 Task: Research Airbnb accommodation in Curuzú Cuatiá, Argentina from 1st December, 2023 to 5th December, 2023 for 3 adults, 1 child.2 bedrooms having 3 beds and 2 bathrooms. Amenities needed are: heating. Booking option can be shelf check-in. Look for 4 properties as per requirement.
Action: Mouse moved to (413, 67)
Screenshot: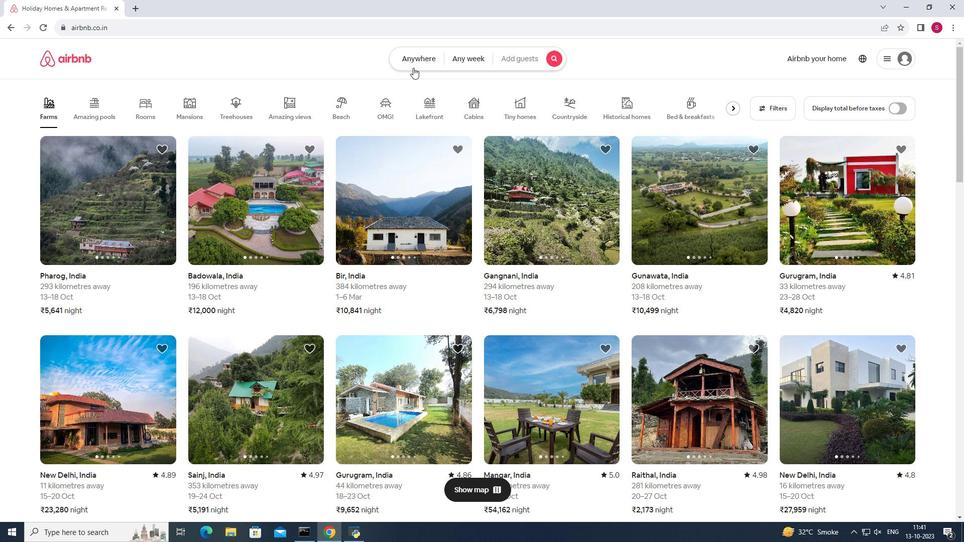 
Action: Mouse pressed left at (413, 67)
Screenshot: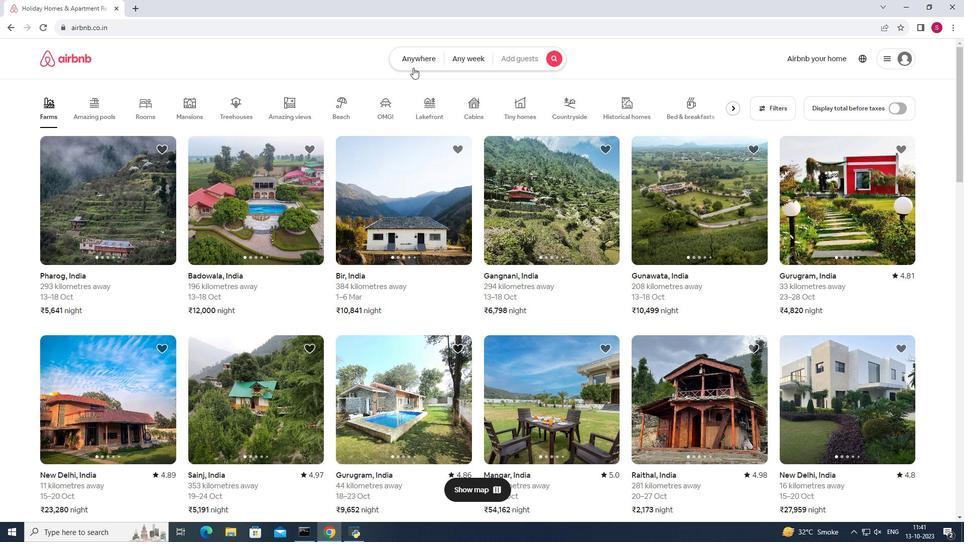 
Action: Mouse moved to (362, 94)
Screenshot: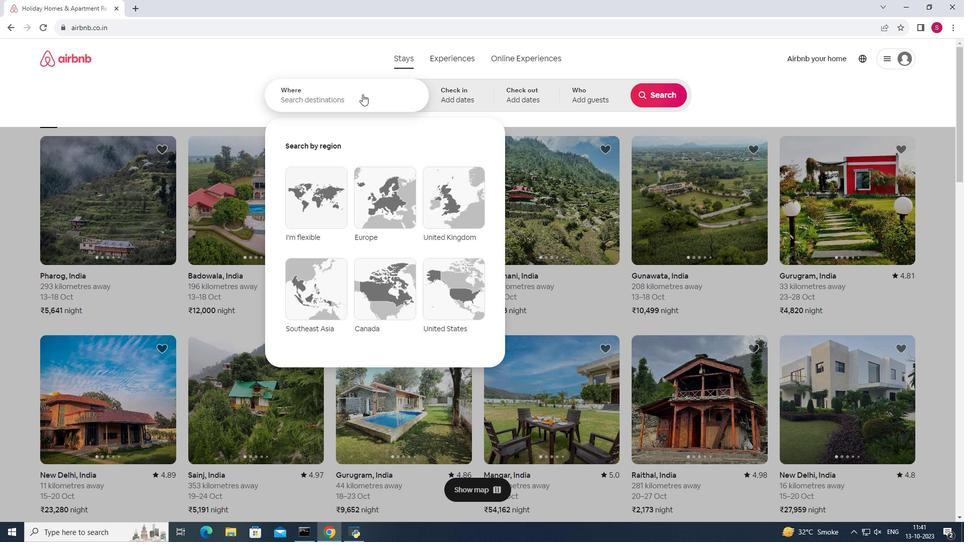 
Action: Mouse pressed left at (362, 94)
Screenshot: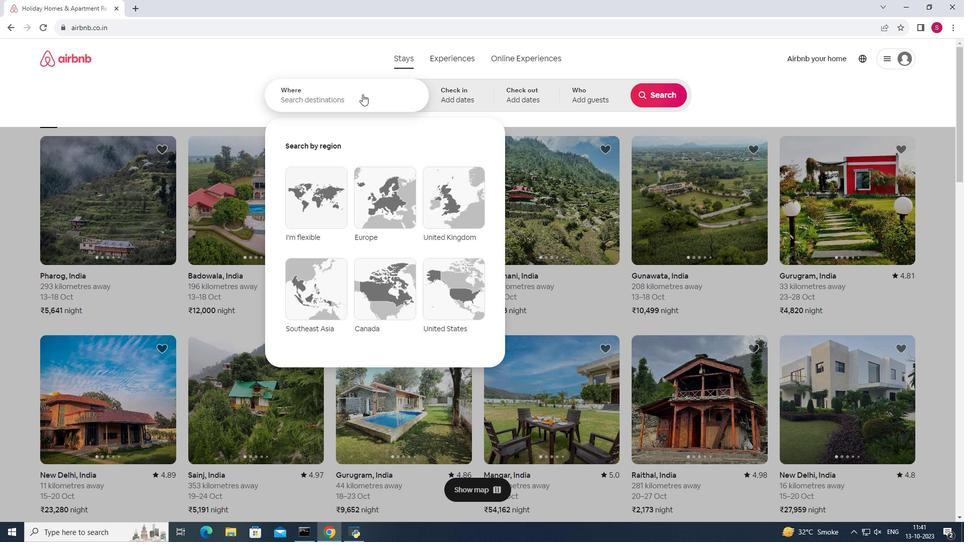 
Action: Mouse moved to (363, 99)
Screenshot: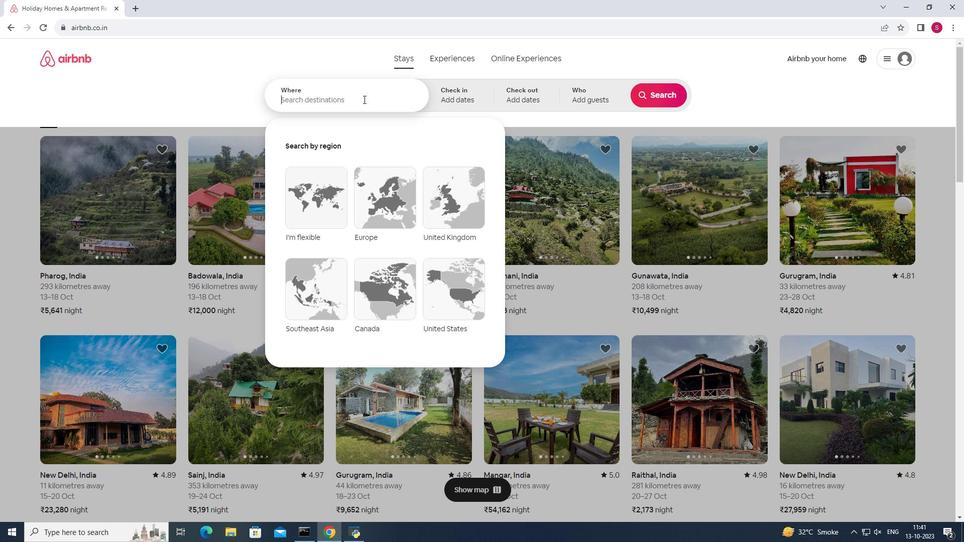 
Action: Key pressed <Key.shift>Curuzu<Key.space><Key.shift>Cuatia<Key.space>,<Key.space><Key.shift>Argentina<Key.enter>
Screenshot: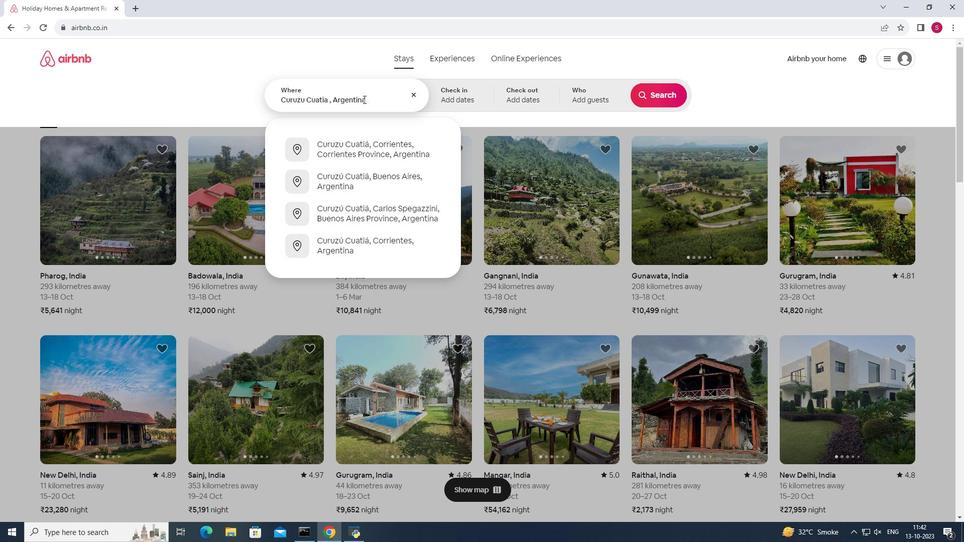 
Action: Mouse moved to (655, 177)
Screenshot: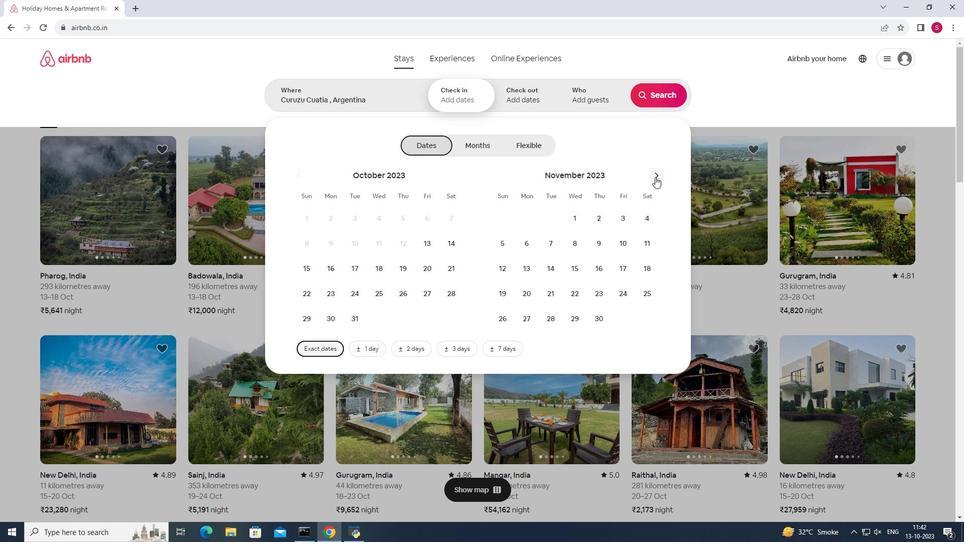 
Action: Mouse pressed left at (655, 177)
Screenshot: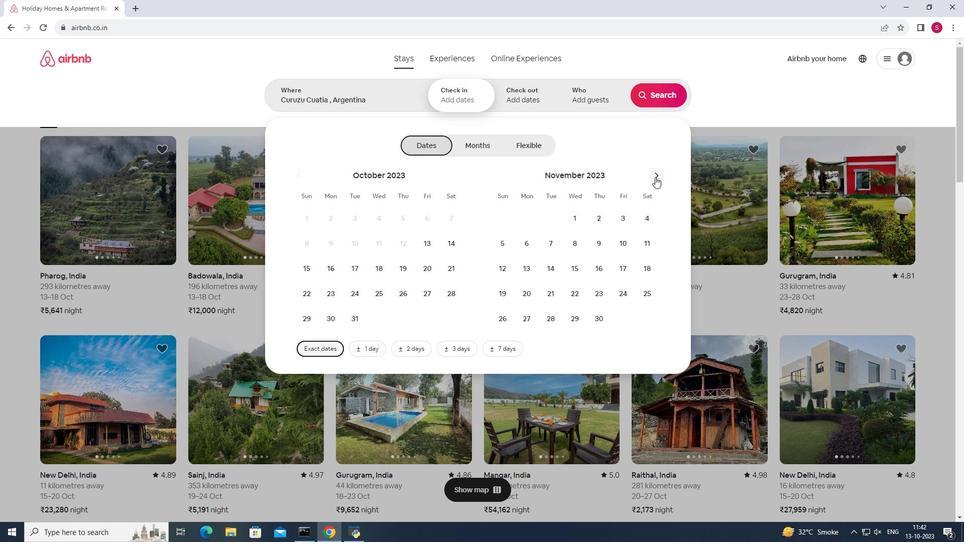 
Action: Mouse moved to (623, 225)
Screenshot: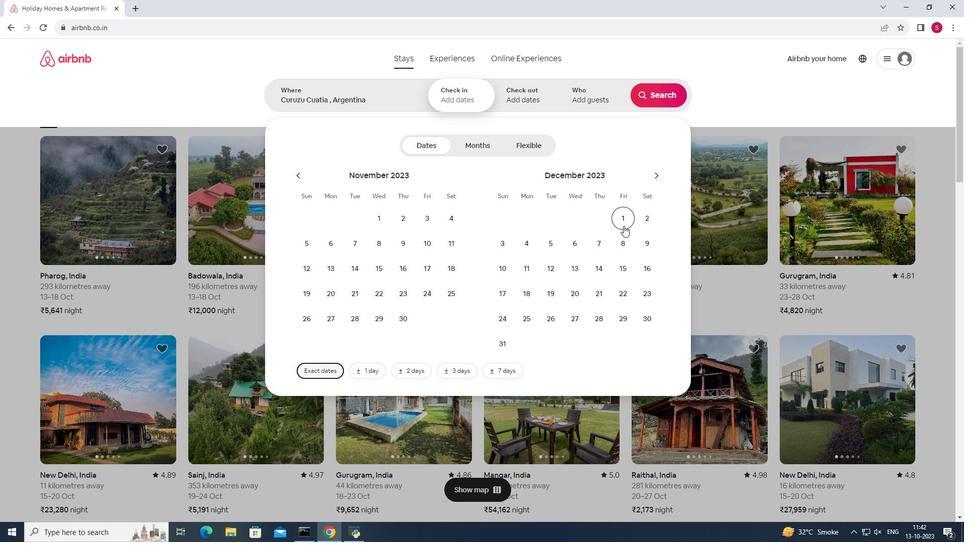 
Action: Mouse pressed left at (623, 225)
Screenshot: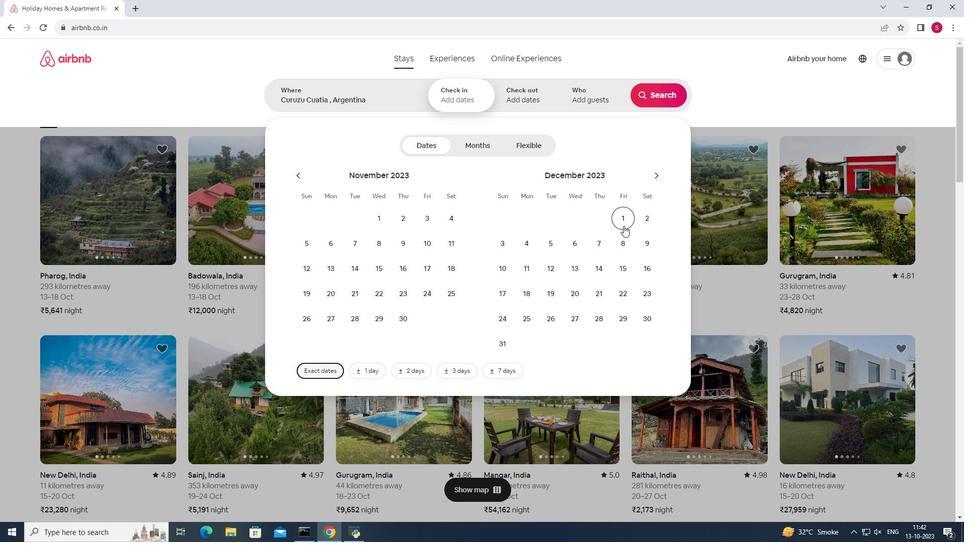 
Action: Mouse moved to (553, 249)
Screenshot: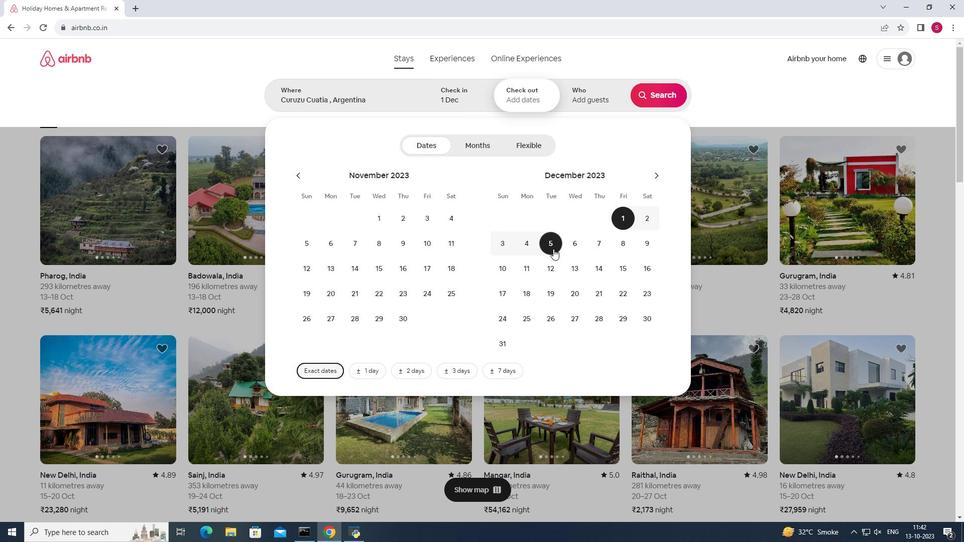 
Action: Mouse pressed left at (553, 249)
Screenshot: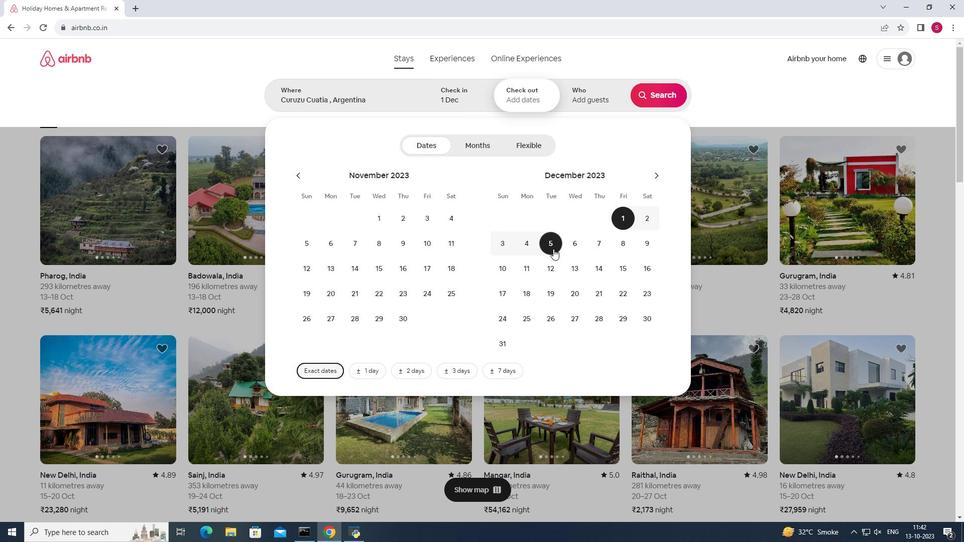 
Action: Mouse moved to (593, 92)
Screenshot: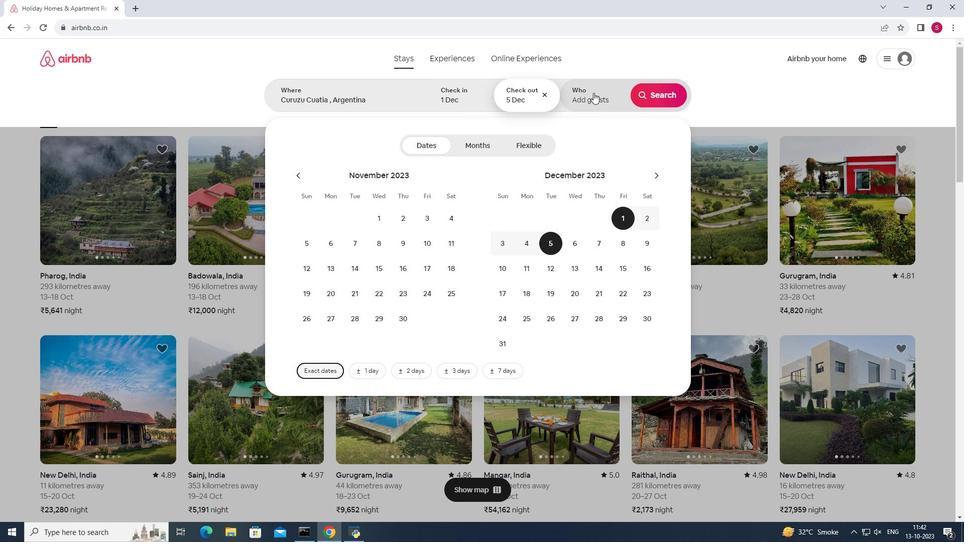 
Action: Mouse pressed left at (593, 92)
Screenshot: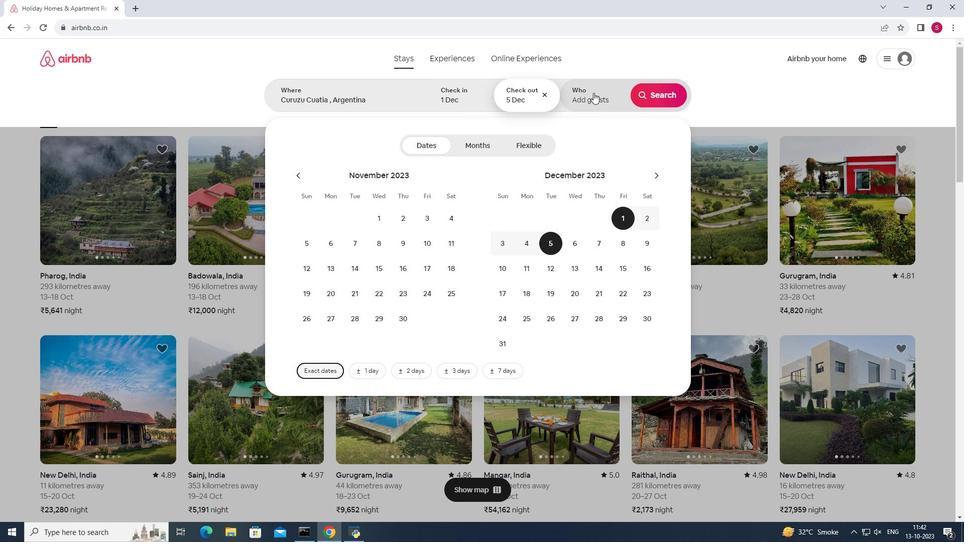 
Action: Mouse moved to (663, 153)
Screenshot: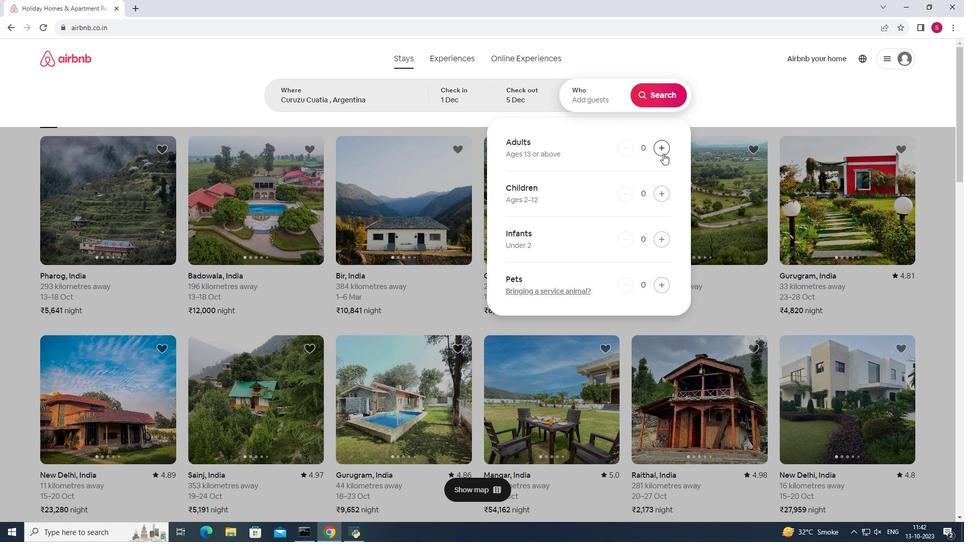 
Action: Mouse pressed left at (663, 153)
Screenshot: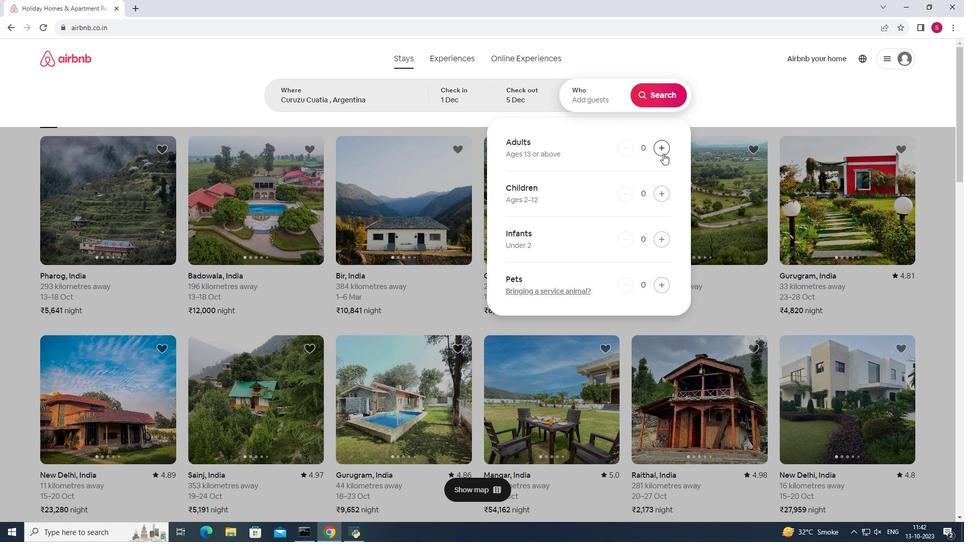 
Action: Mouse pressed left at (663, 153)
Screenshot: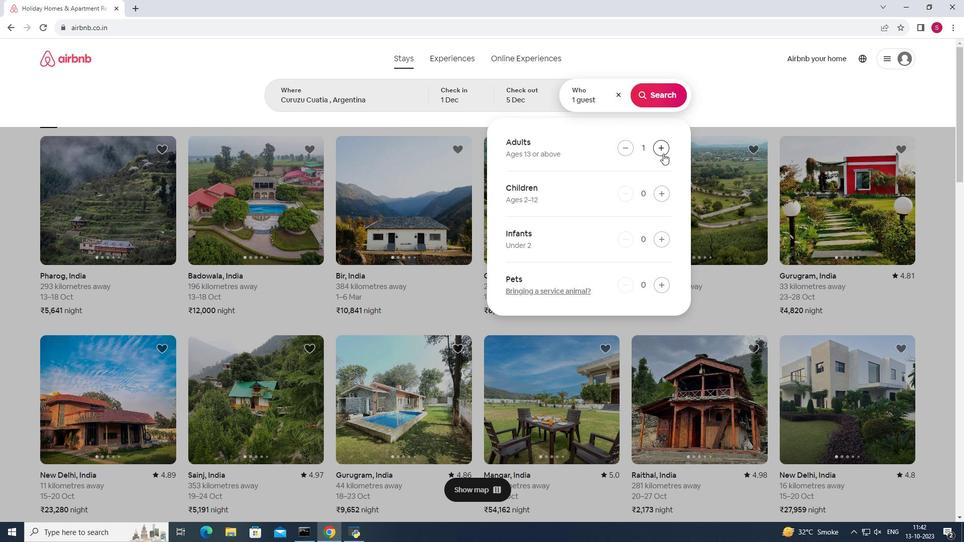 
Action: Mouse pressed left at (663, 153)
Screenshot: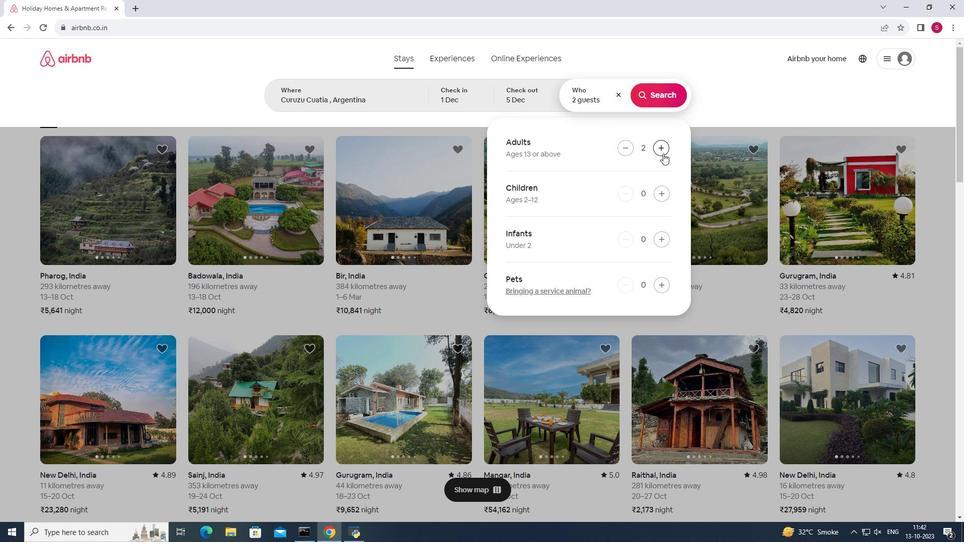 
Action: Mouse moved to (663, 193)
Screenshot: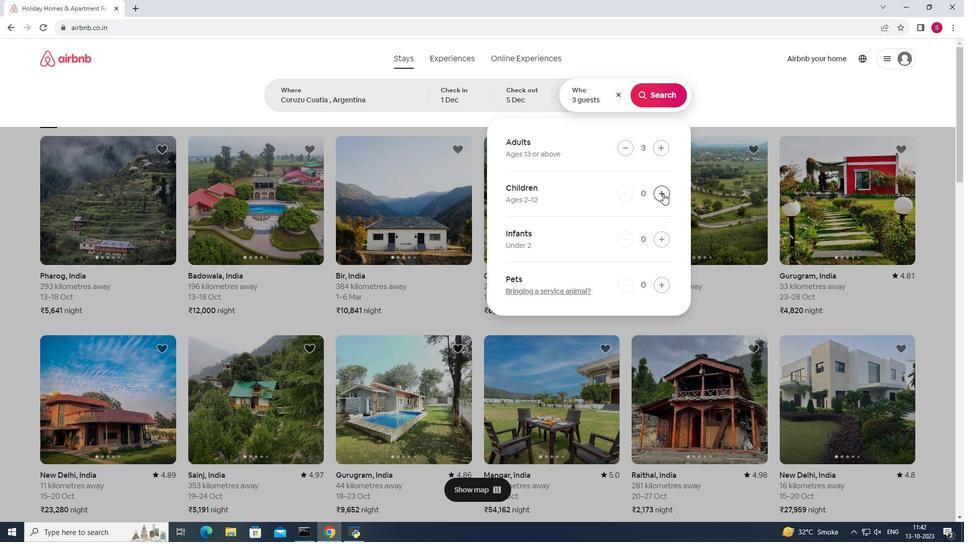
Action: Mouse pressed left at (663, 193)
Screenshot: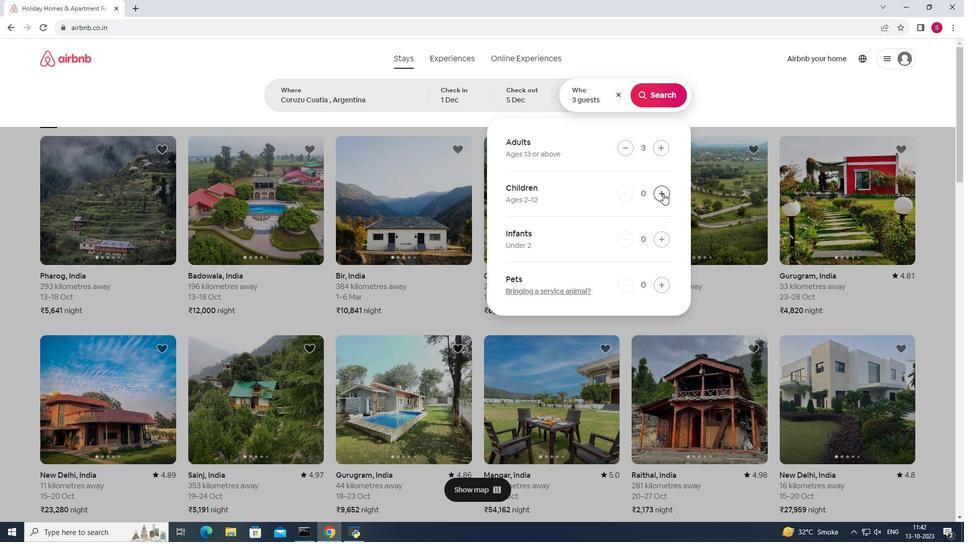 
Action: Mouse moved to (662, 98)
Screenshot: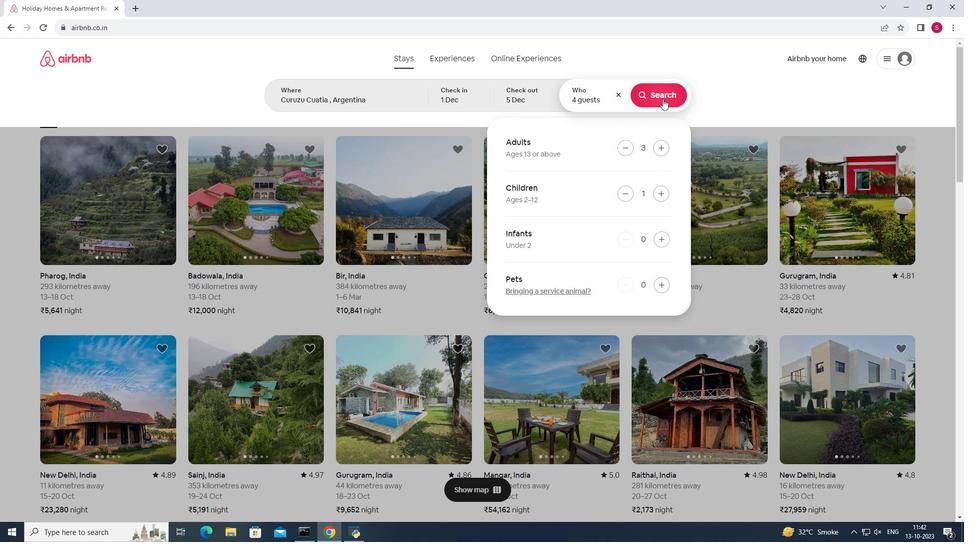 
Action: Mouse pressed left at (662, 98)
Screenshot: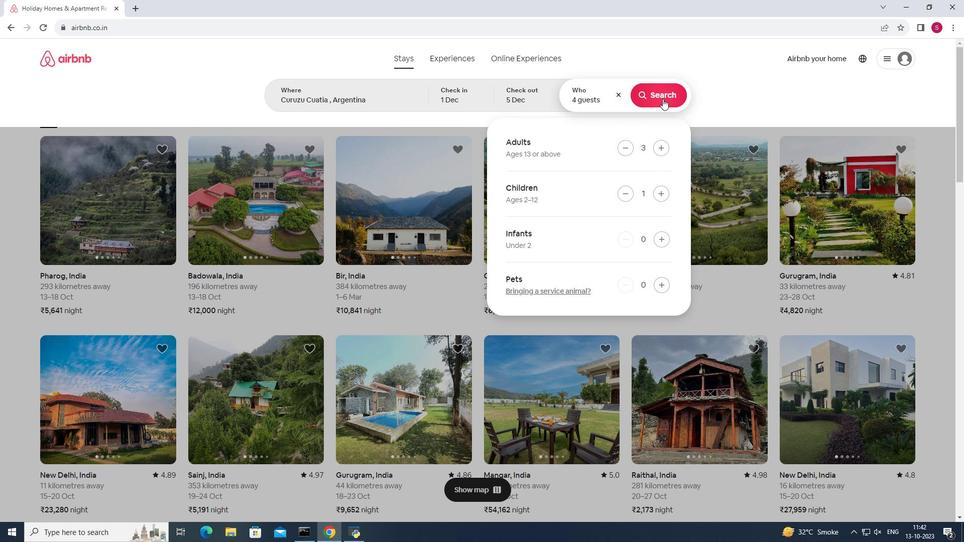 
Action: Mouse moved to (791, 103)
Screenshot: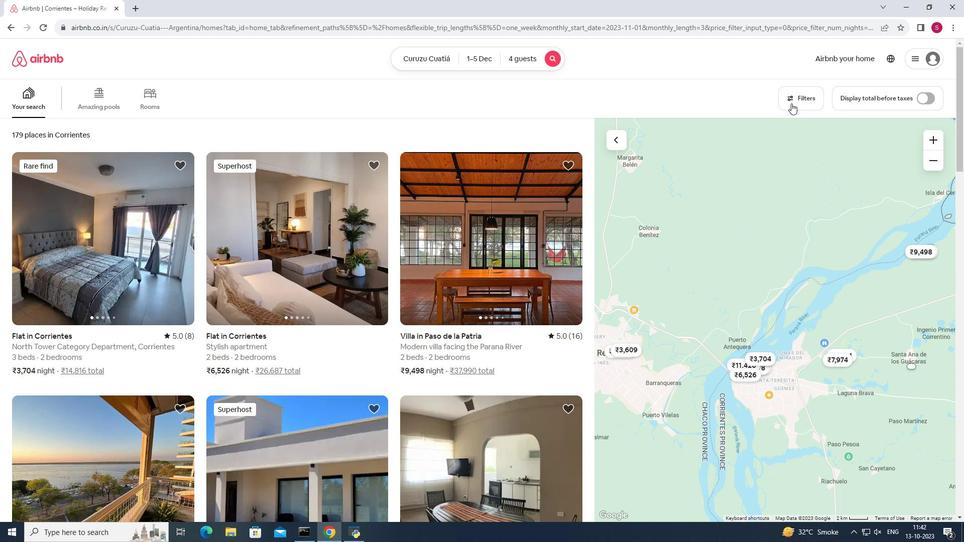 
Action: Mouse pressed left at (791, 103)
Screenshot: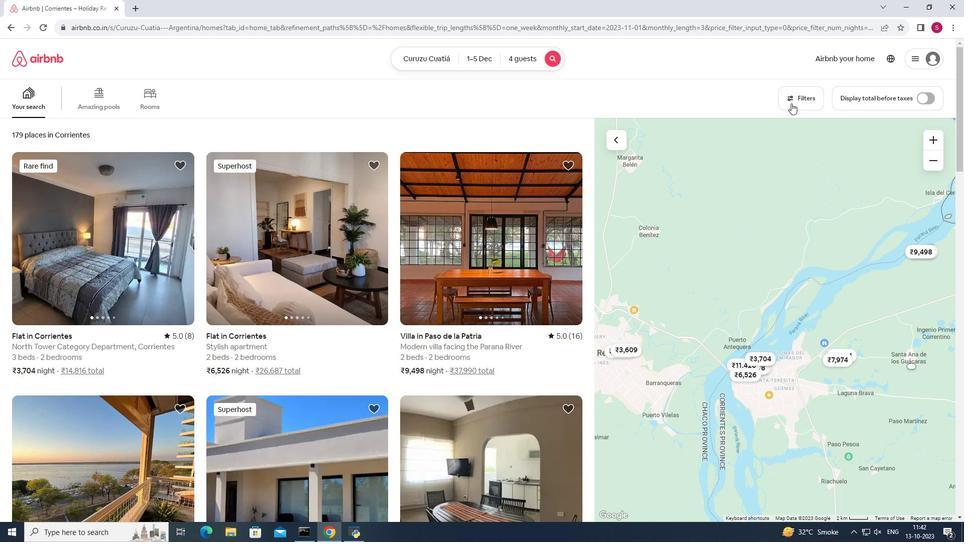 
Action: Mouse moved to (529, 270)
Screenshot: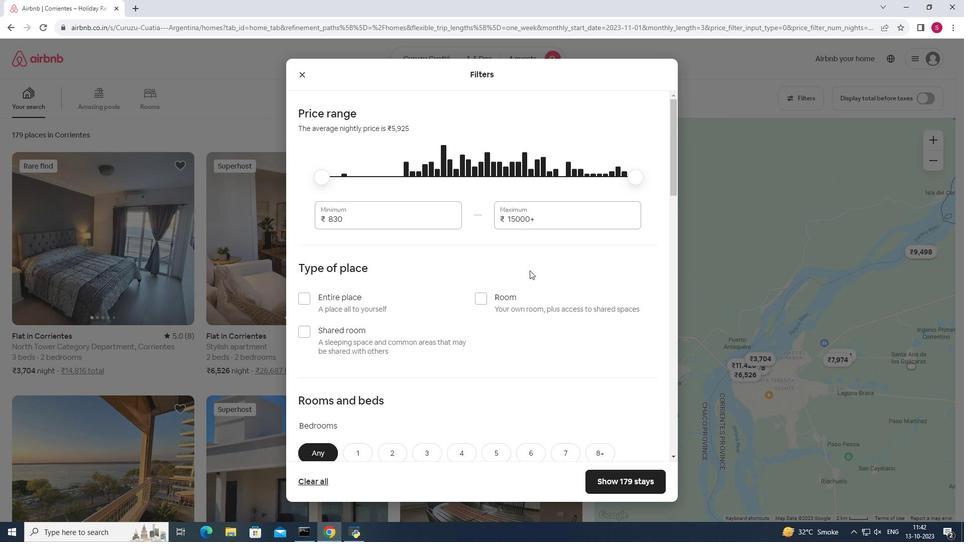 
Action: Mouse scrolled (529, 270) with delta (0, 0)
Screenshot: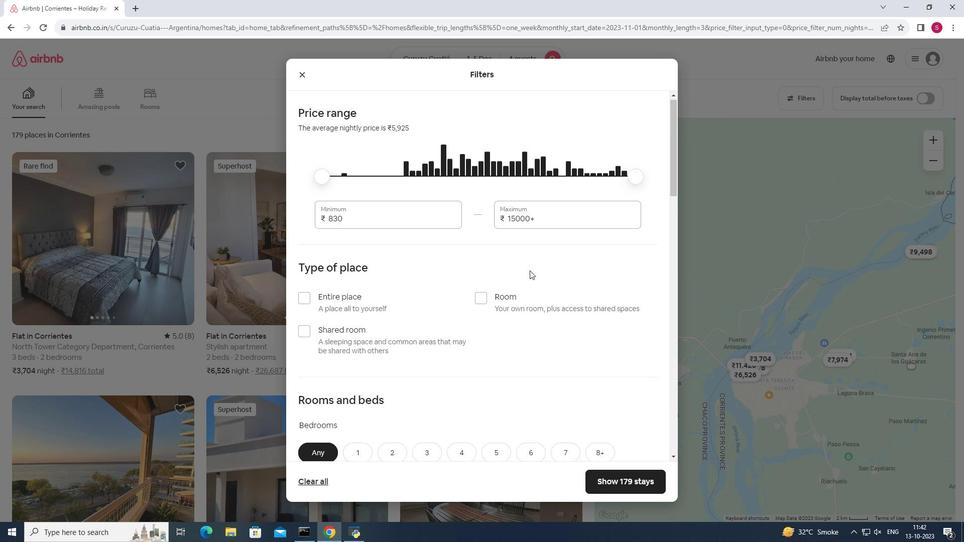 
Action: Mouse scrolled (529, 270) with delta (0, 0)
Screenshot: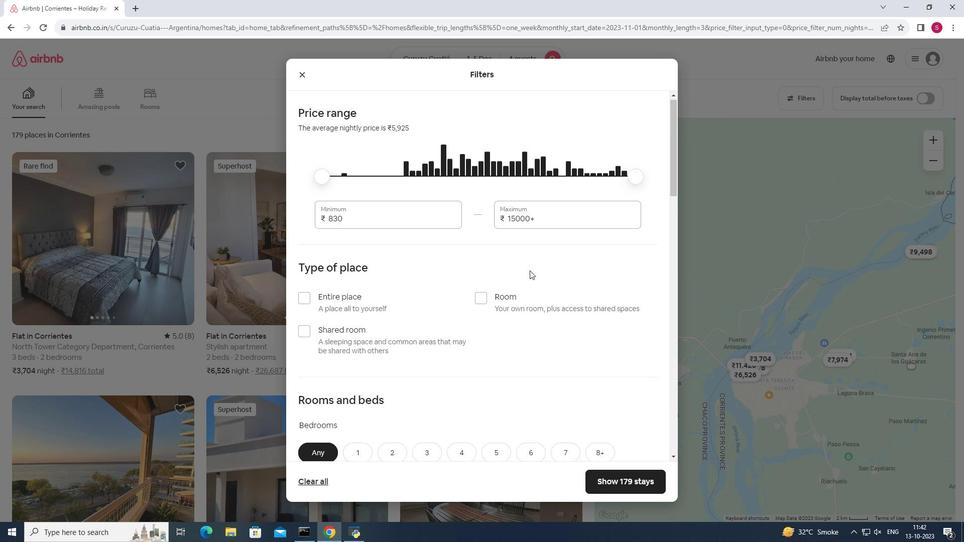 
Action: Mouse scrolled (529, 270) with delta (0, 0)
Screenshot: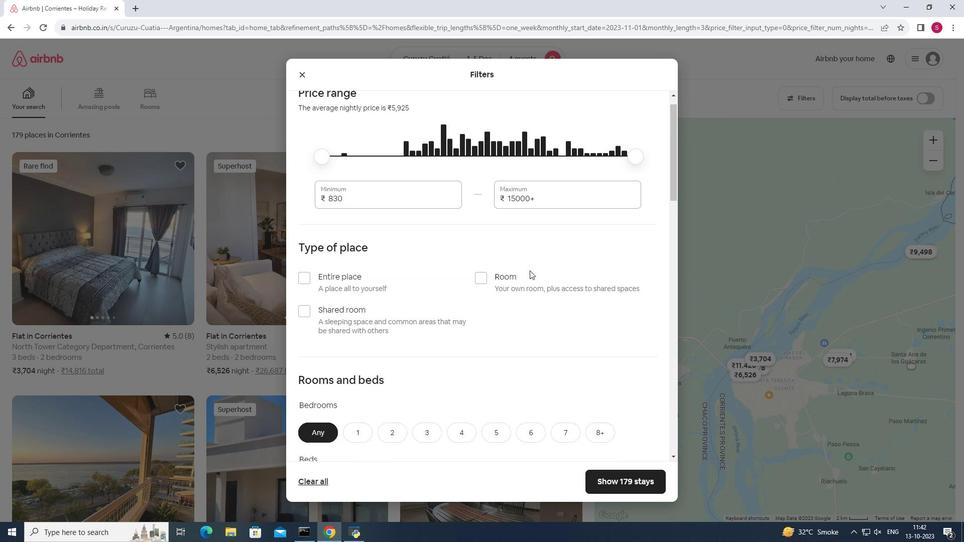
Action: Mouse moved to (393, 306)
Screenshot: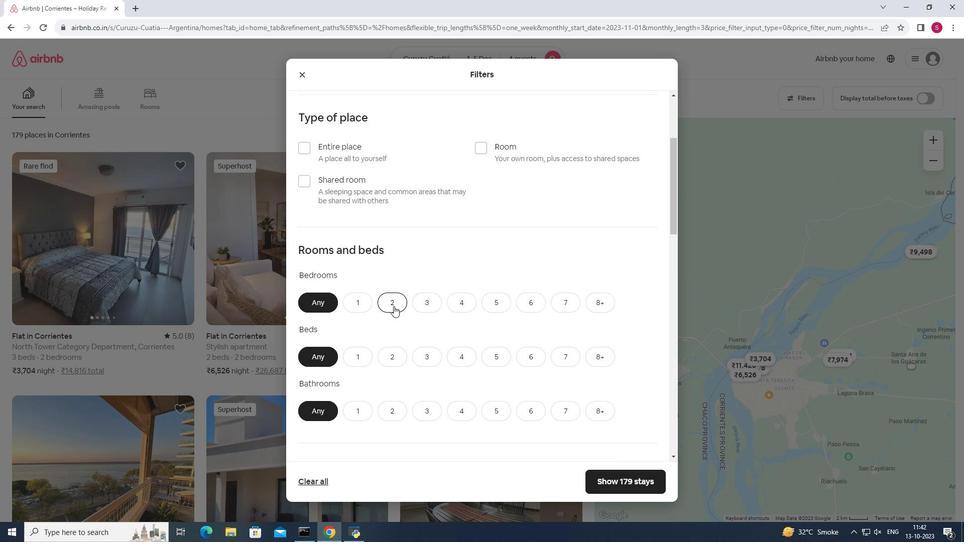 
Action: Mouse pressed left at (393, 306)
Screenshot: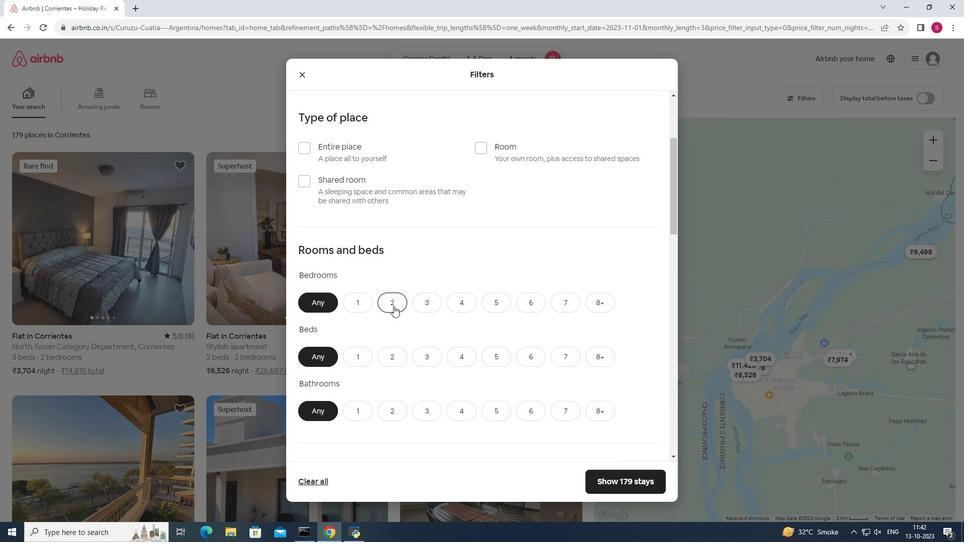 
Action: Mouse moved to (428, 359)
Screenshot: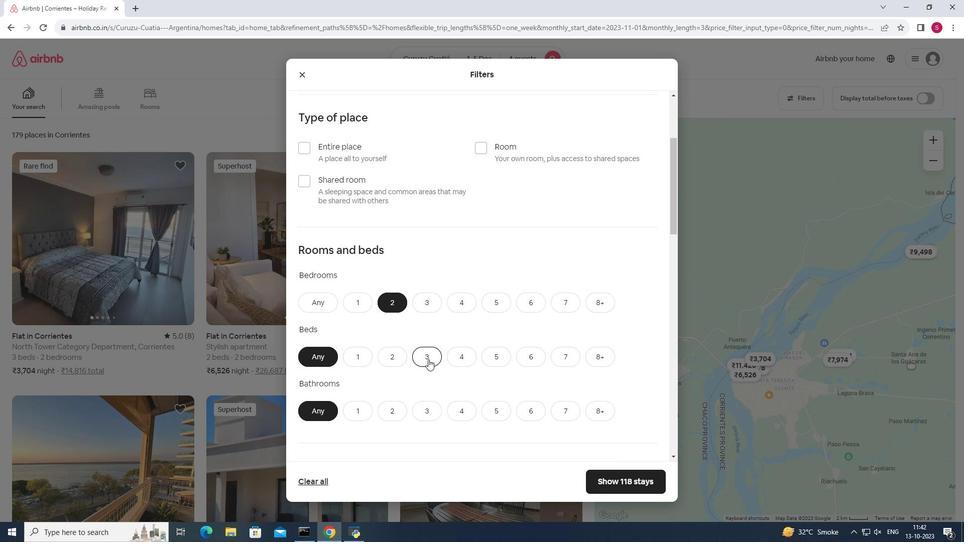 
Action: Mouse pressed left at (428, 359)
Screenshot: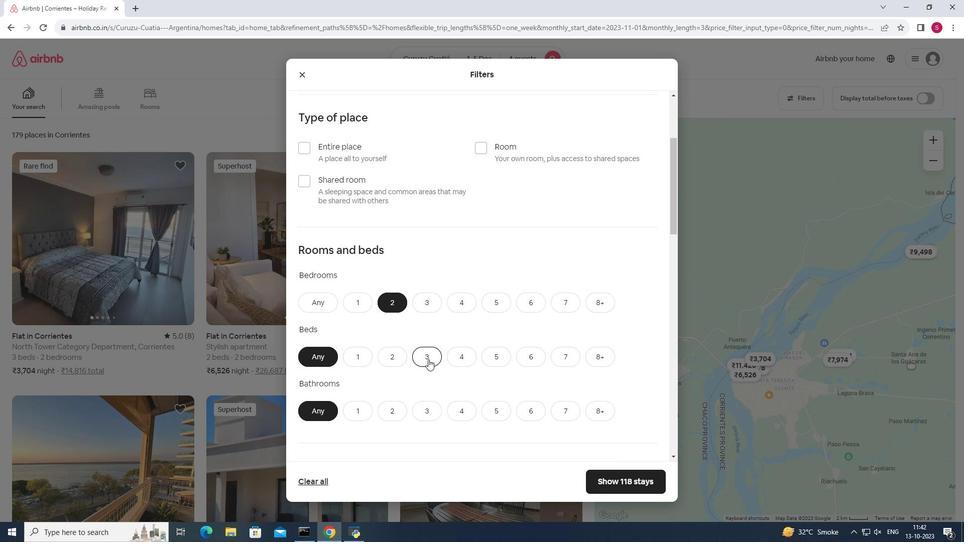 
Action: Mouse moved to (389, 416)
Screenshot: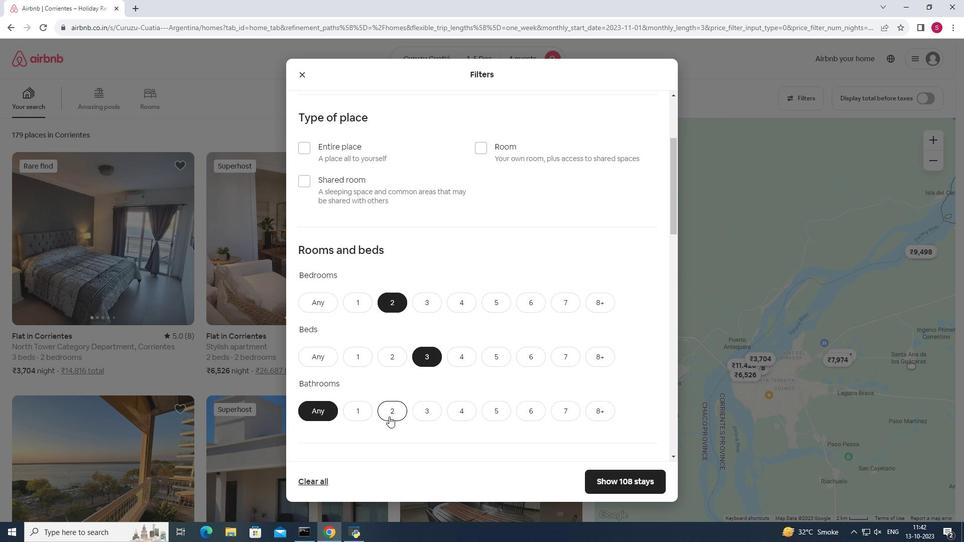 
Action: Mouse pressed left at (389, 416)
Screenshot: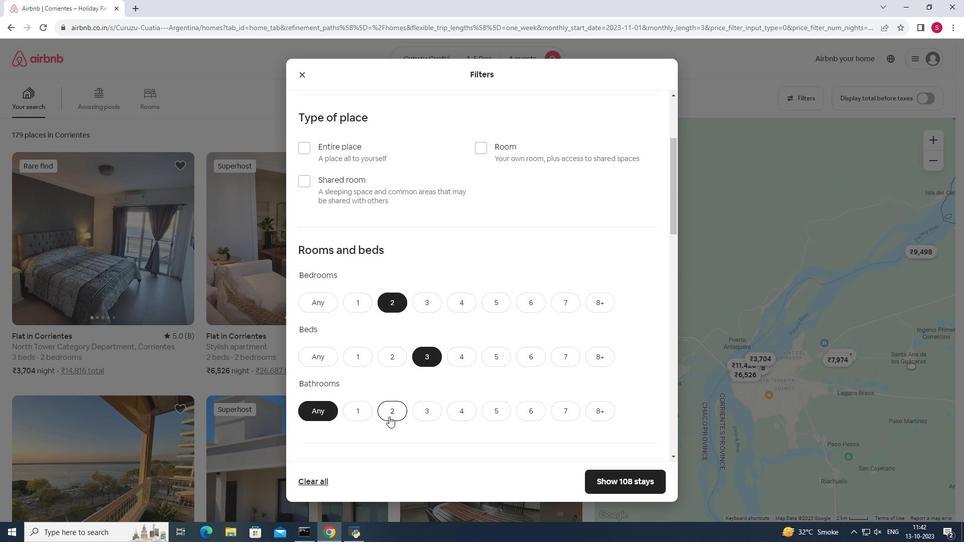 
Action: Mouse pressed left at (389, 416)
Screenshot: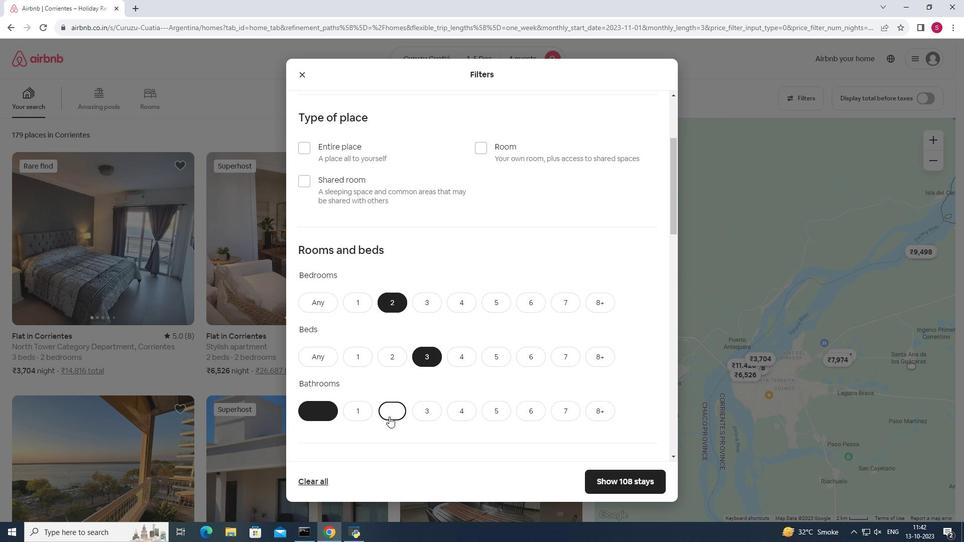 
Action: Mouse moved to (432, 396)
Screenshot: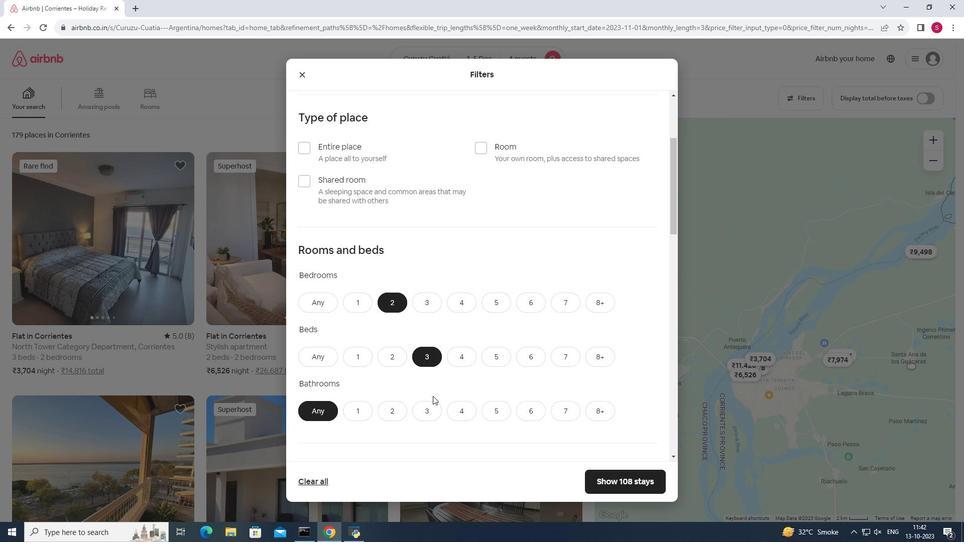 
Action: Mouse scrolled (432, 395) with delta (0, 0)
Screenshot: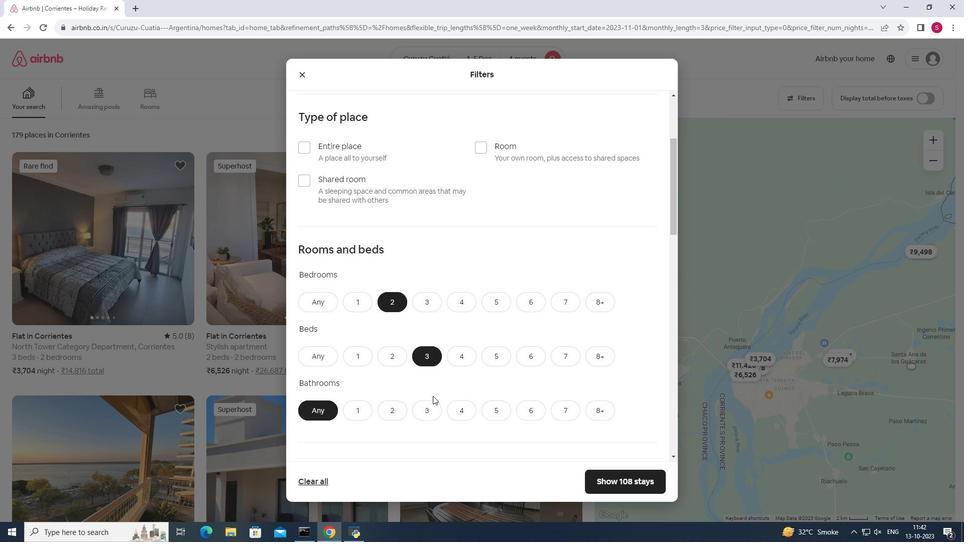
Action: Mouse scrolled (432, 395) with delta (0, 0)
Screenshot: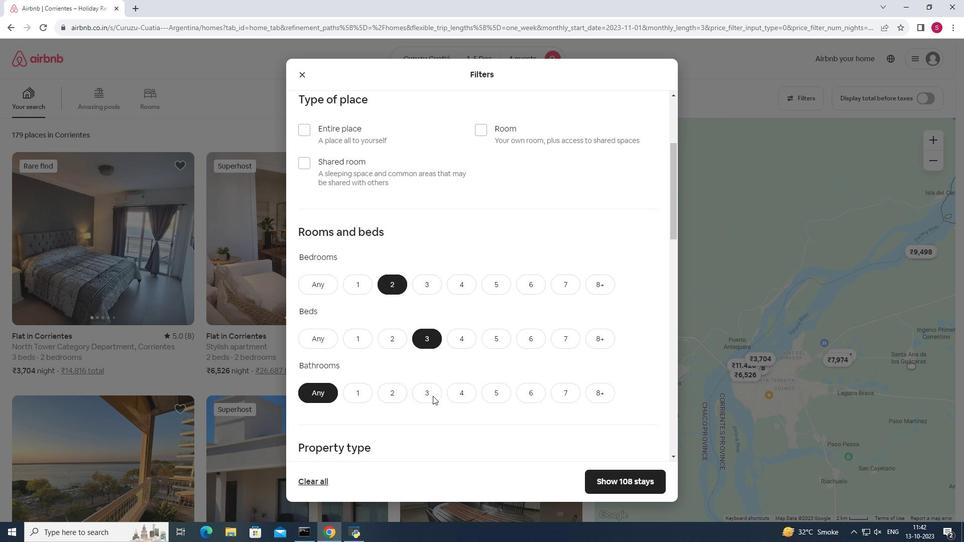 
Action: Mouse scrolled (432, 395) with delta (0, 0)
Screenshot: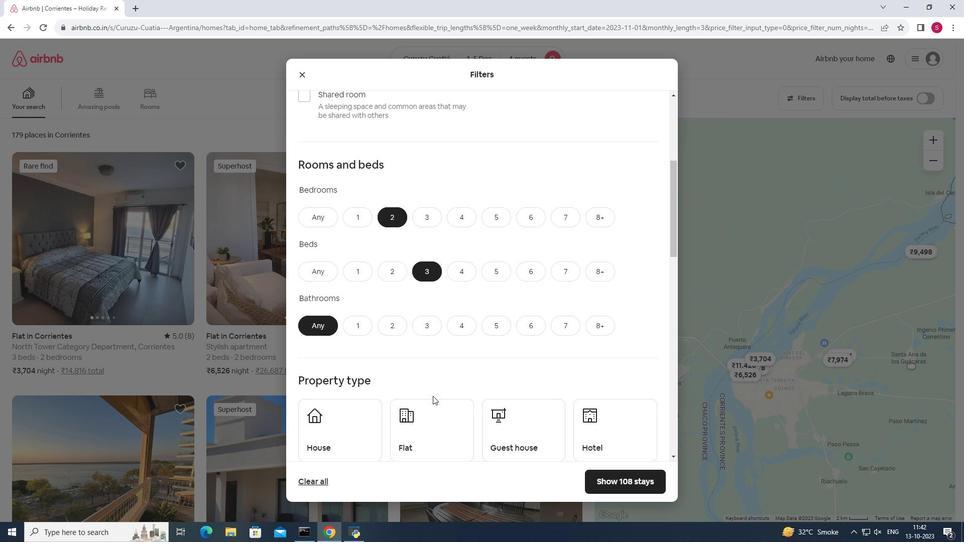 
Action: Mouse moved to (441, 395)
Screenshot: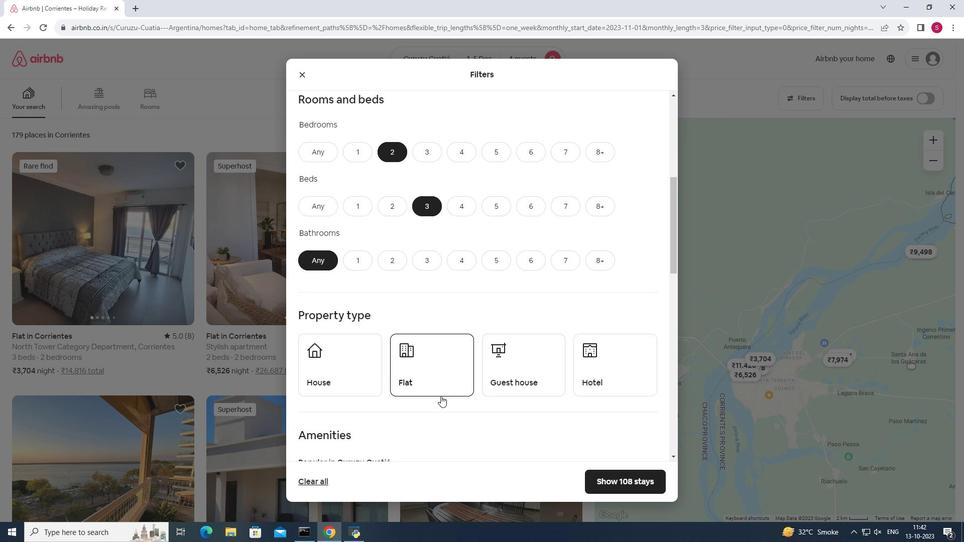 
Action: Mouse scrolled (441, 395) with delta (0, 0)
Screenshot: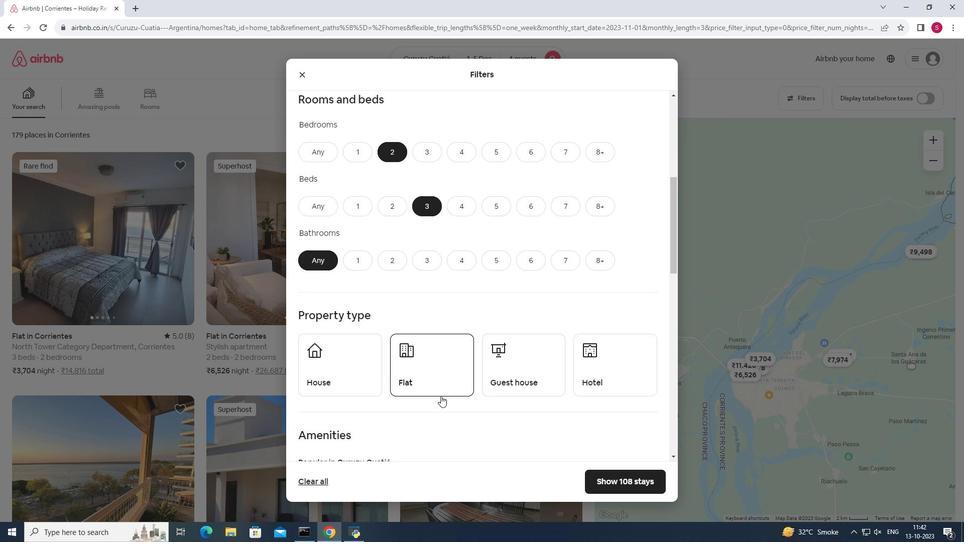
Action: Mouse moved to (439, 396)
Screenshot: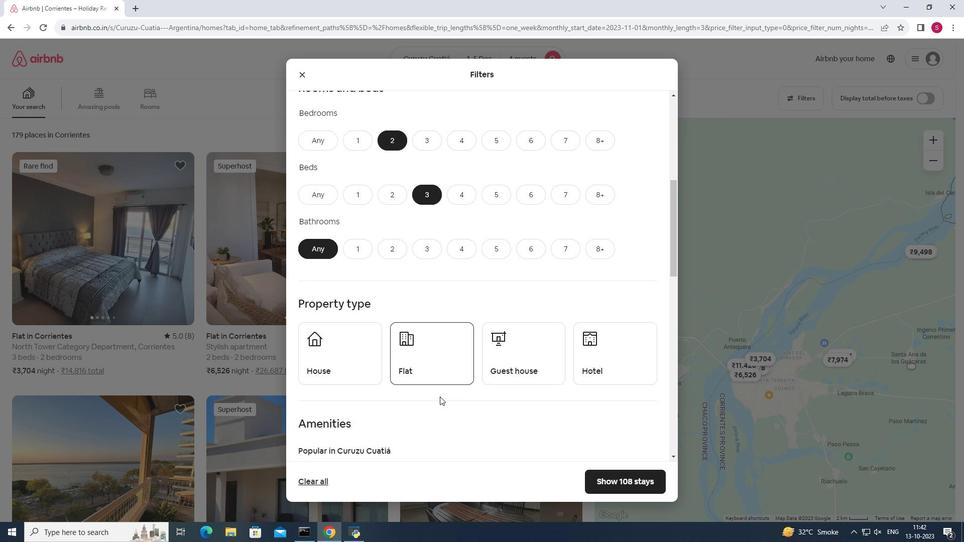 
Action: Mouse scrolled (439, 396) with delta (0, 0)
Screenshot: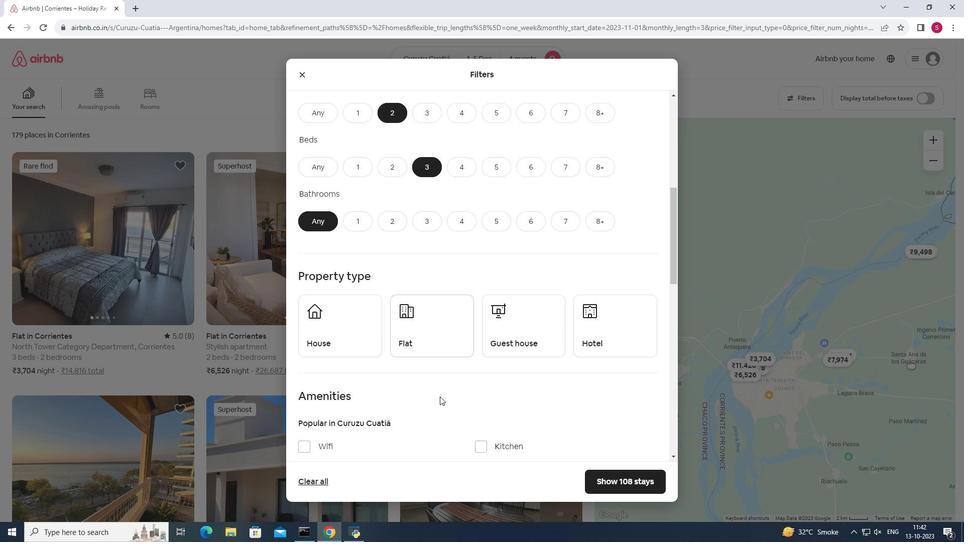 
Action: Mouse scrolled (439, 396) with delta (0, 0)
Screenshot: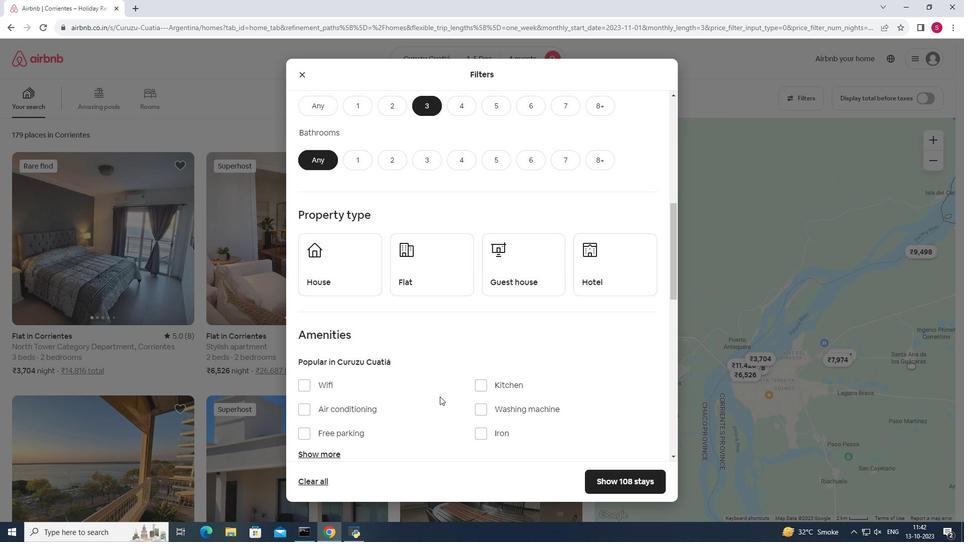 
Action: Mouse moved to (321, 404)
Screenshot: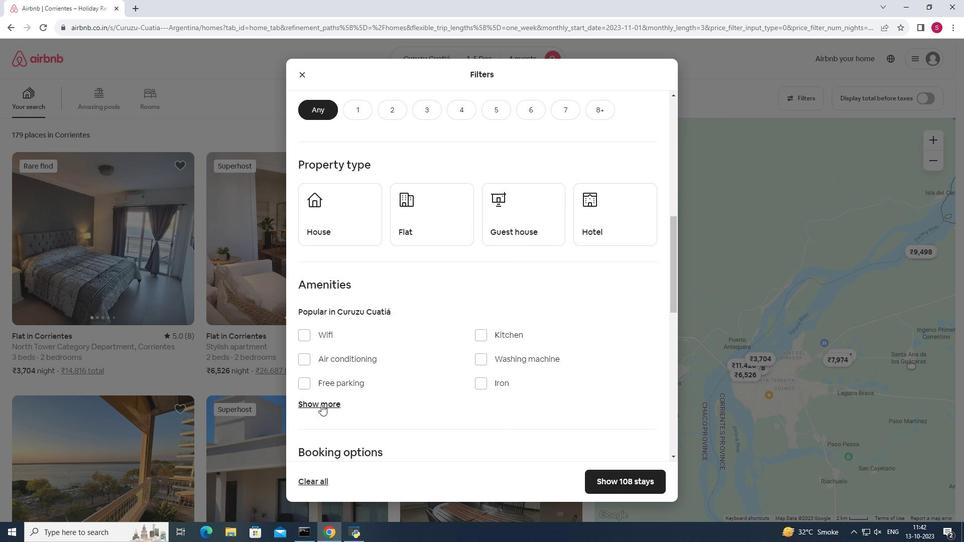 
Action: Mouse pressed left at (321, 404)
Screenshot: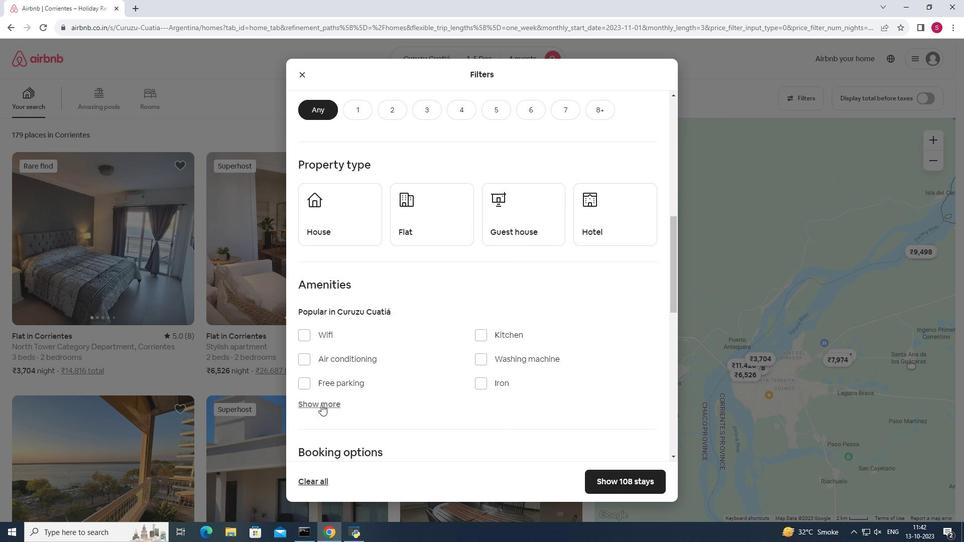 
Action: Mouse moved to (426, 397)
Screenshot: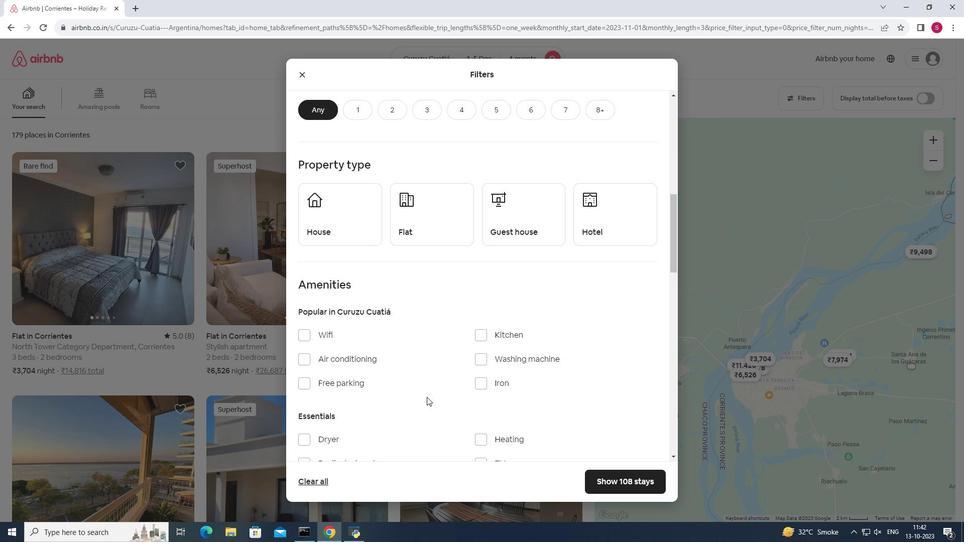 
Action: Mouse scrolled (426, 396) with delta (0, 0)
Screenshot: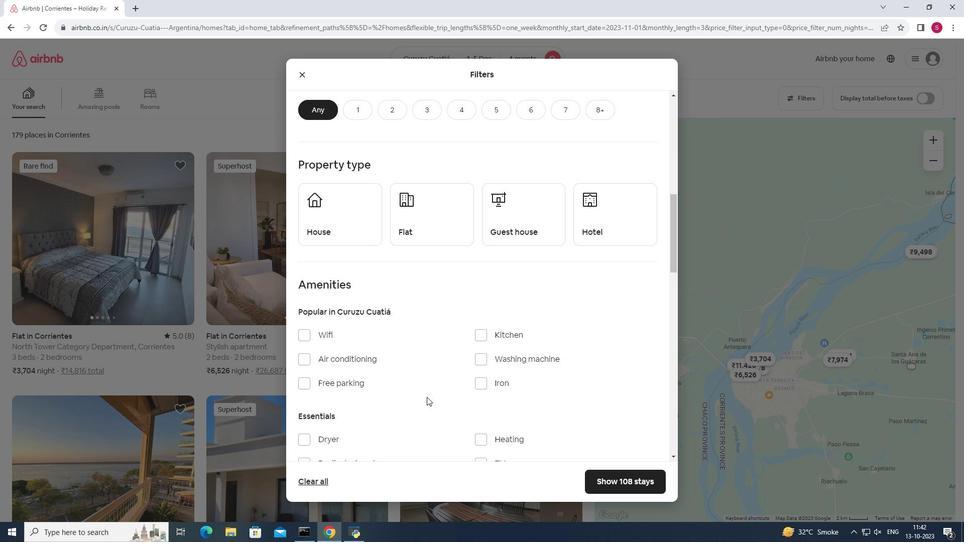 
Action: Mouse scrolled (426, 396) with delta (0, 0)
Screenshot: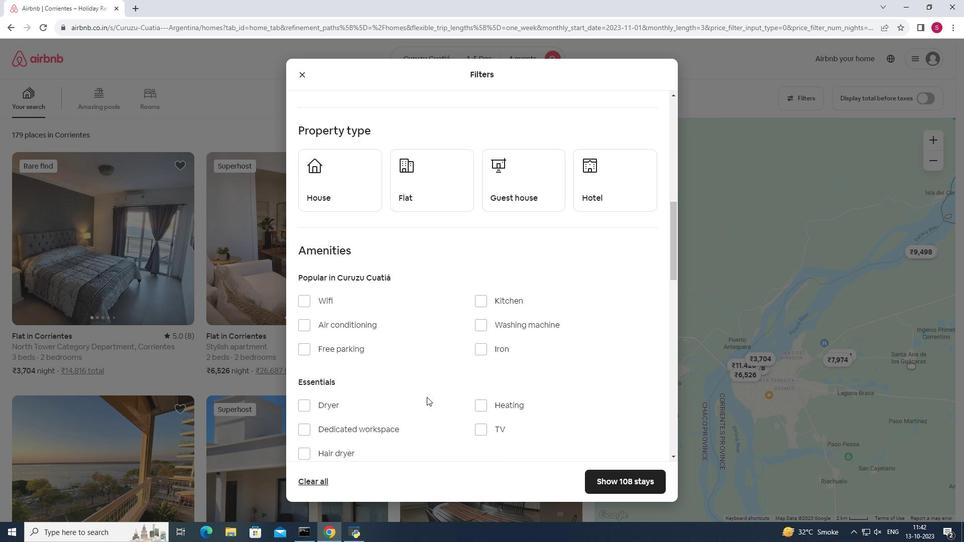 
Action: Mouse moved to (481, 344)
Screenshot: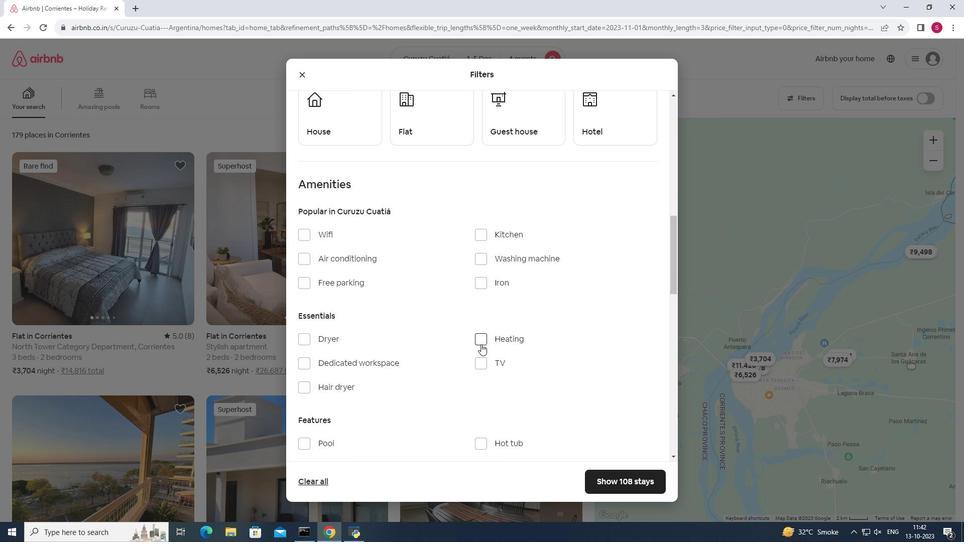 
Action: Mouse pressed left at (481, 344)
Screenshot: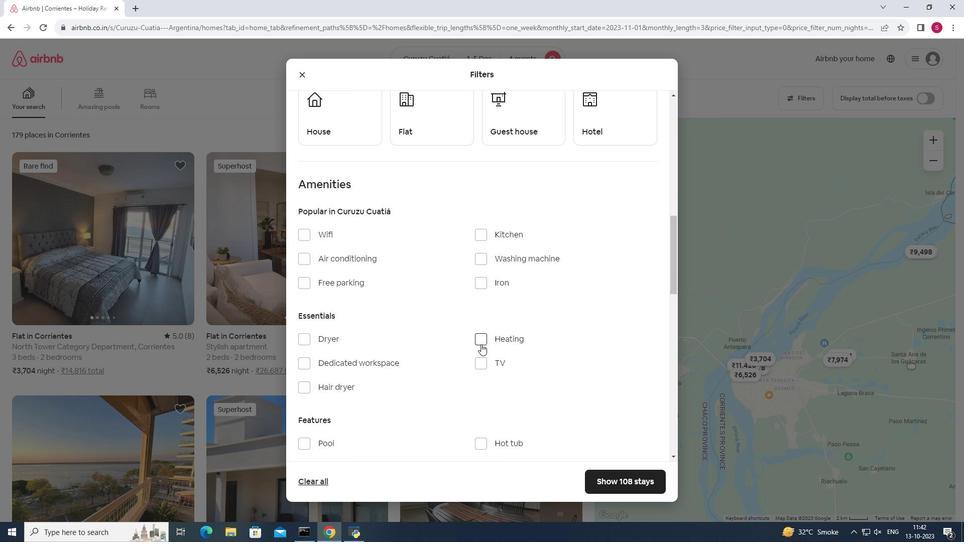 
Action: Mouse moved to (590, 385)
Screenshot: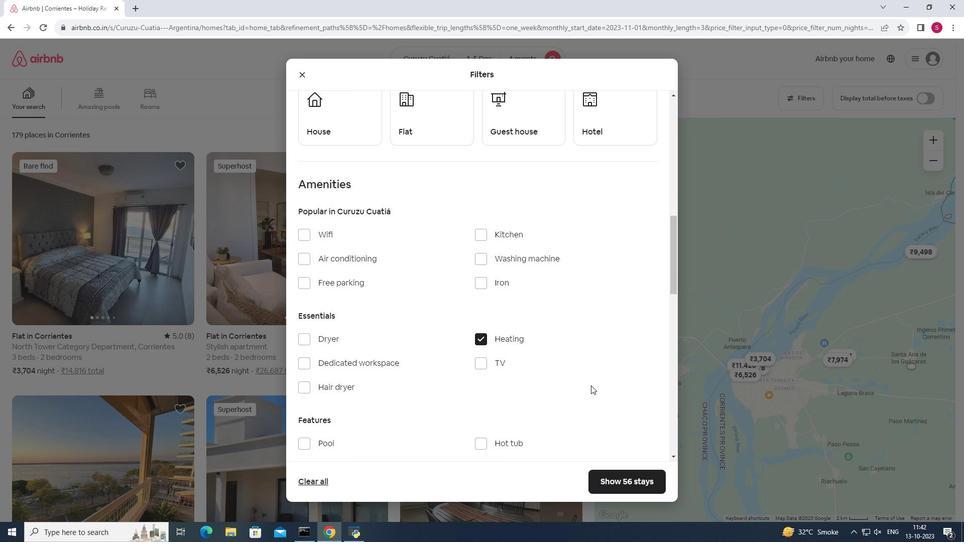 
Action: Mouse scrolled (590, 385) with delta (0, 0)
Screenshot: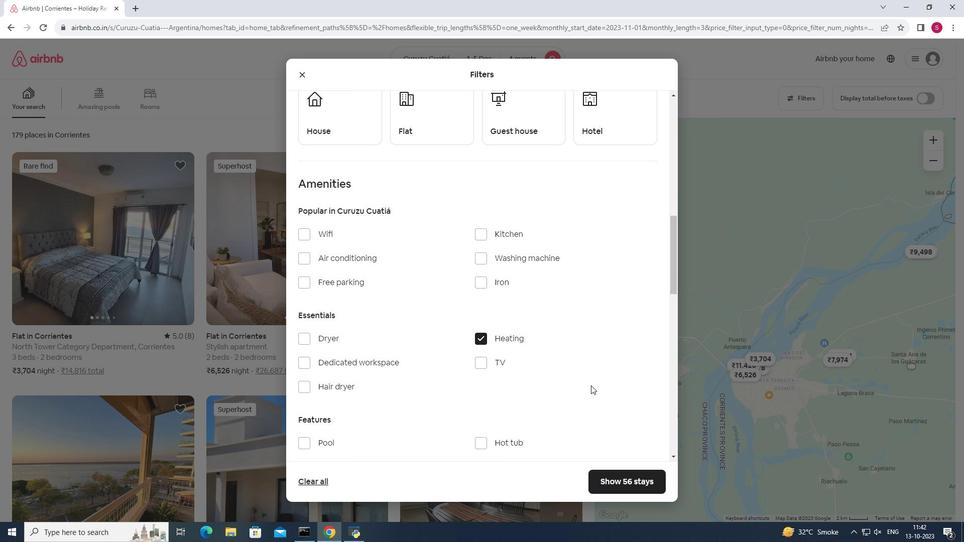 
Action: Mouse scrolled (590, 385) with delta (0, 0)
Screenshot: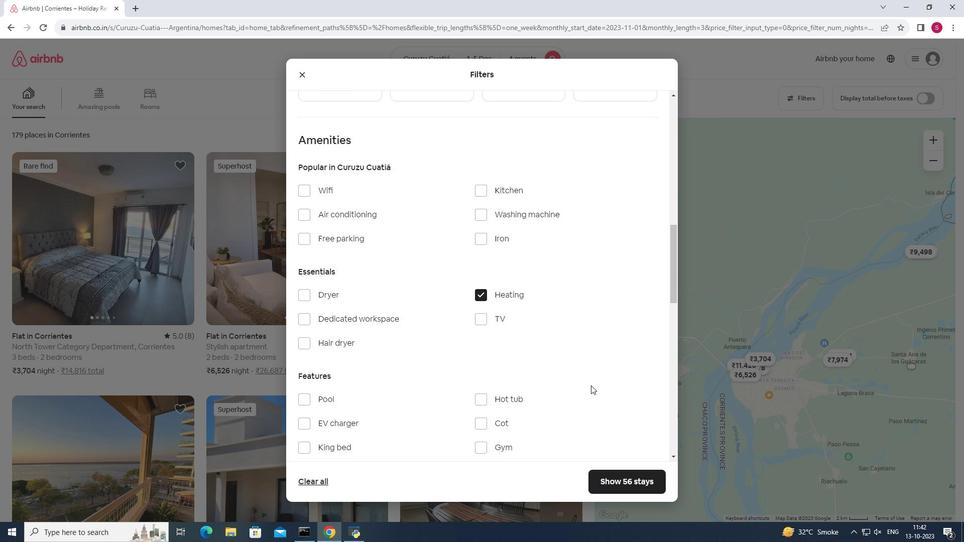 
Action: Mouse scrolled (590, 385) with delta (0, 0)
Screenshot: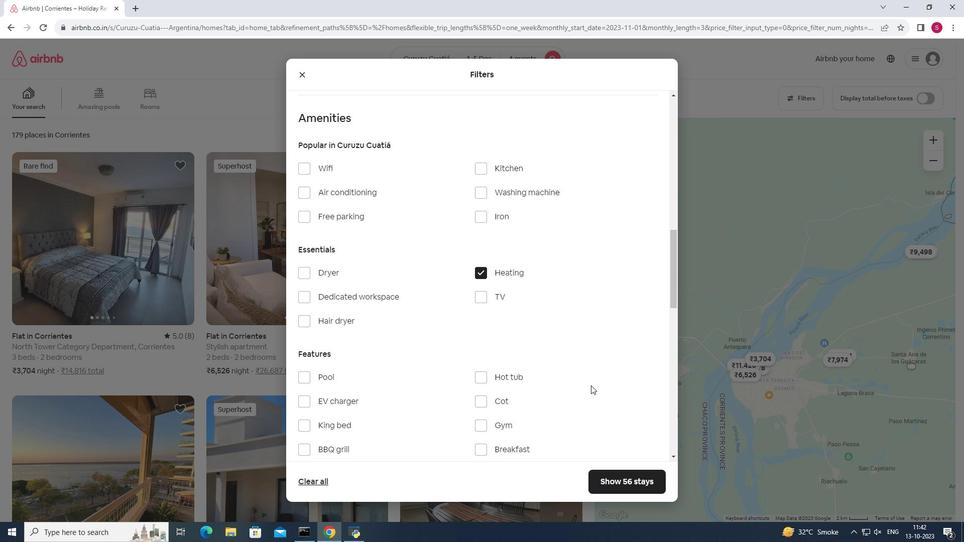 
Action: Mouse scrolled (590, 385) with delta (0, 0)
Screenshot: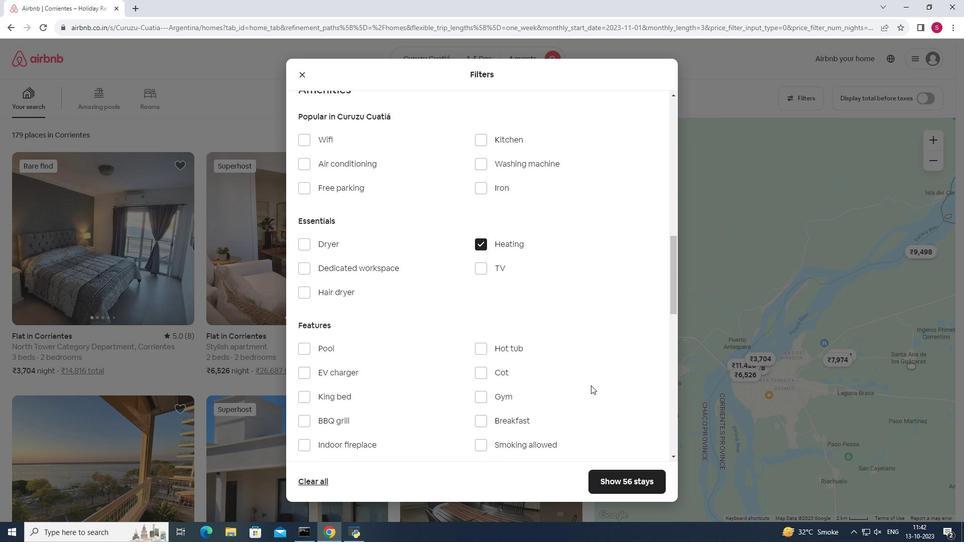 
Action: Mouse scrolled (590, 385) with delta (0, 0)
Screenshot: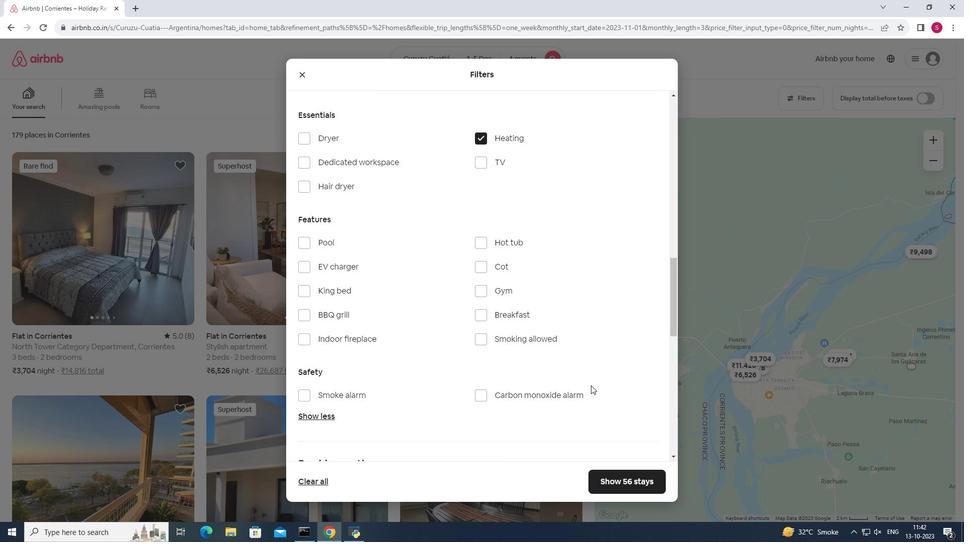 
Action: Mouse scrolled (590, 385) with delta (0, 0)
Screenshot: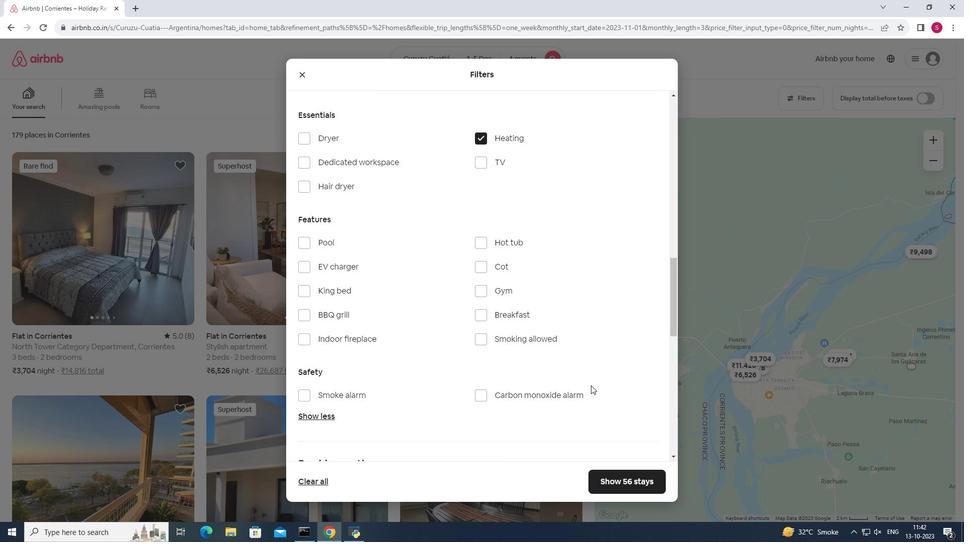 
Action: Mouse scrolled (590, 385) with delta (0, 0)
Screenshot: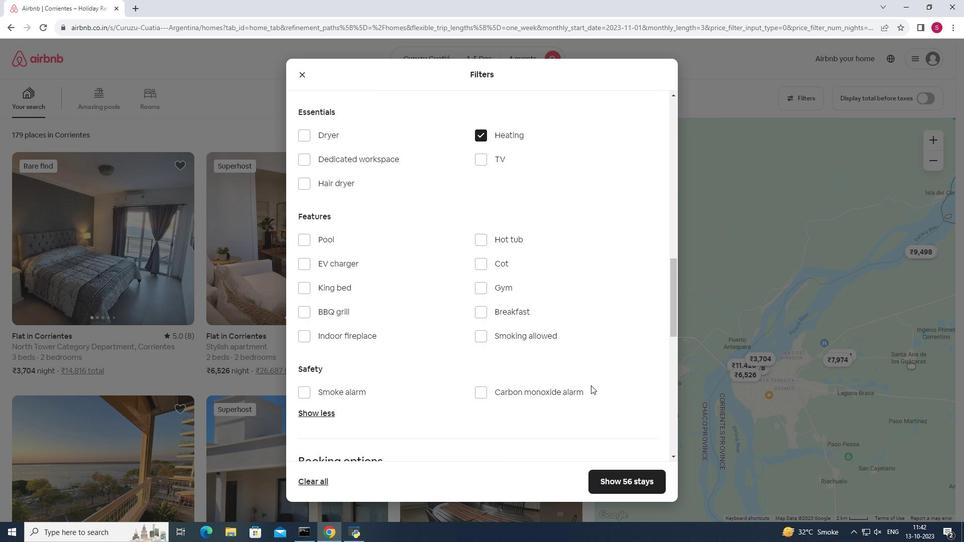 
Action: Mouse scrolled (590, 385) with delta (0, 0)
Screenshot: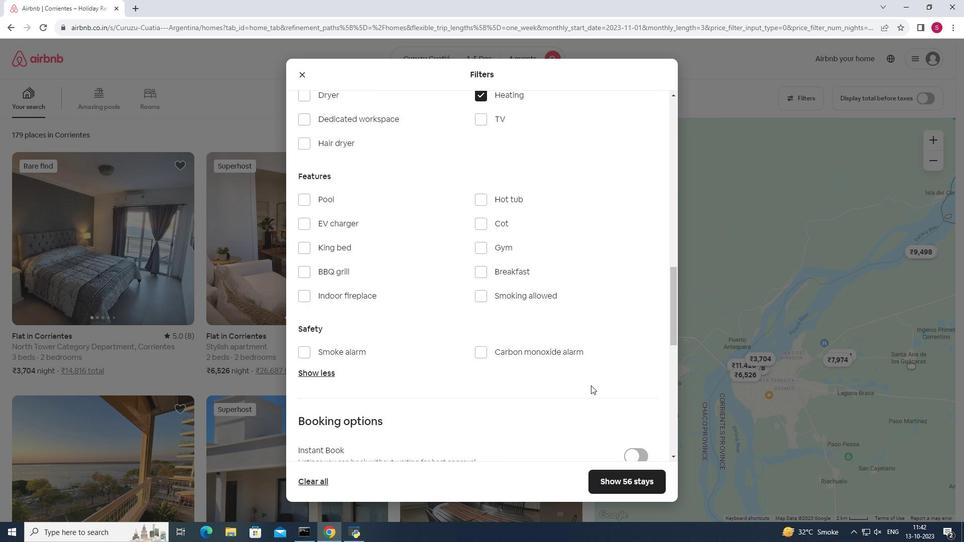 
Action: Mouse moved to (634, 331)
Screenshot: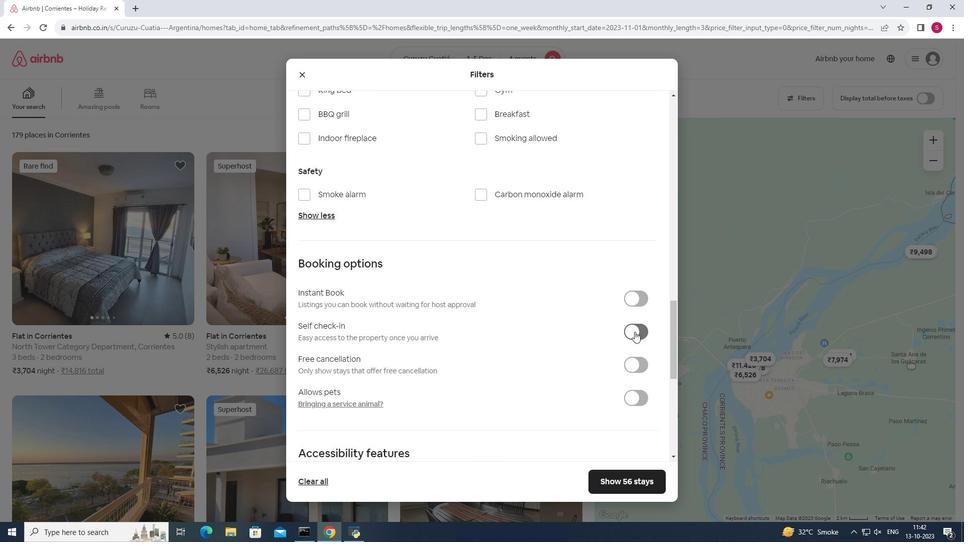 
Action: Mouse pressed left at (634, 331)
Screenshot: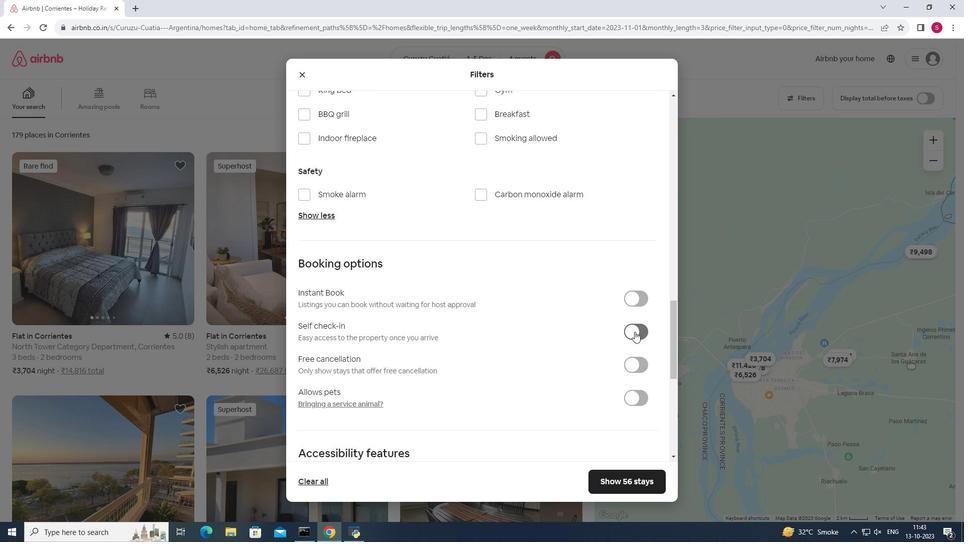 
Action: Mouse moved to (627, 479)
Screenshot: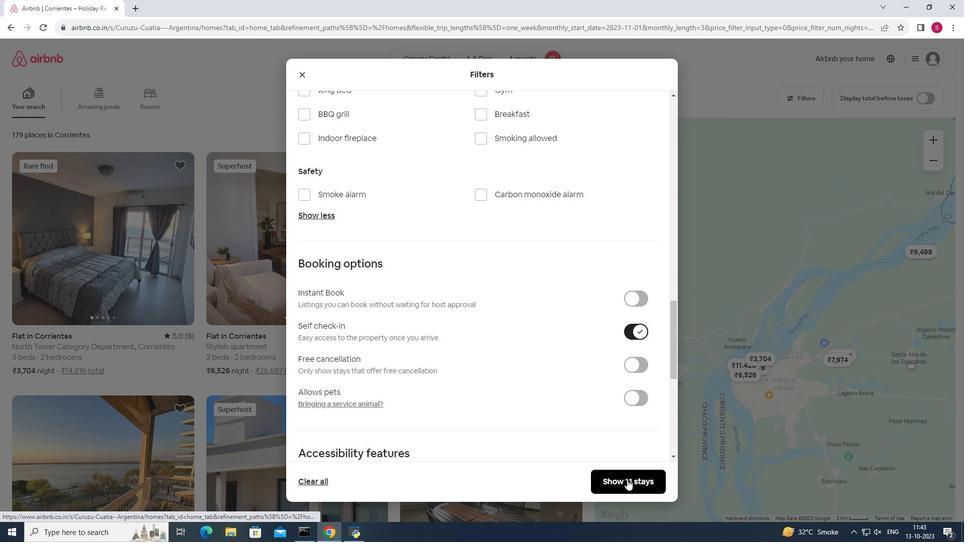 
Action: Mouse pressed left at (627, 479)
Screenshot: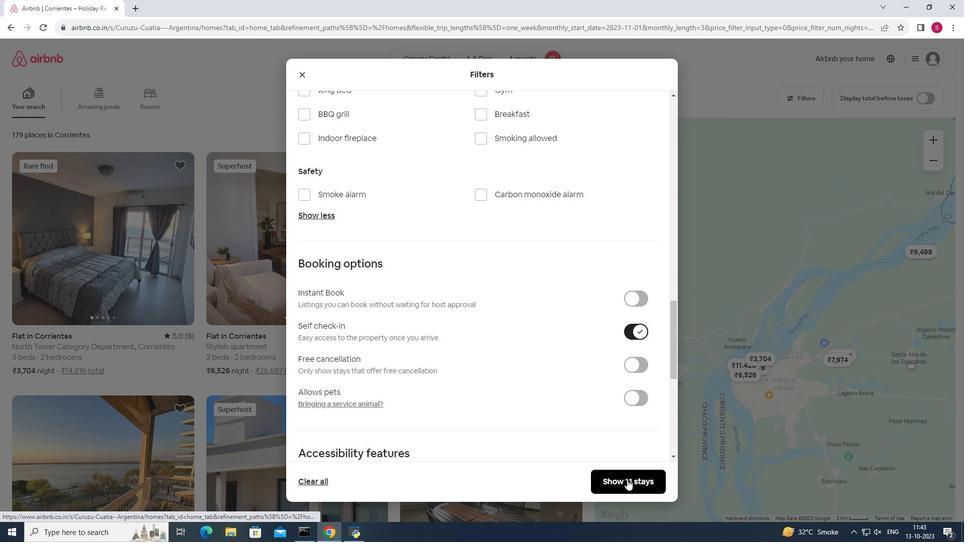 
Action: Mouse moved to (125, 253)
Screenshot: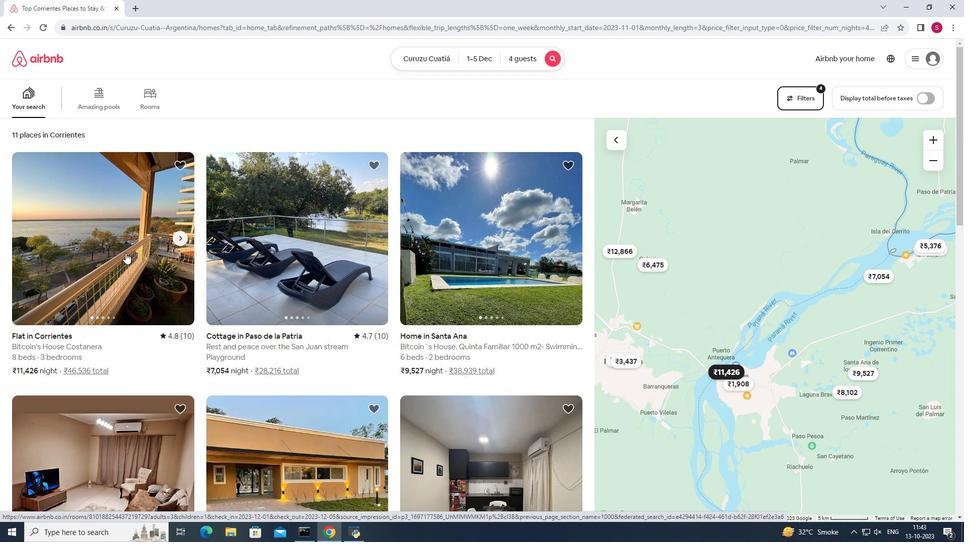 
Action: Mouse pressed left at (125, 253)
Screenshot: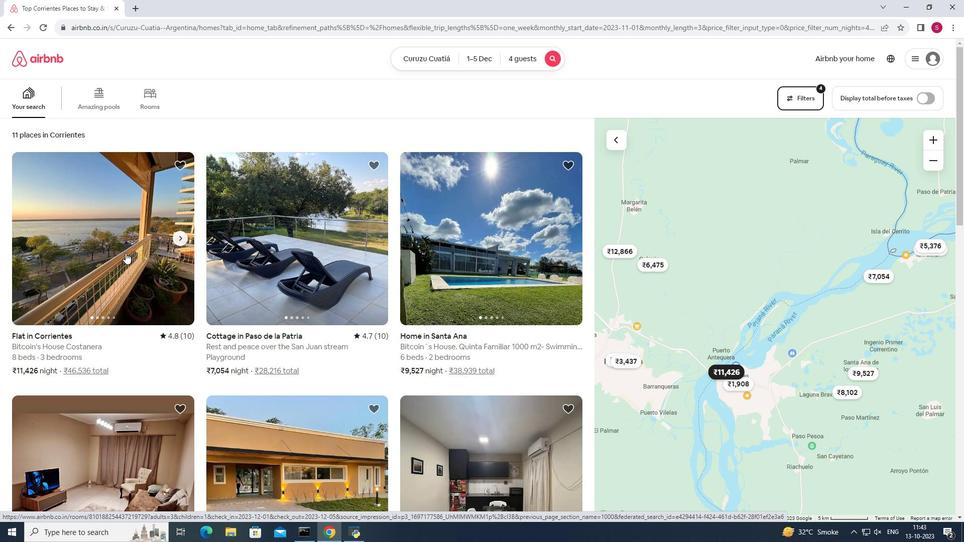 
Action: Mouse moved to (707, 368)
Screenshot: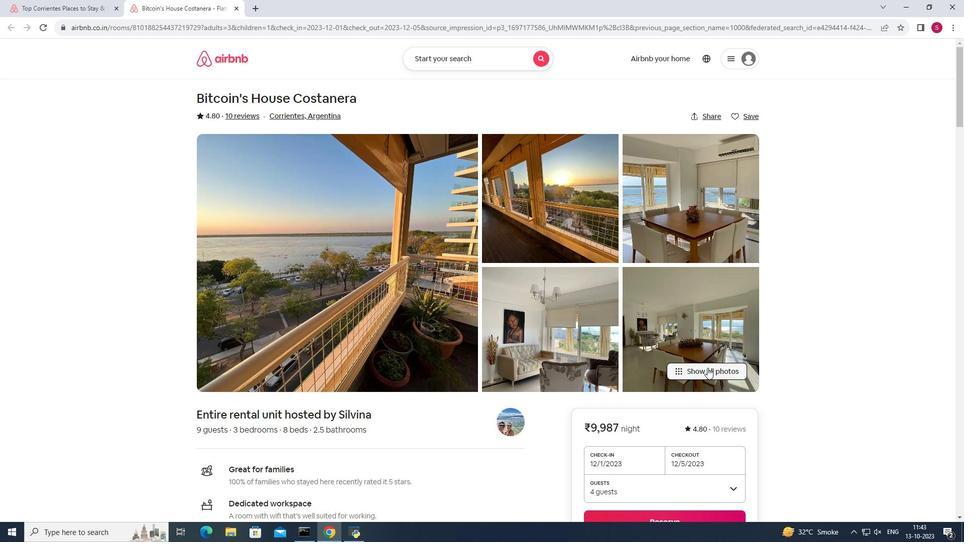 
Action: Mouse pressed left at (707, 368)
Screenshot: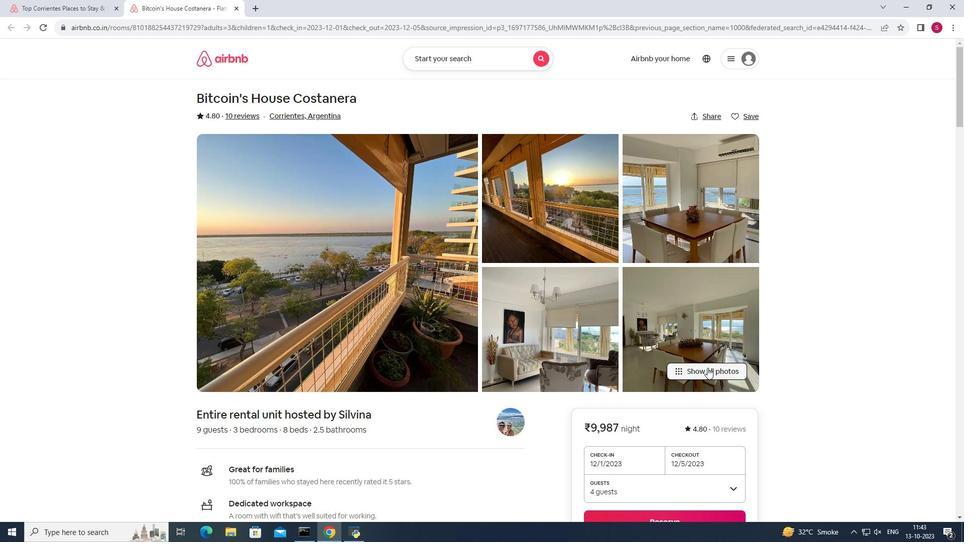 
Action: Mouse pressed left at (707, 368)
Screenshot: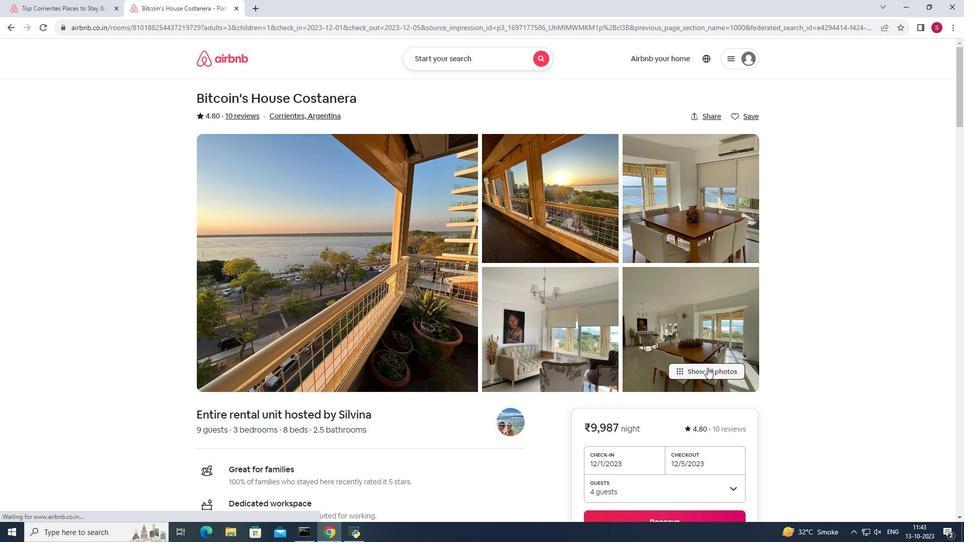 
Action: Mouse moved to (703, 369)
Screenshot: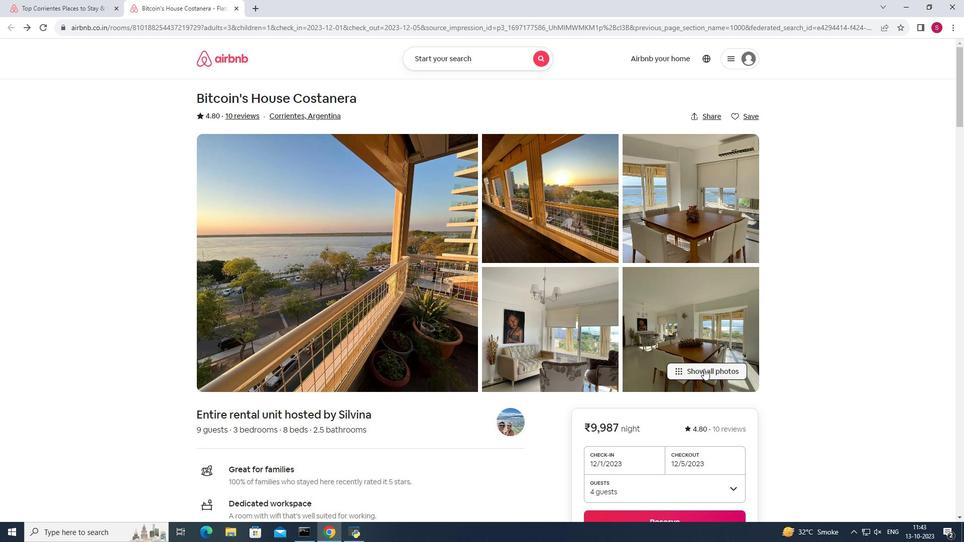 
Action: Mouse pressed left at (703, 369)
Screenshot: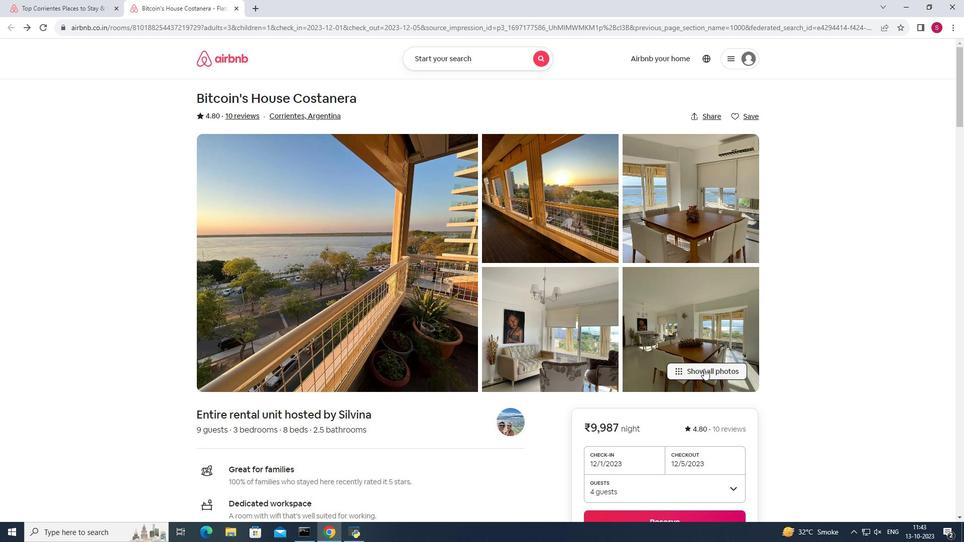 
Action: Mouse moved to (712, 371)
Screenshot: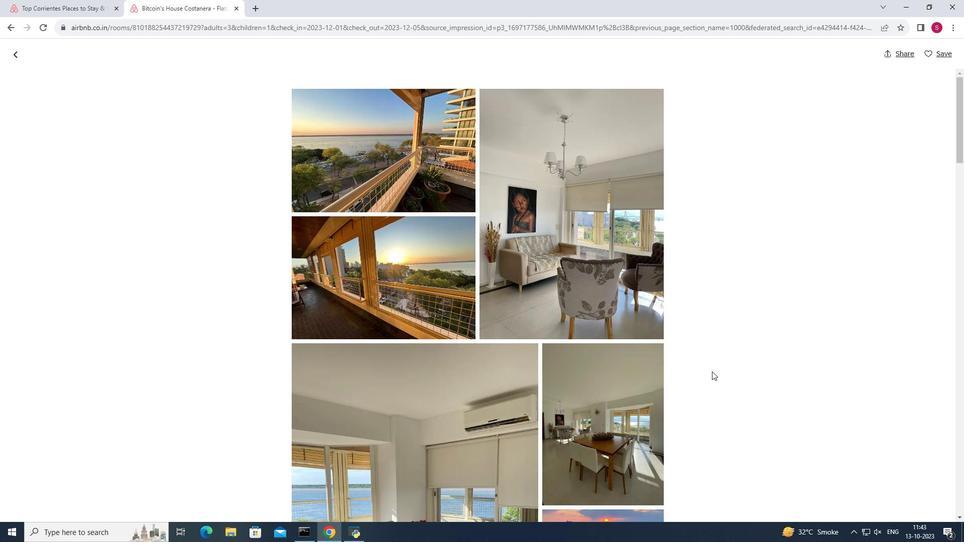 
Action: Mouse scrolled (712, 371) with delta (0, 0)
Screenshot: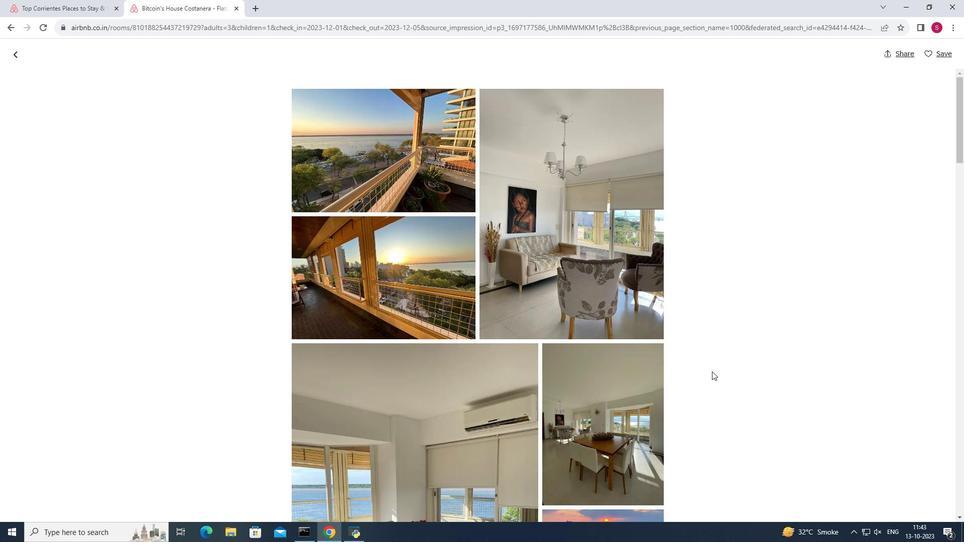 
Action: Mouse scrolled (712, 371) with delta (0, 0)
Screenshot: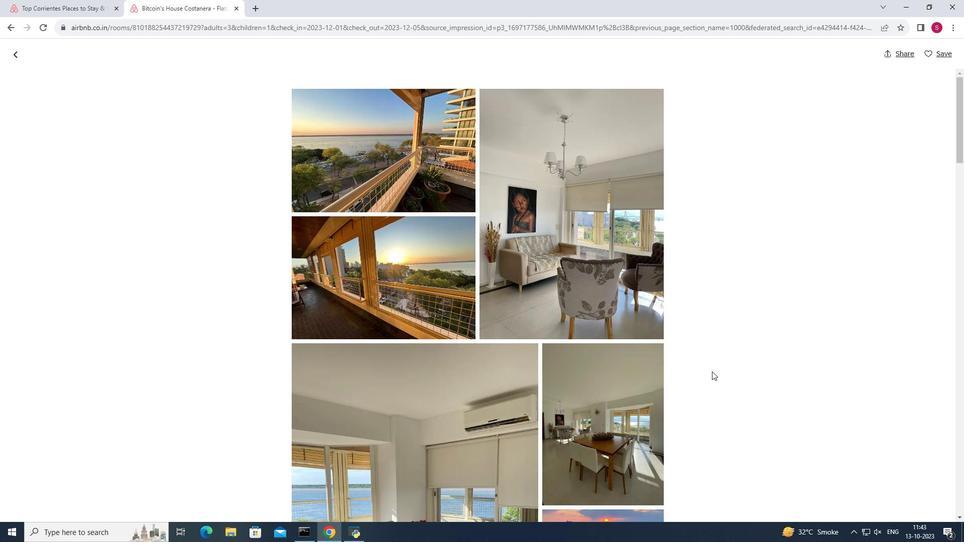 
Action: Mouse scrolled (712, 371) with delta (0, 0)
Screenshot: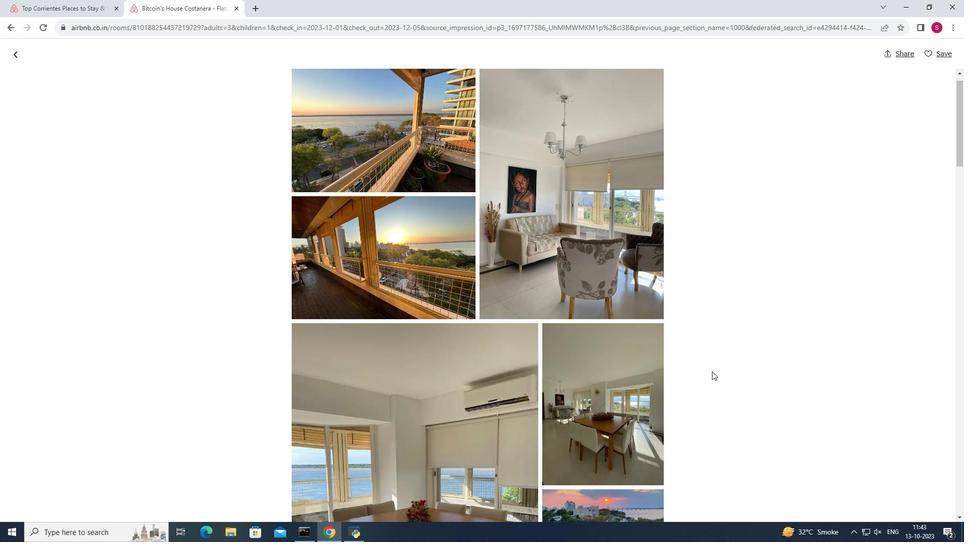 
Action: Mouse scrolled (712, 371) with delta (0, 0)
Screenshot: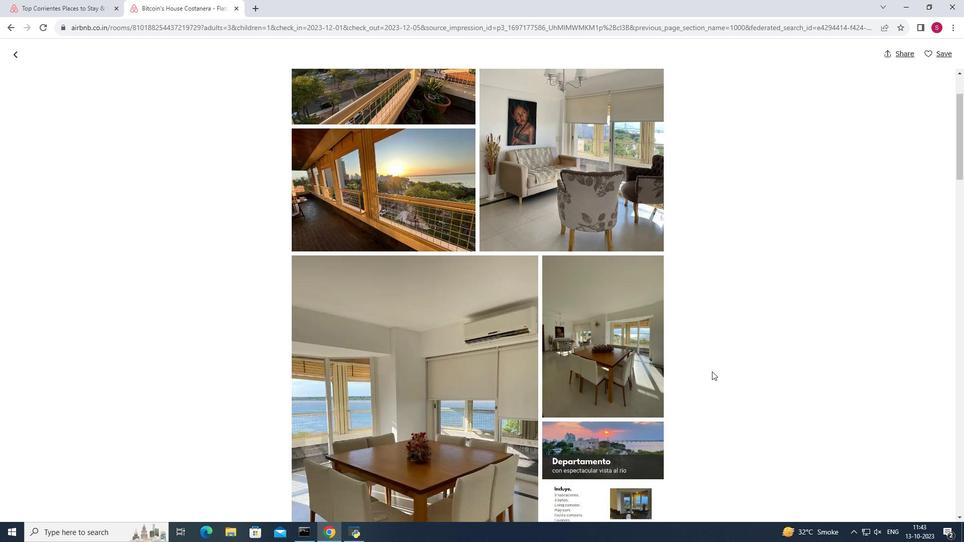 
Action: Mouse scrolled (712, 371) with delta (0, 0)
Screenshot: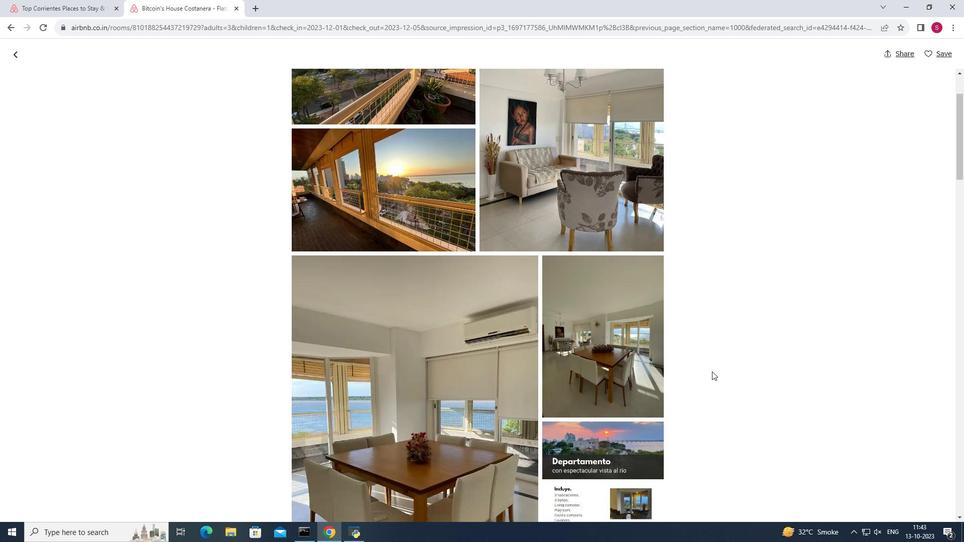 
Action: Mouse scrolled (712, 371) with delta (0, 0)
Screenshot: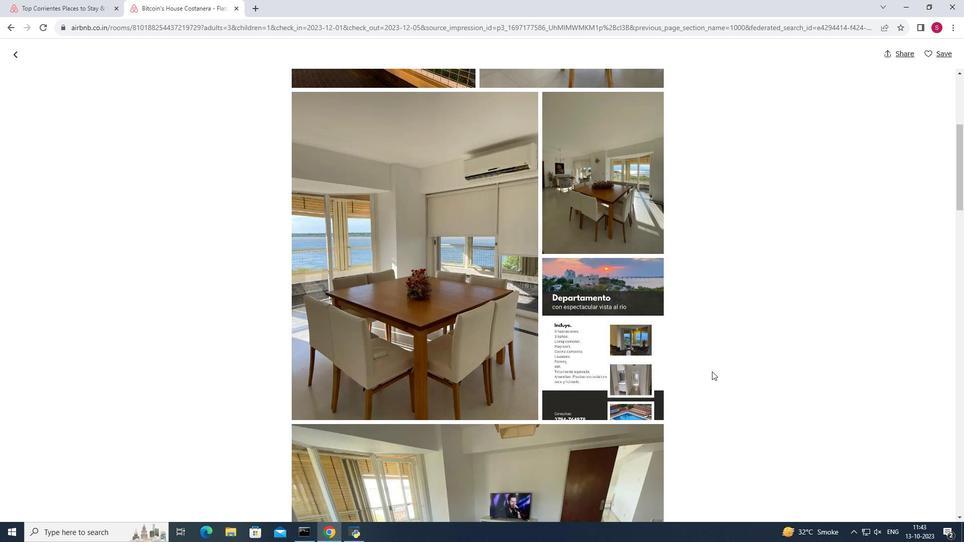 
Action: Mouse scrolled (712, 371) with delta (0, 0)
Screenshot: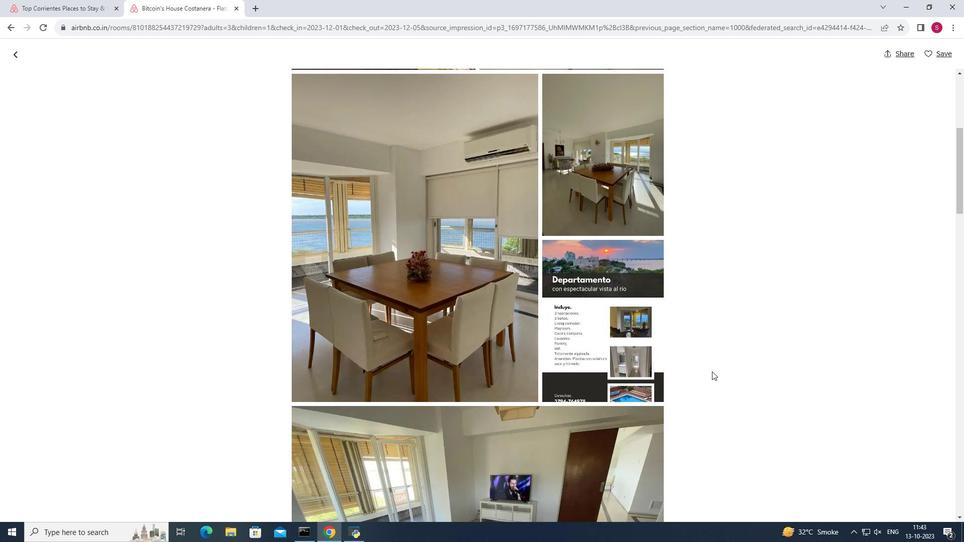 
Action: Mouse scrolled (712, 371) with delta (0, 0)
Screenshot: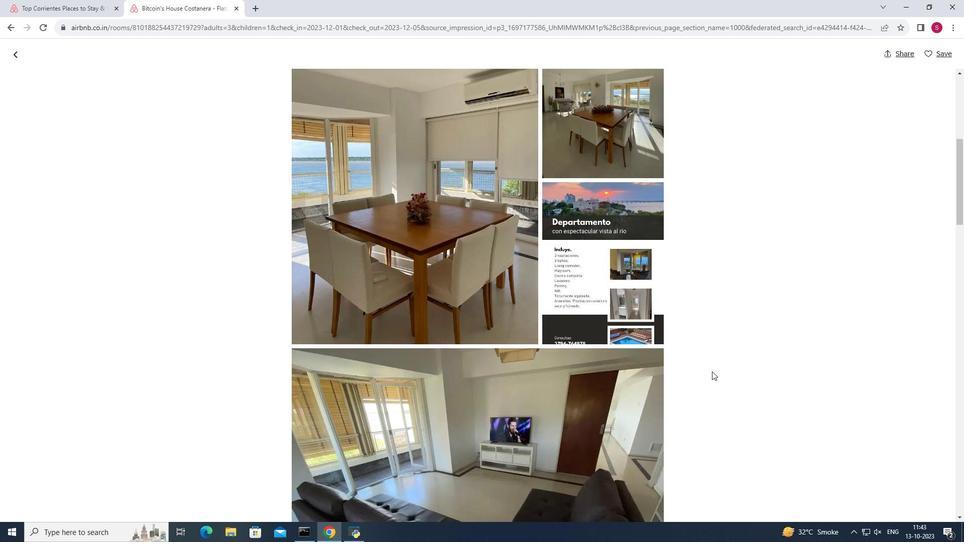 
Action: Mouse scrolled (712, 371) with delta (0, 0)
Screenshot: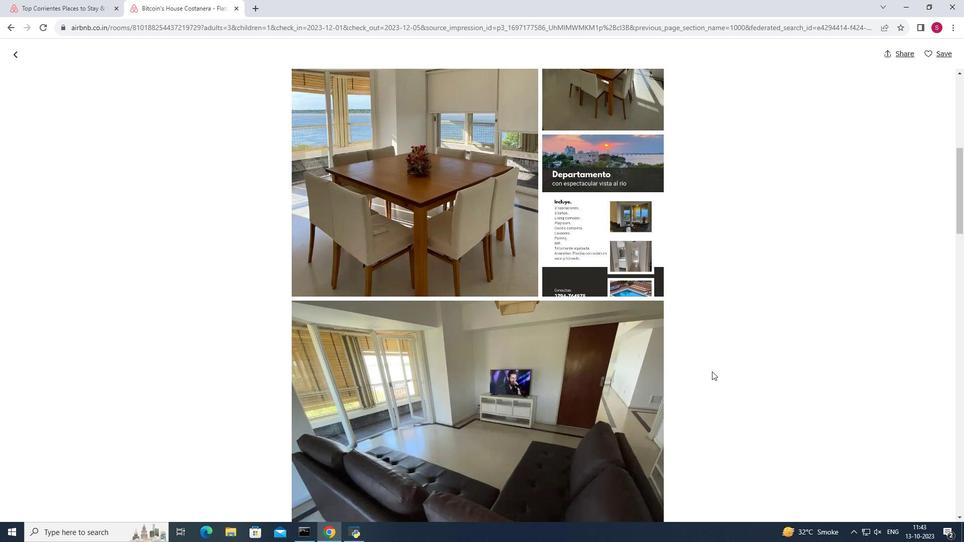 
Action: Mouse scrolled (712, 371) with delta (0, 0)
Screenshot: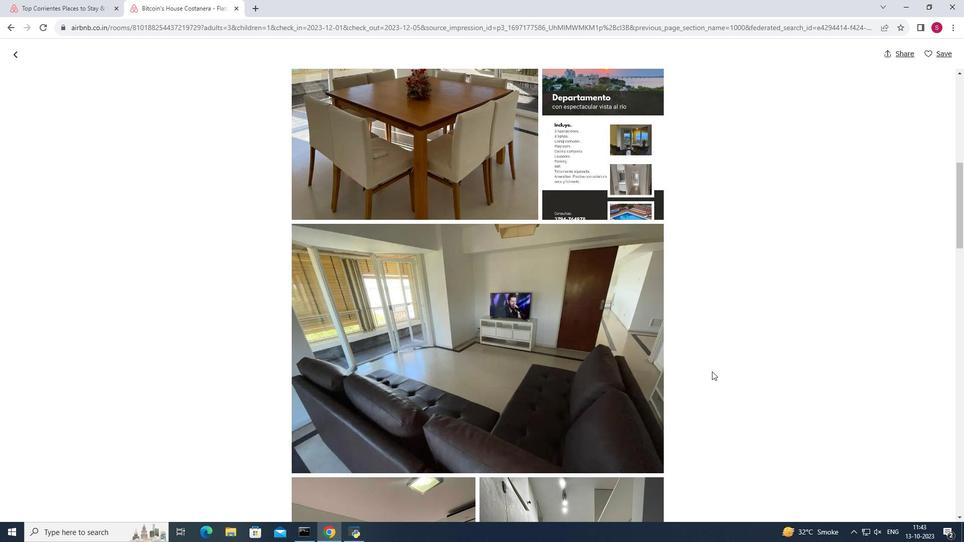 
Action: Mouse scrolled (712, 371) with delta (0, 0)
Screenshot: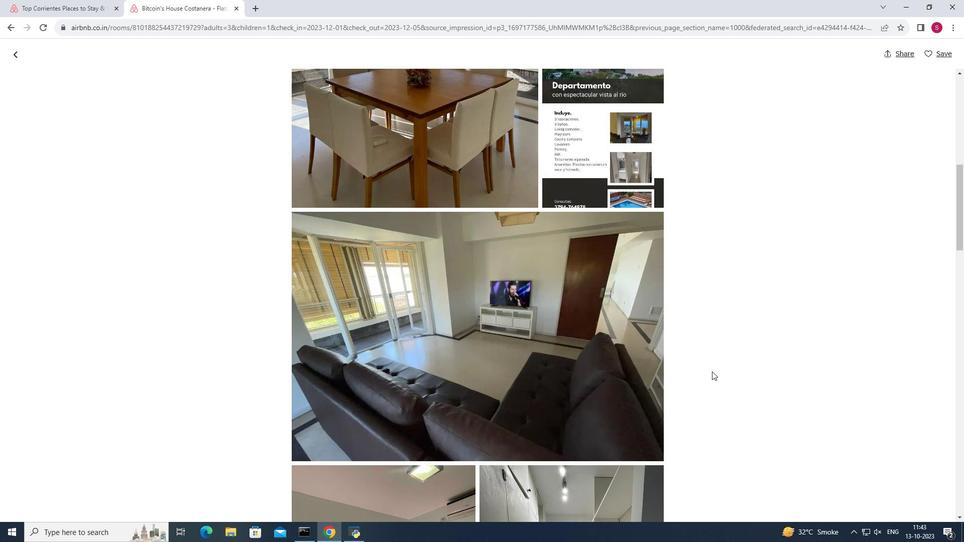 
Action: Mouse scrolled (712, 371) with delta (0, 0)
Screenshot: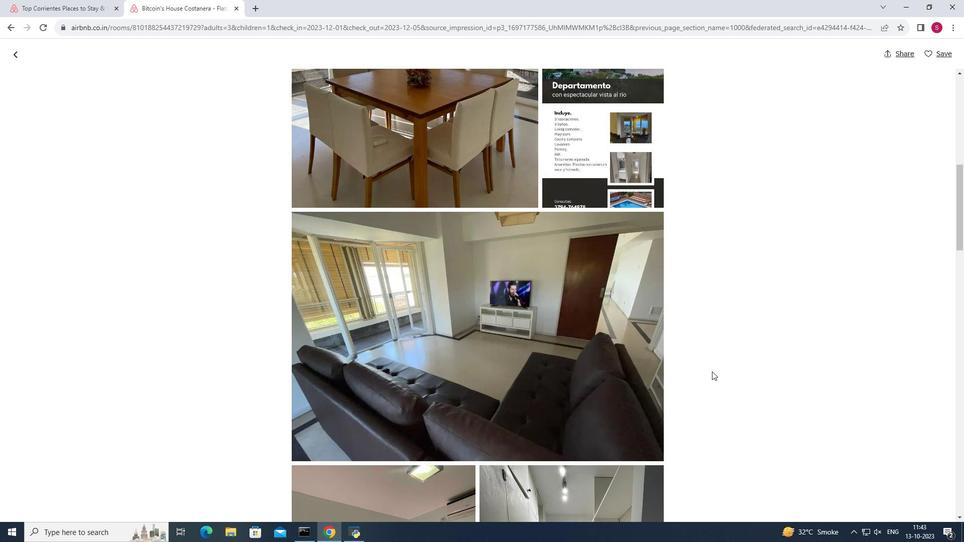 
Action: Mouse scrolled (712, 371) with delta (0, 0)
Screenshot: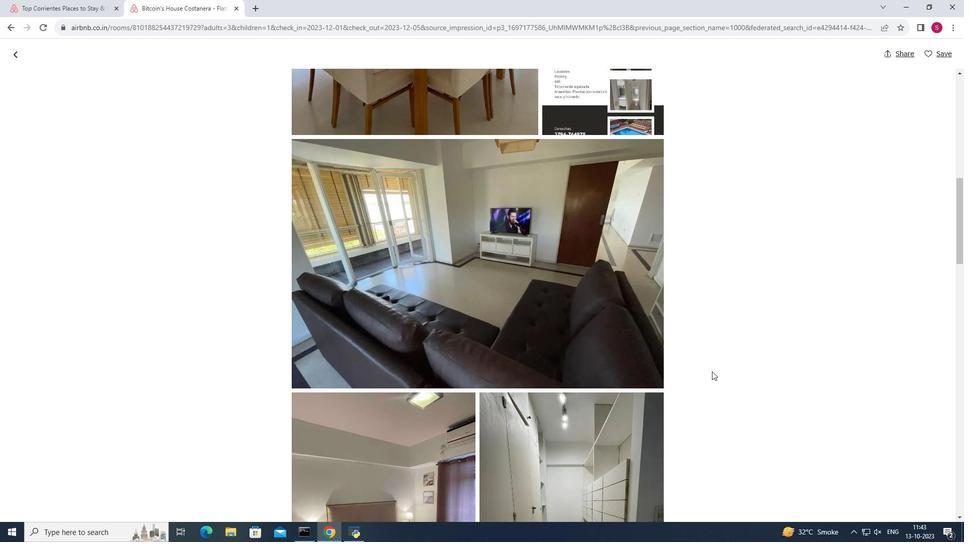 
Action: Mouse scrolled (712, 371) with delta (0, 0)
Screenshot: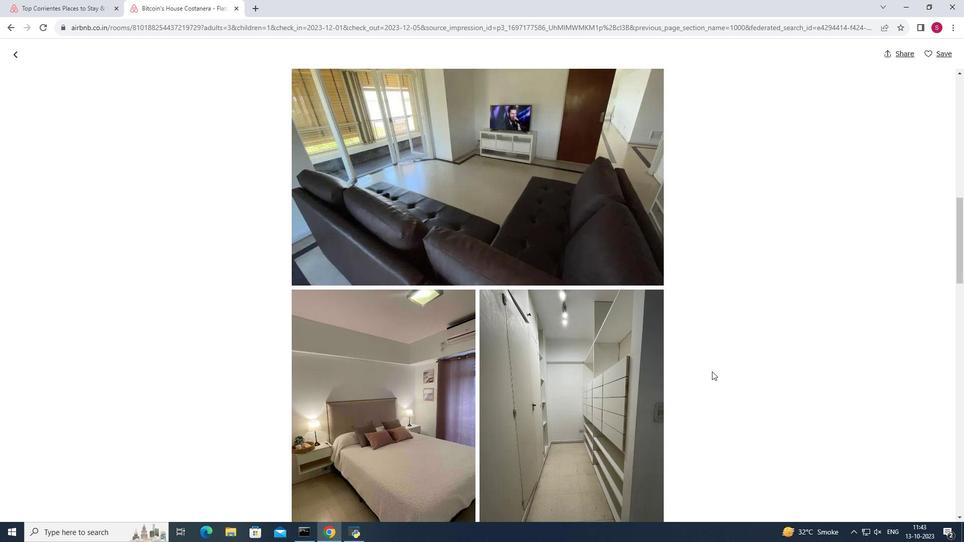 
Action: Mouse scrolled (712, 371) with delta (0, 0)
Screenshot: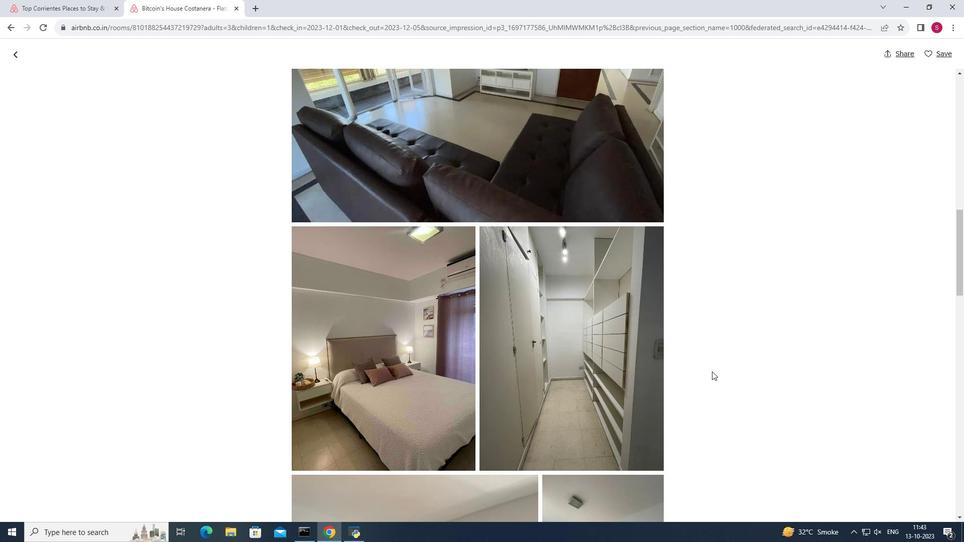 
Action: Mouse scrolled (712, 371) with delta (0, 0)
Screenshot: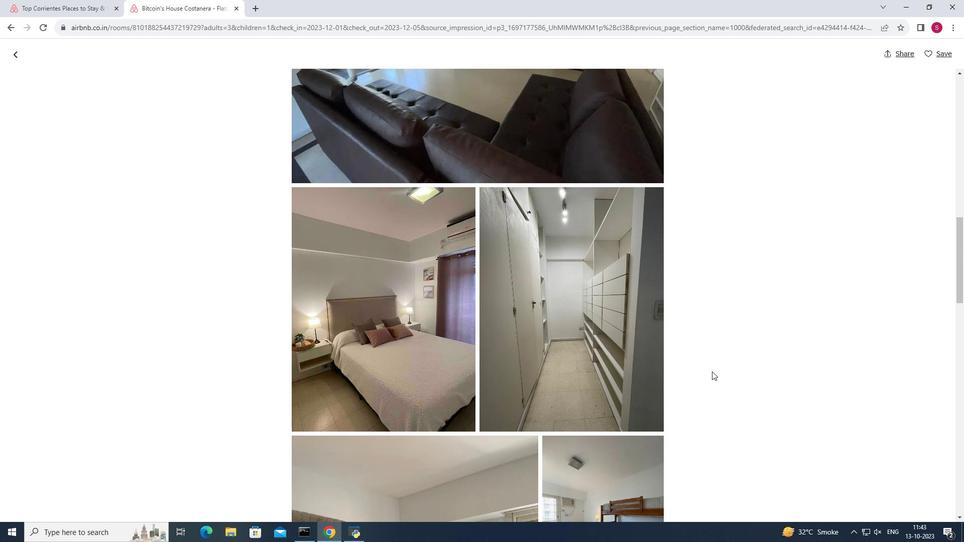 
Action: Mouse scrolled (712, 371) with delta (0, 0)
Screenshot: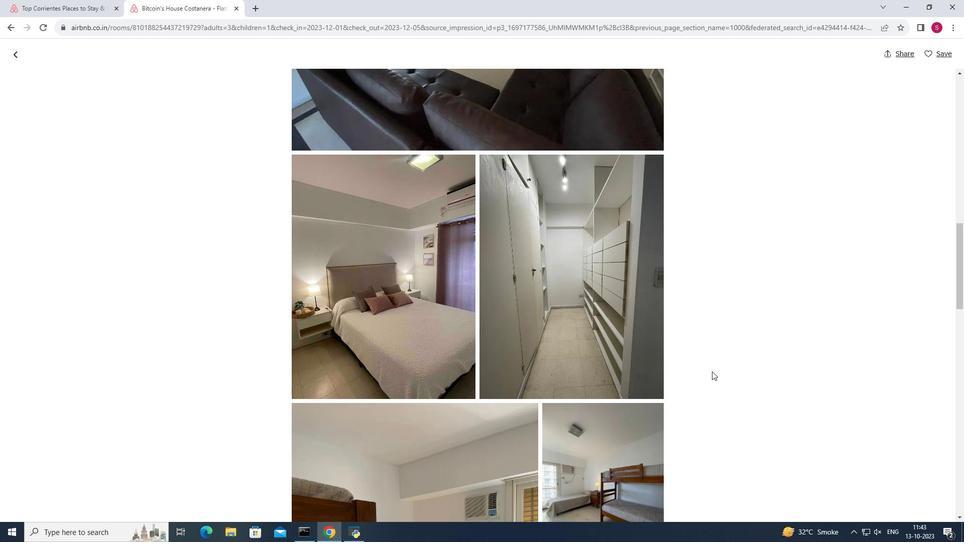 
Action: Mouse scrolled (712, 371) with delta (0, 0)
Screenshot: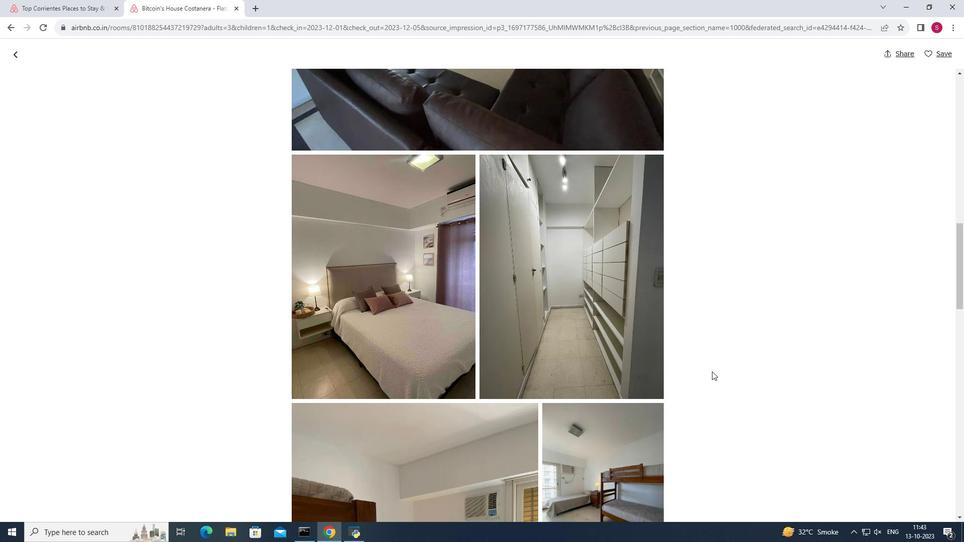 
Action: Mouse scrolled (712, 371) with delta (0, 0)
Screenshot: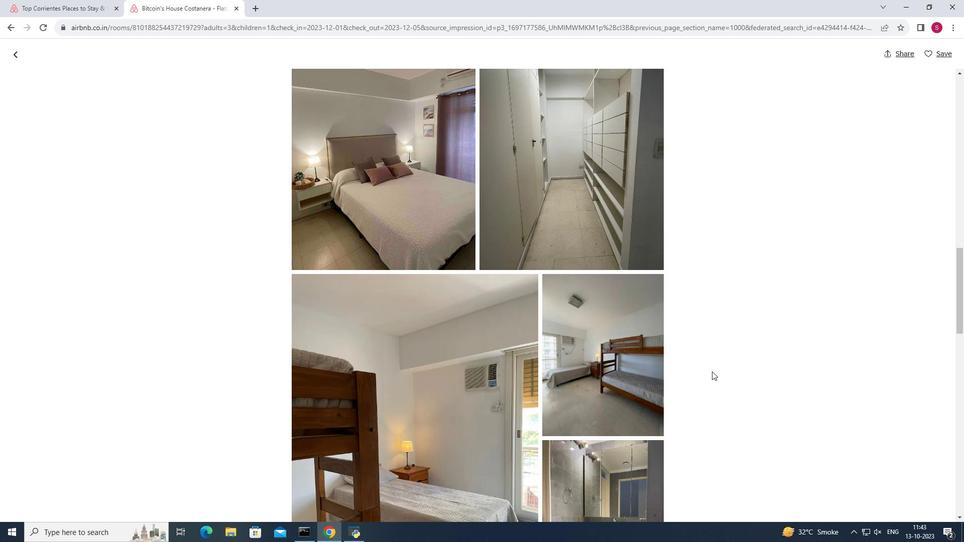 
Action: Mouse scrolled (712, 371) with delta (0, 0)
Screenshot: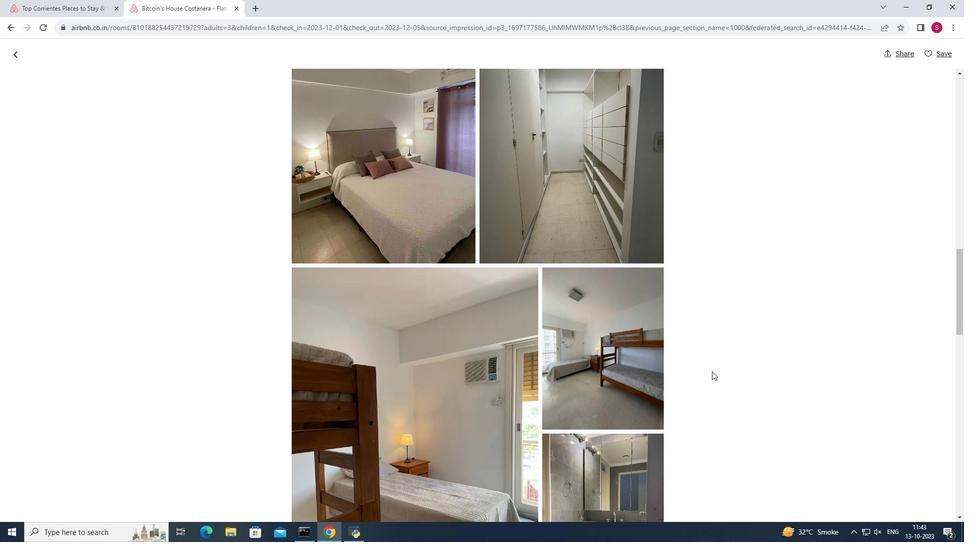
Action: Mouse scrolled (712, 371) with delta (0, 0)
Screenshot: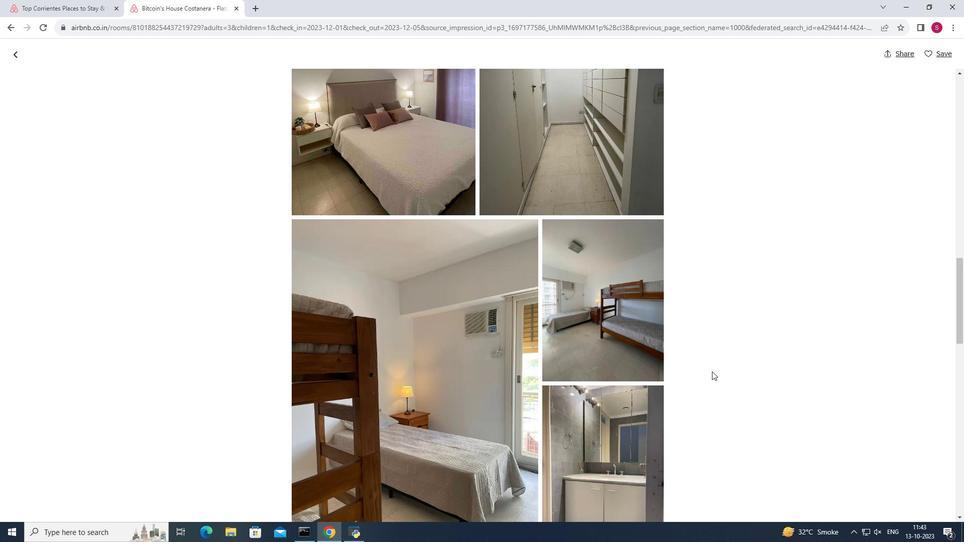 
Action: Mouse scrolled (712, 371) with delta (0, 0)
Screenshot: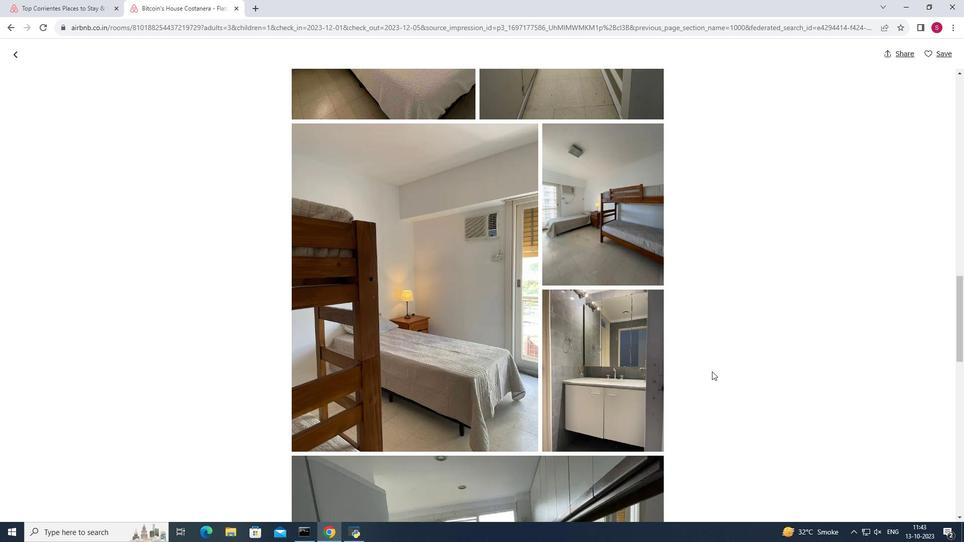 
Action: Mouse scrolled (712, 371) with delta (0, 0)
Screenshot: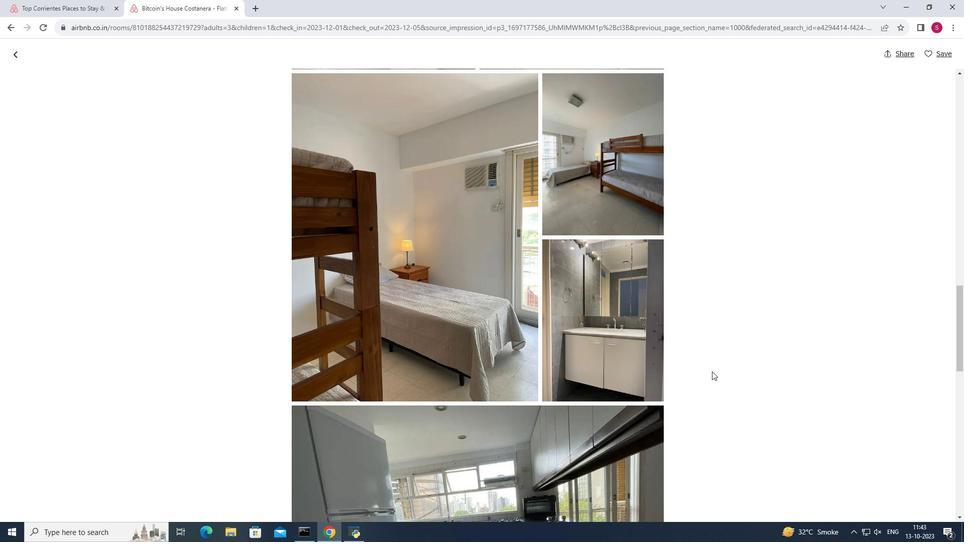 
Action: Mouse scrolled (712, 371) with delta (0, 0)
Screenshot: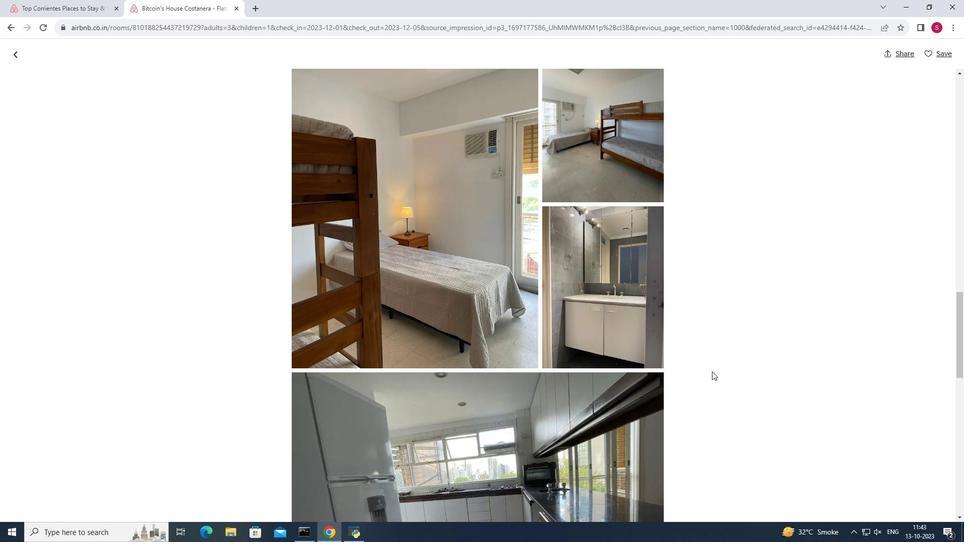 
Action: Mouse scrolled (712, 371) with delta (0, 0)
Screenshot: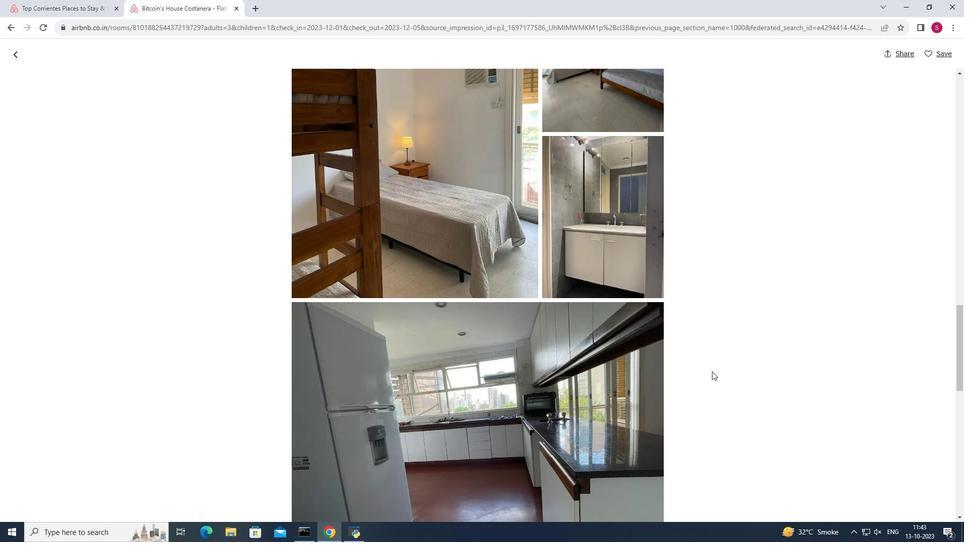 
Action: Mouse scrolled (712, 371) with delta (0, 0)
Screenshot: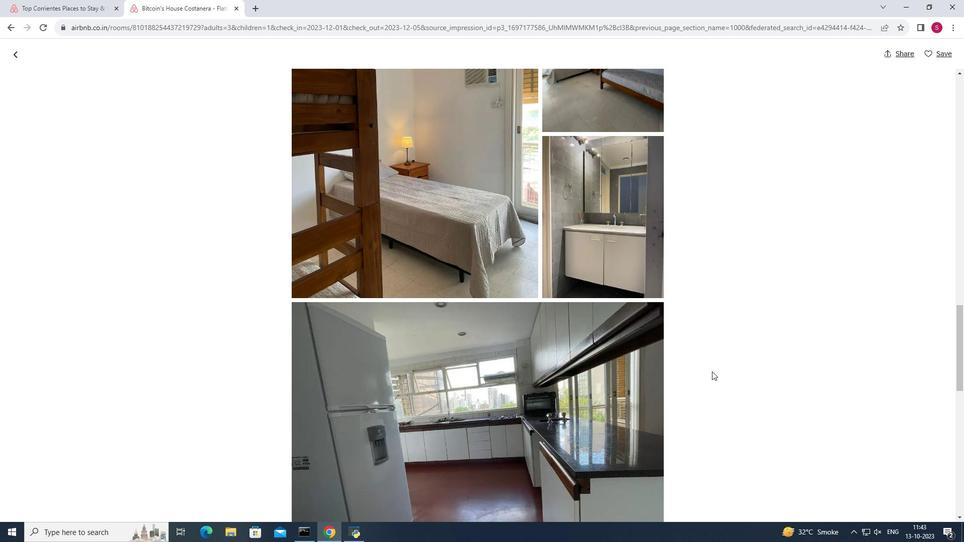 
Action: Mouse scrolled (712, 371) with delta (0, 0)
Screenshot: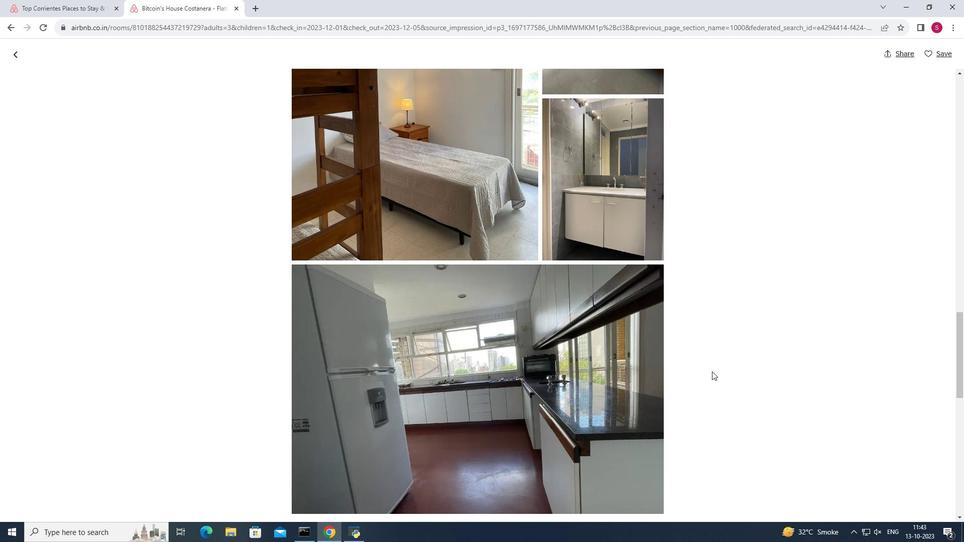 
Action: Mouse scrolled (712, 371) with delta (0, 0)
Screenshot: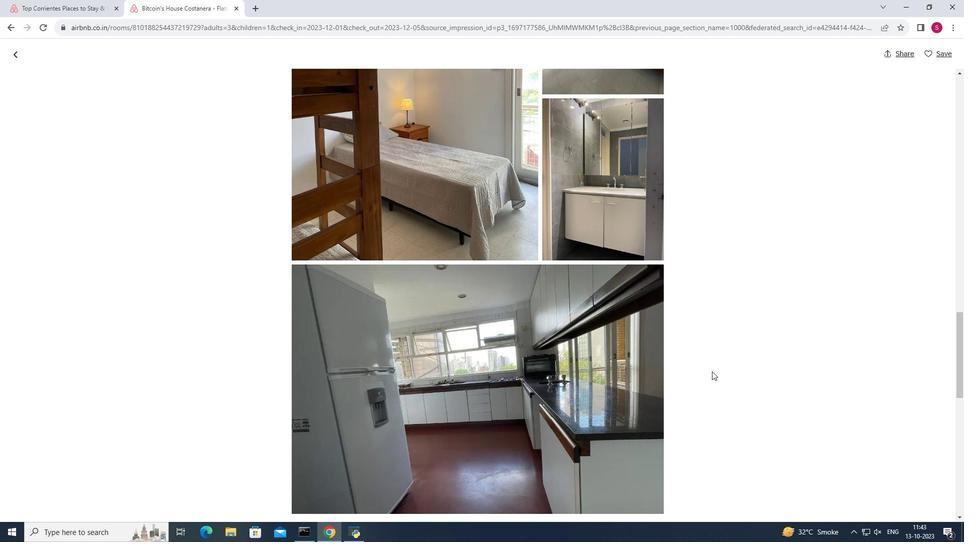 
Action: Mouse scrolled (712, 371) with delta (0, 0)
Screenshot: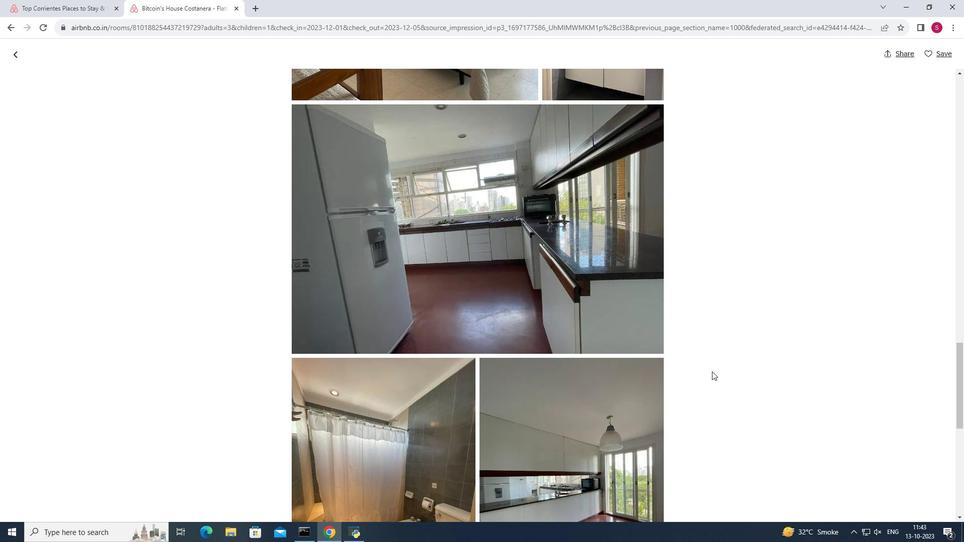 
Action: Mouse scrolled (712, 371) with delta (0, 0)
Screenshot: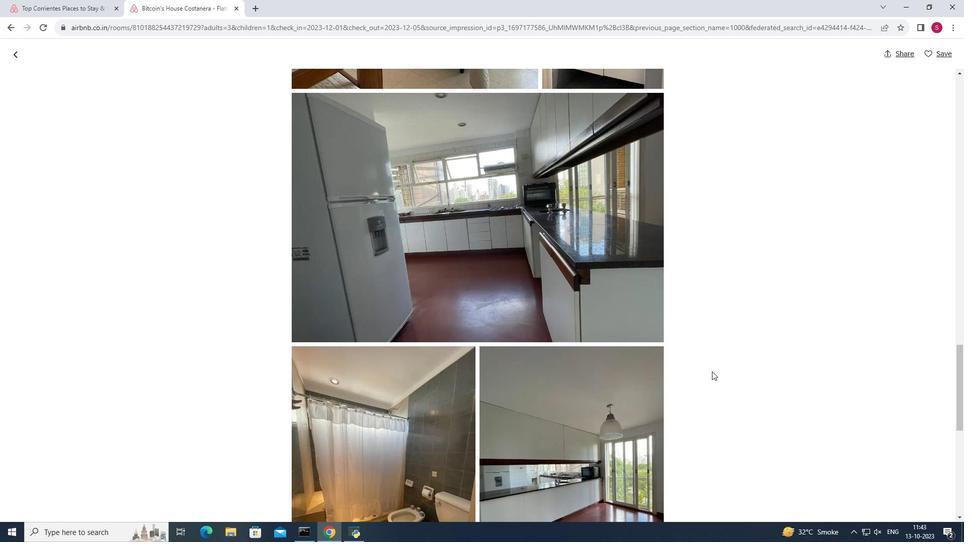 
Action: Mouse scrolled (712, 371) with delta (0, 0)
Screenshot: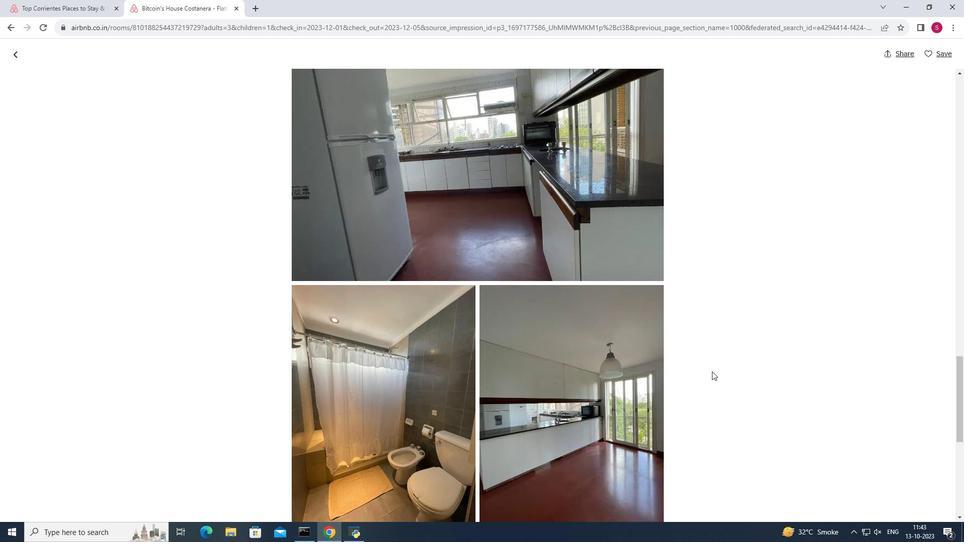 
Action: Mouse scrolled (712, 371) with delta (0, 0)
Screenshot: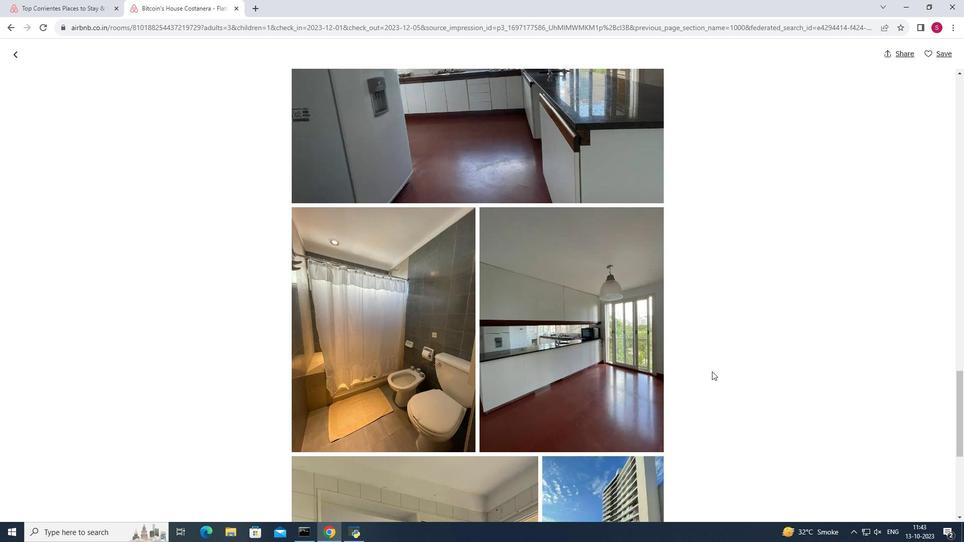 
Action: Mouse scrolled (712, 371) with delta (0, 0)
Screenshot: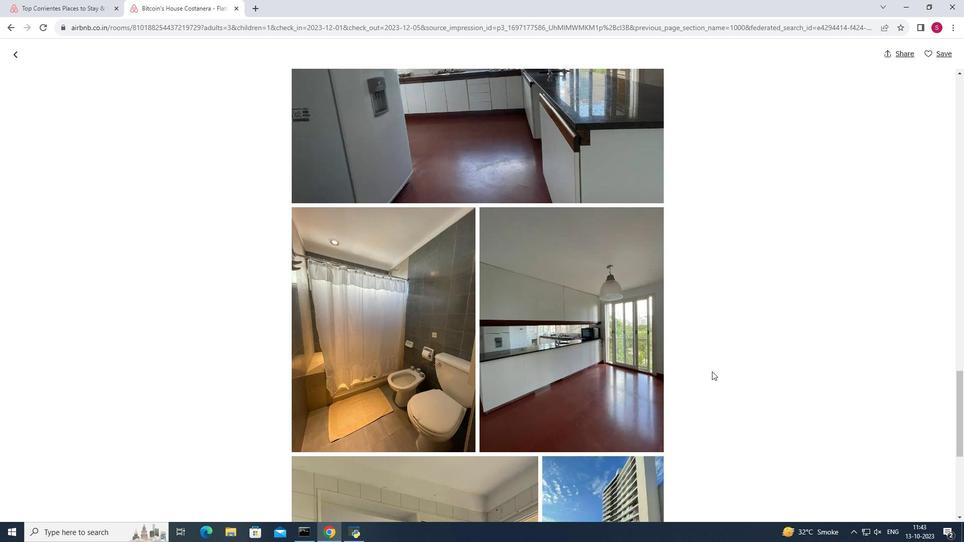 
Action: Mouse scrolled (712, 371) with delta (0, 0)
Screenshot: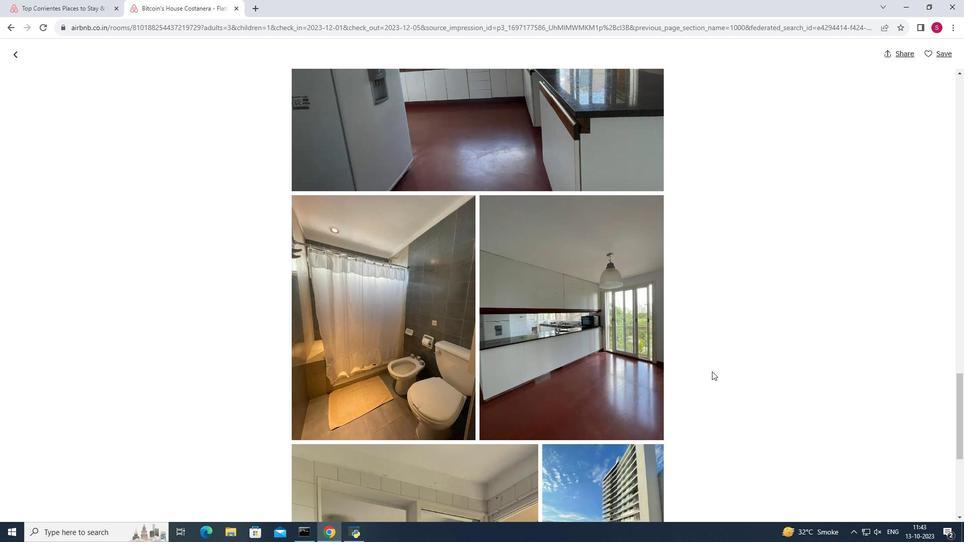 
Action: Mouse scrolled (712, 371) with delta (0, 0)
Screenshot: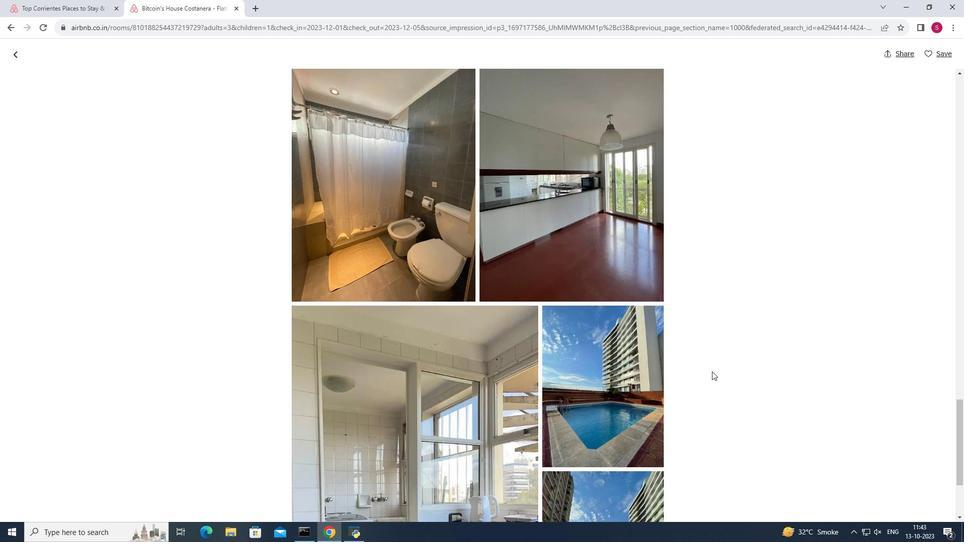 
Action: Mouse scrolled (712, 371) with delta (0, 0)
Screenshot: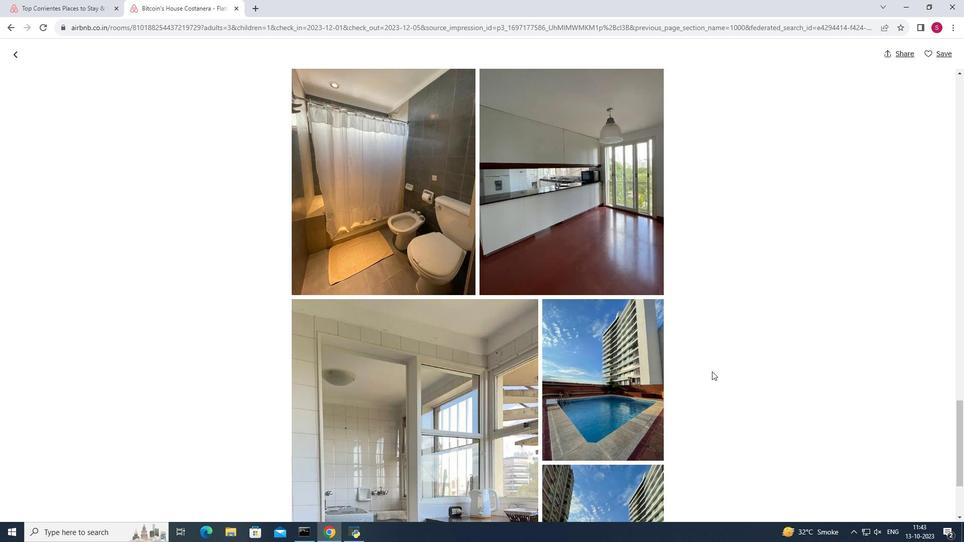 
Action: Mouse scrolled (712, 371) with delta (0, 0)
Screenshot: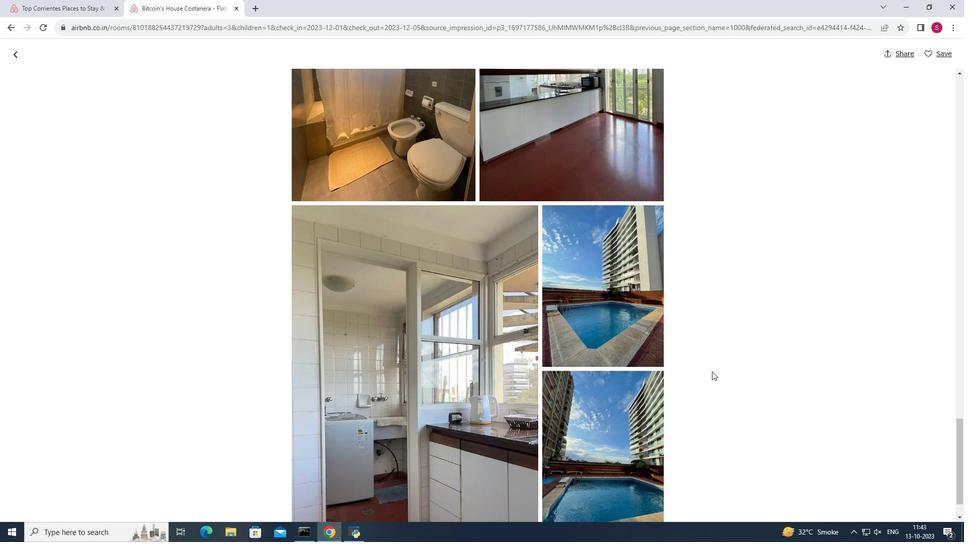 
Action: Mouse scrolled (712, 371) with delta (0, 0)
Screenshot: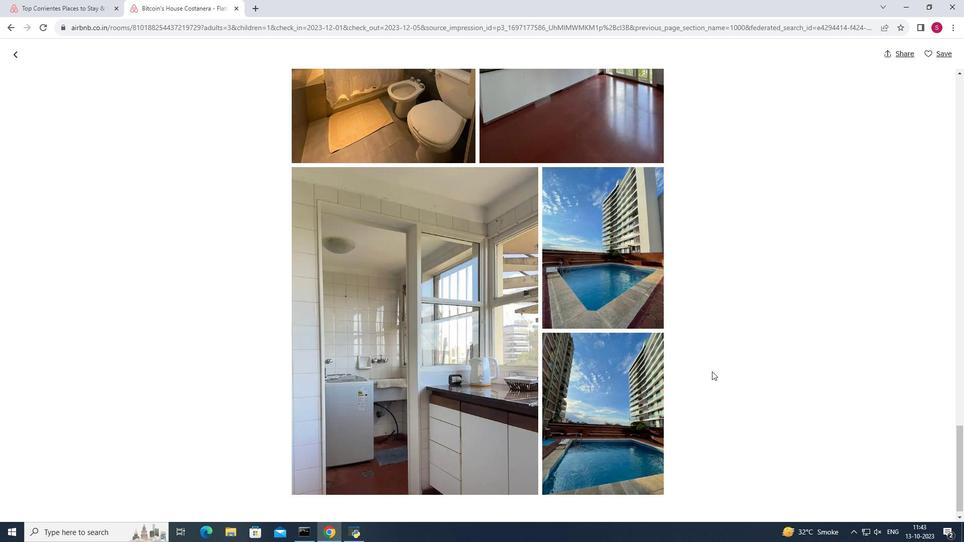 
Action: Mouse scrolled (712, 372) with delta (0, 0)
Screenshot: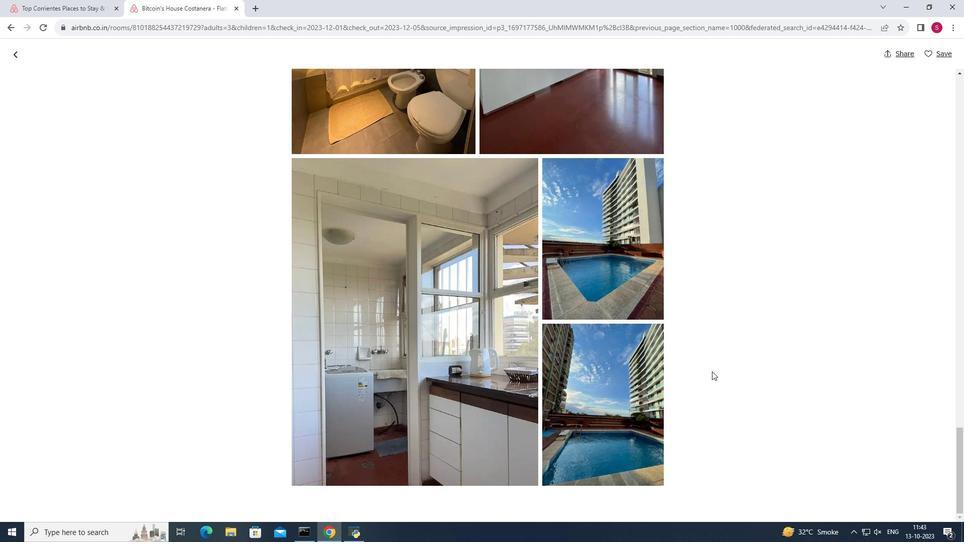 
Action: Mouse scrolled (712, 372) with delta (0, 0)
Screenshot: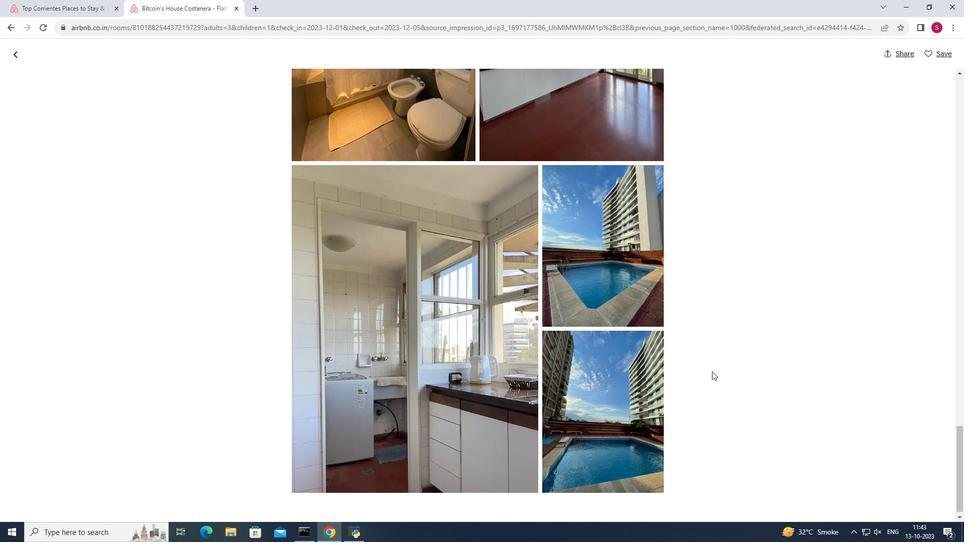 
Action: Mouse scrolled (712, 372) with delta (0, 0)
Screenshot: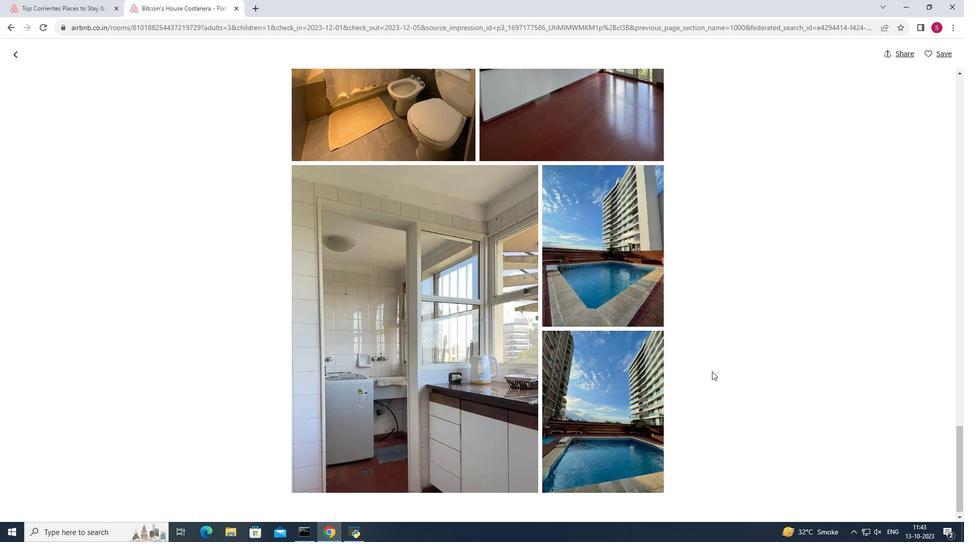 
Action: Mouse moved to (17, 55)
Screenshot: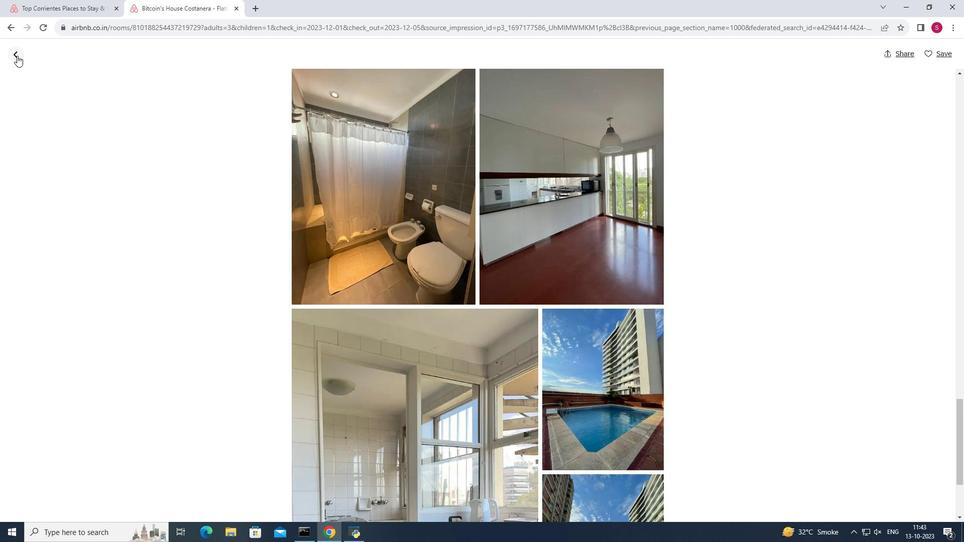 
Action: Mouse pressed left at (17, 55)
Screenshot: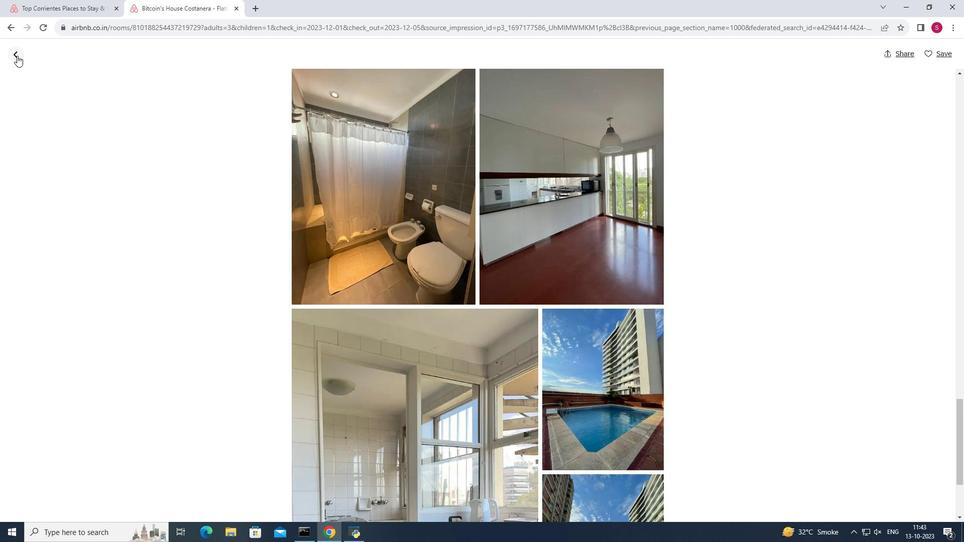 
Action: Mouse moved to (887, 350)
Screenshot: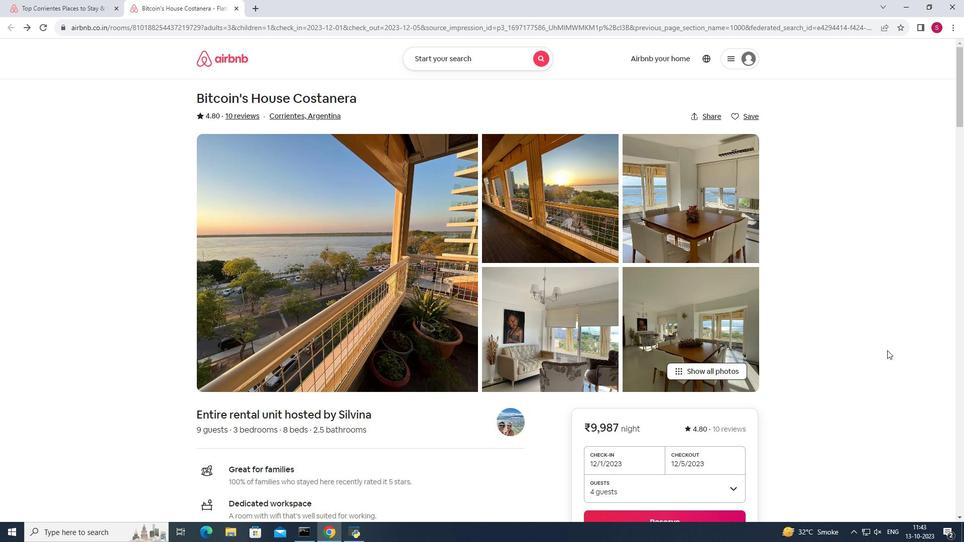 
Action: Mouse scrolled (887, 349) with delta (0, 0)
Screenshot: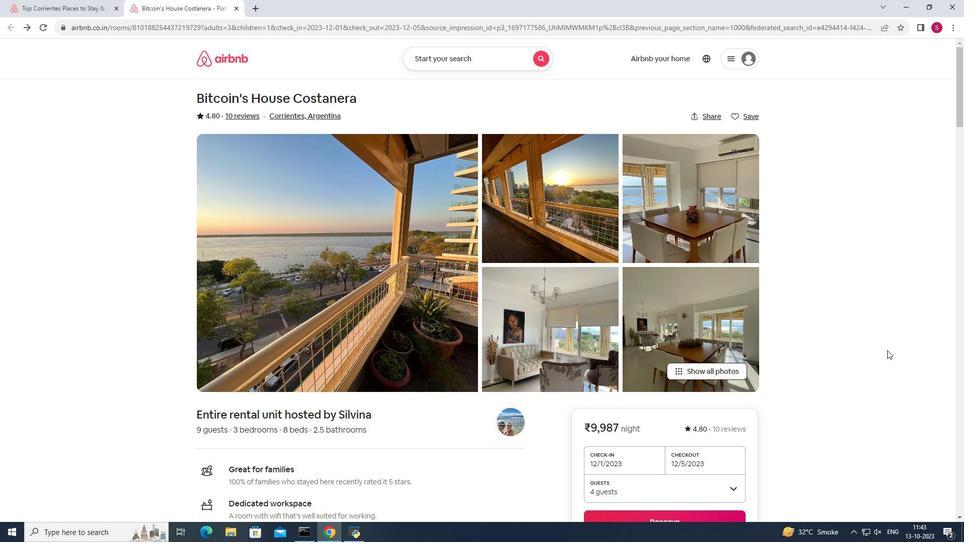 
Action: Mouse scrolled (887, 349) with delta (0, 0)
Screenshot: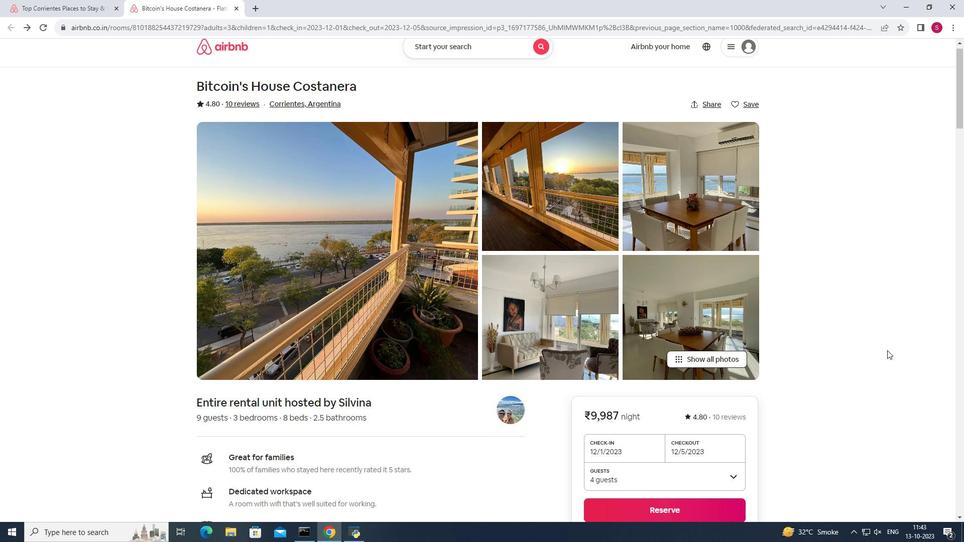 
Action: Mouse scrolled (887, 349) with delta (0, 0)
Screenshot: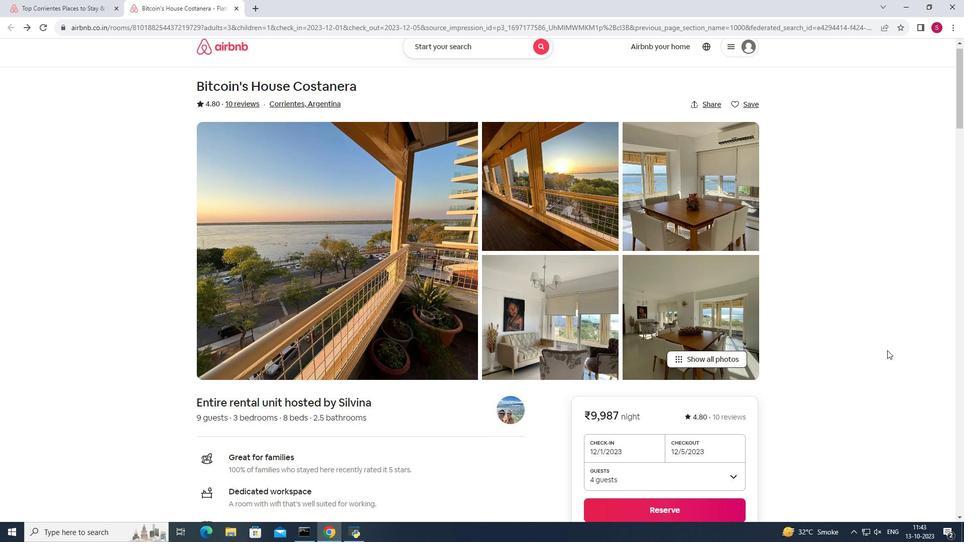 
Action: Mouse scrolled (887, 349) with delta (0, 0)
Screenshot: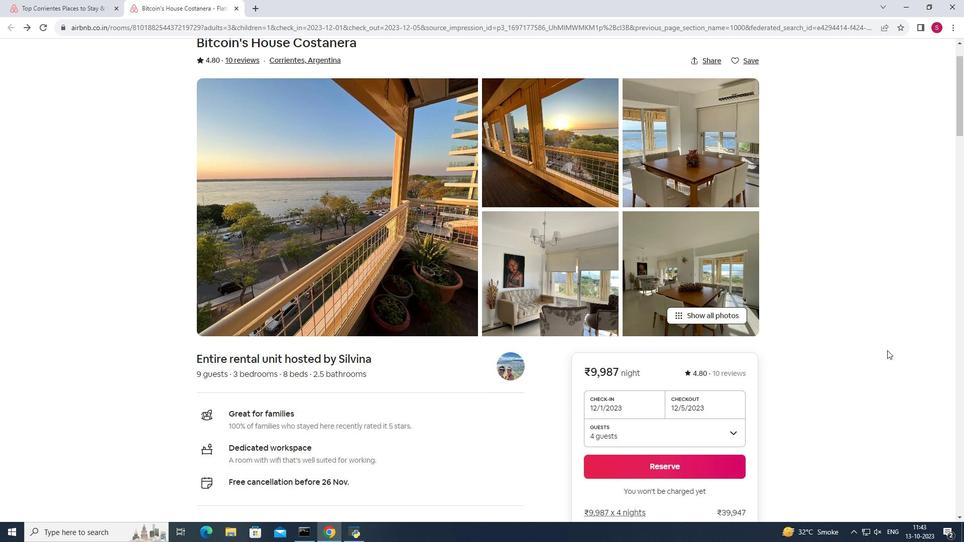 
Action: Mouse scrolled (887, 349) with delta (0, 0)
Screenshot: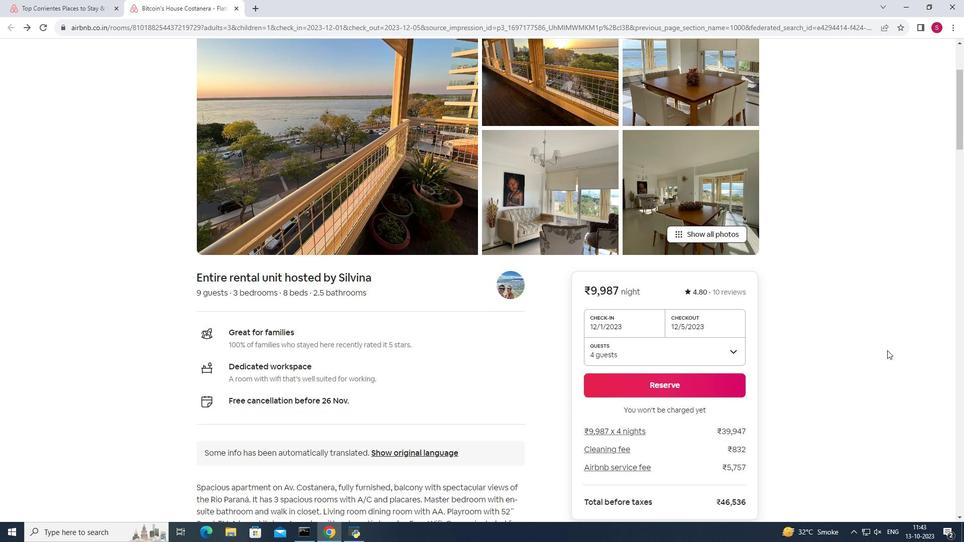 
Action: Mouse scrolled (887, 349) with delta (0, 0)
Screenshot: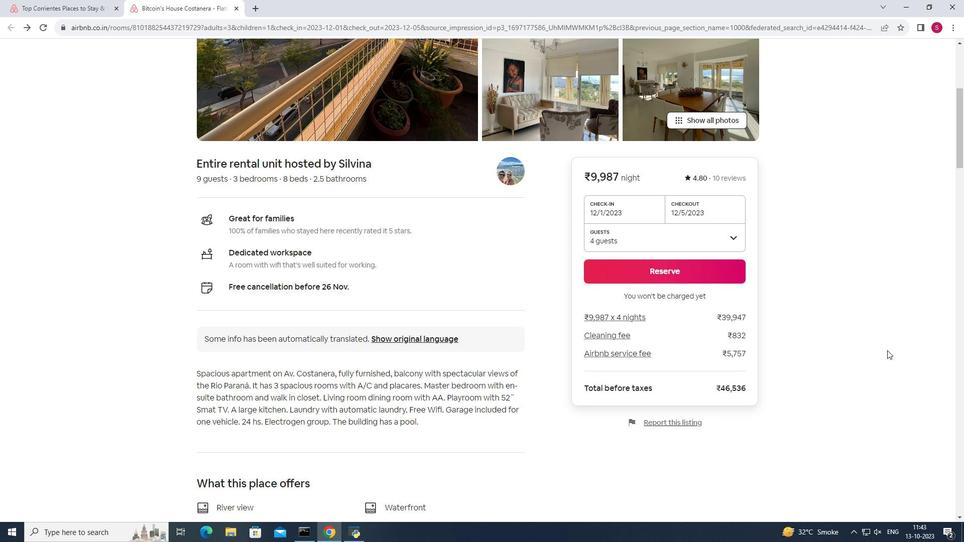 
Action: Mouse scrolled (887, 349) with delta (0, 0)
Screenshot: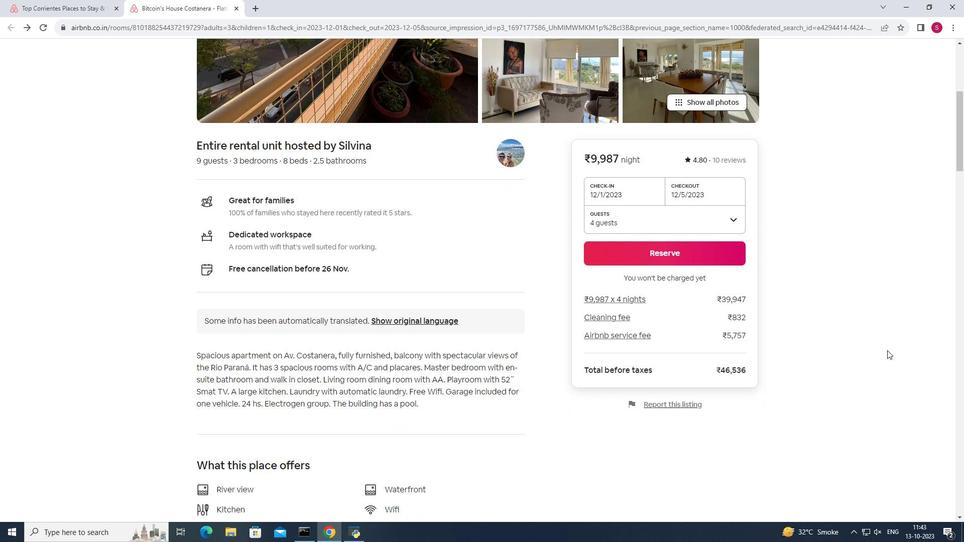 
Action: Mouse scrolled (887, 349) with delta (0, 0)
Screenshot: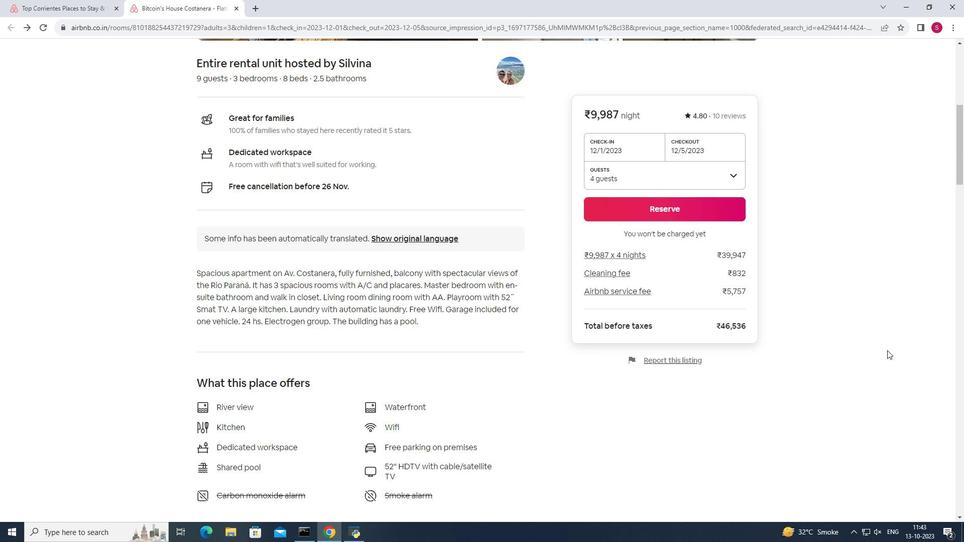 
Action: Mouse scrolled (887, 349) with delta (0, 0)
Screenshot: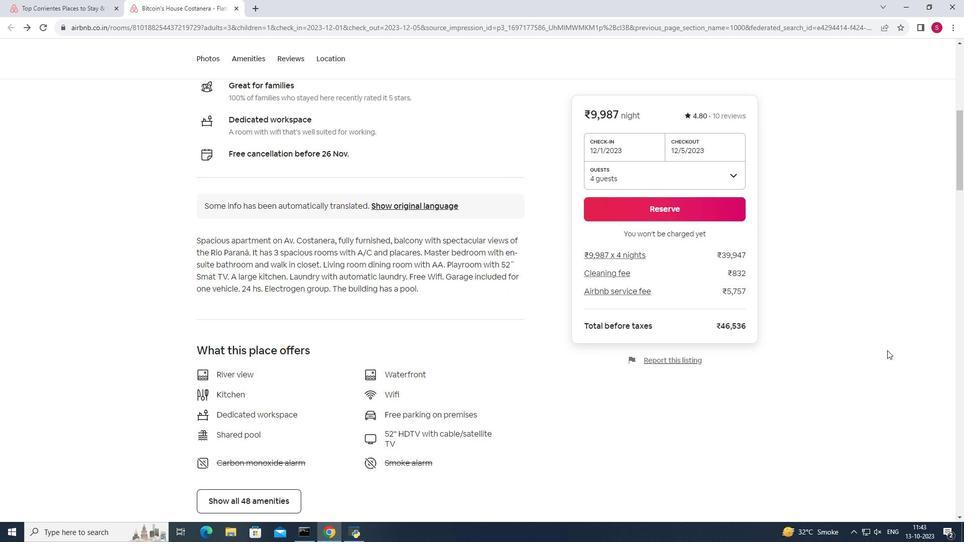 
Action: Mouse moved to (248, 436)
Screenshot: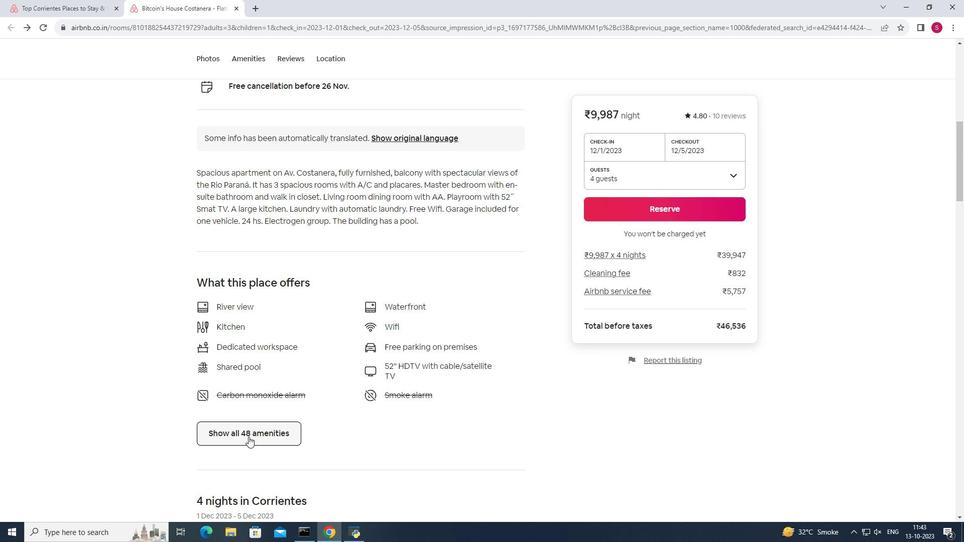 
Action: Mouse pressed left at (248, 436)
Screenshot: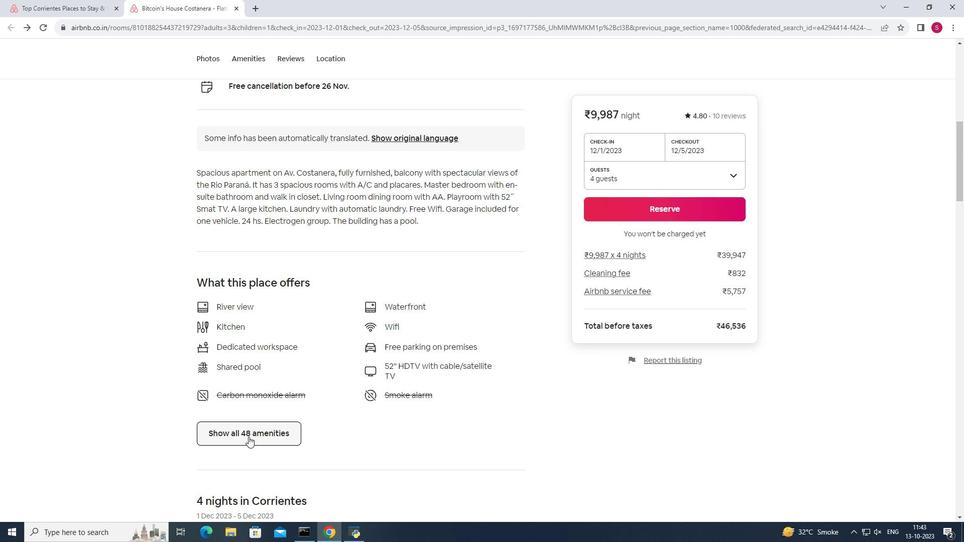 
Action: Mouse moved to (600, 370)
Screenshot: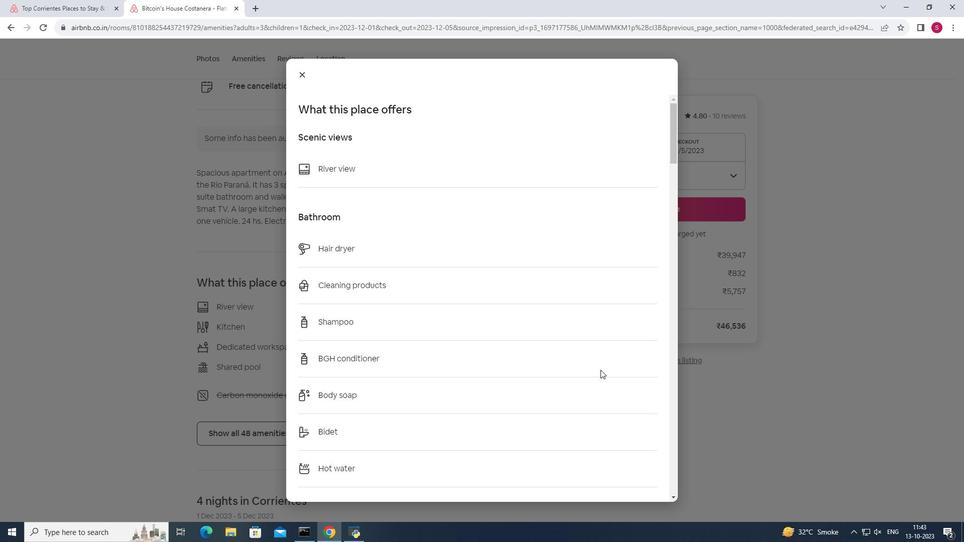 
Action: Mouse scrolled (600, 369) with delta (0, 0)
Screenshot: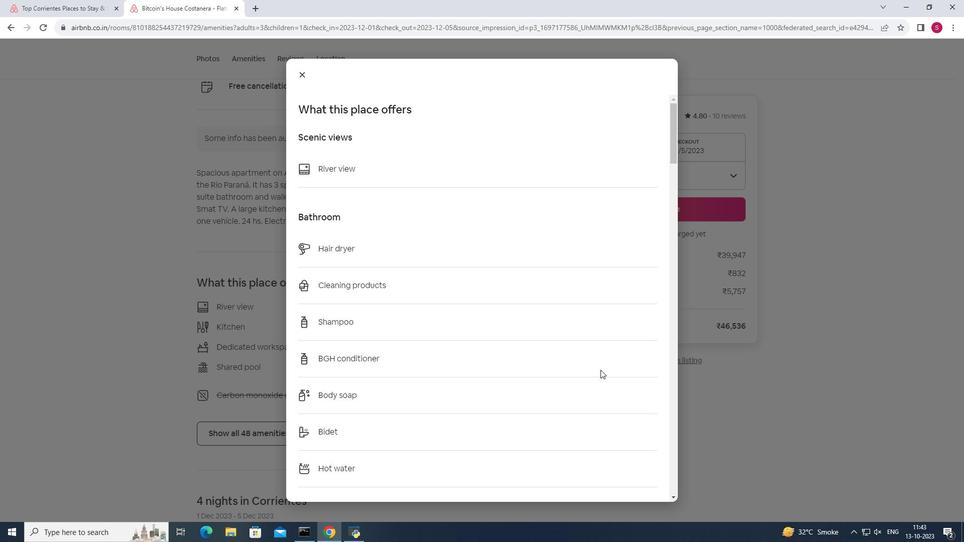 
Action: Mouse scrolled (600, 369) with delta (0, 0)
Screenshot: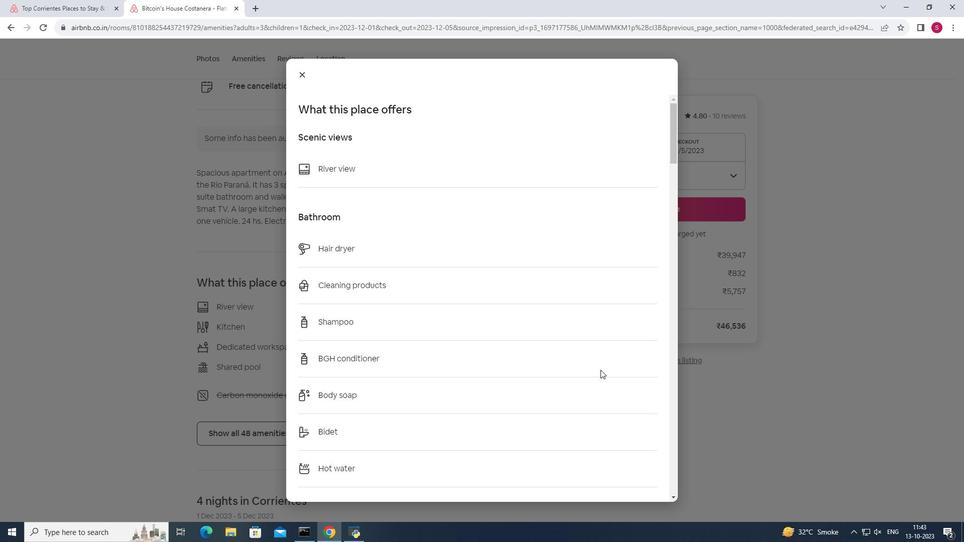 
Action: Mouse scrolled (600, 369) with delta (0, 0)
Screenshot: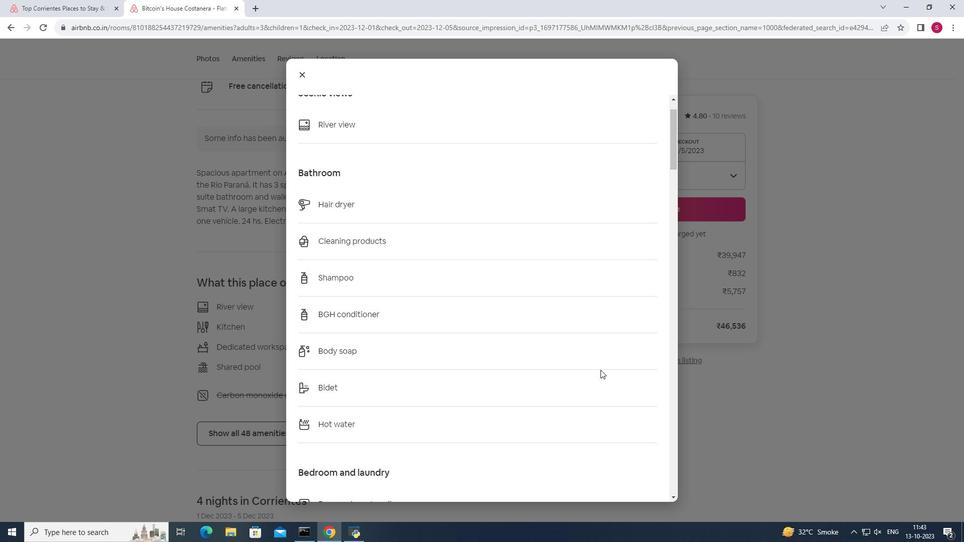 
Action: Mouse scrolled (600, 369) with delta (0, 0)
Screenshot: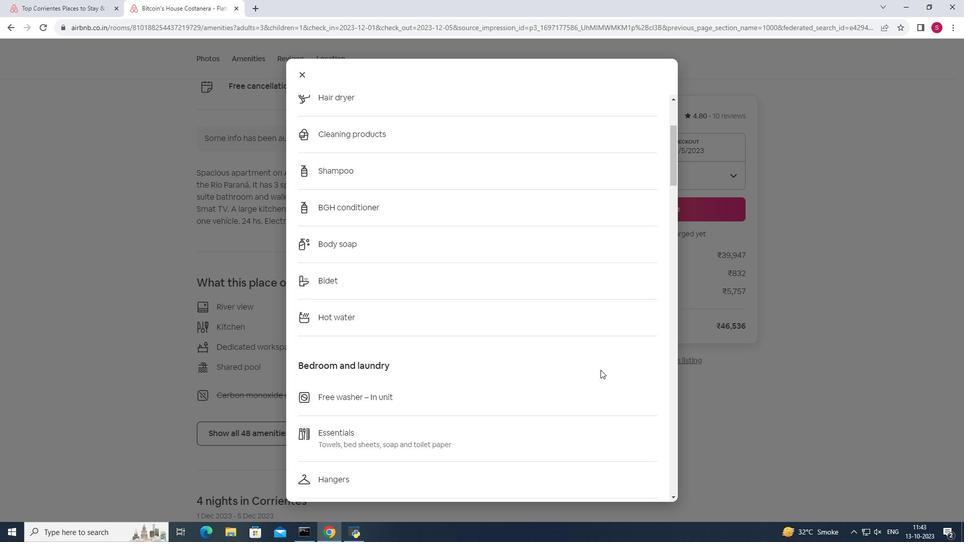 
Action: Mouse scrolled (600, 369) with delta (0, 0)
Screenshot: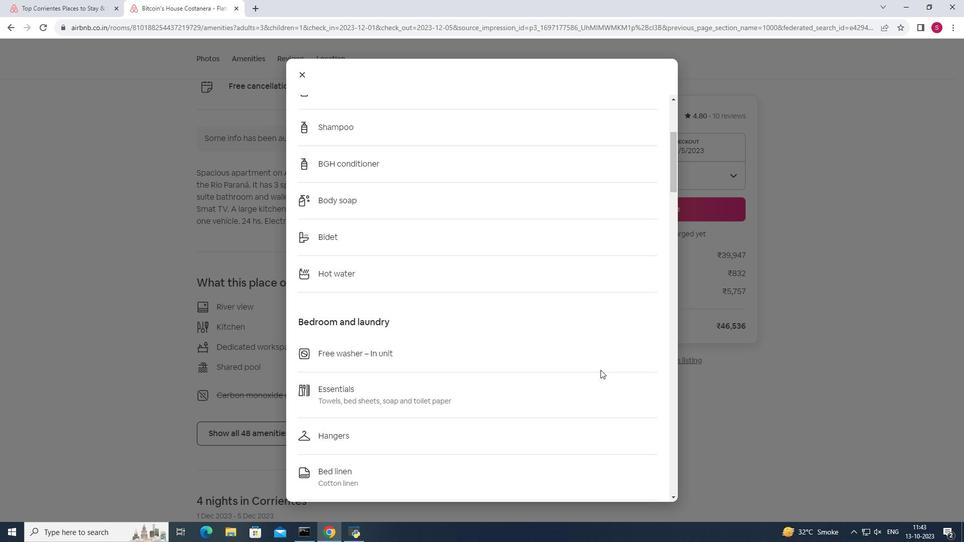 
Action: Mouse scrolled (600, 369) with delta (0, 0)
Screenshot: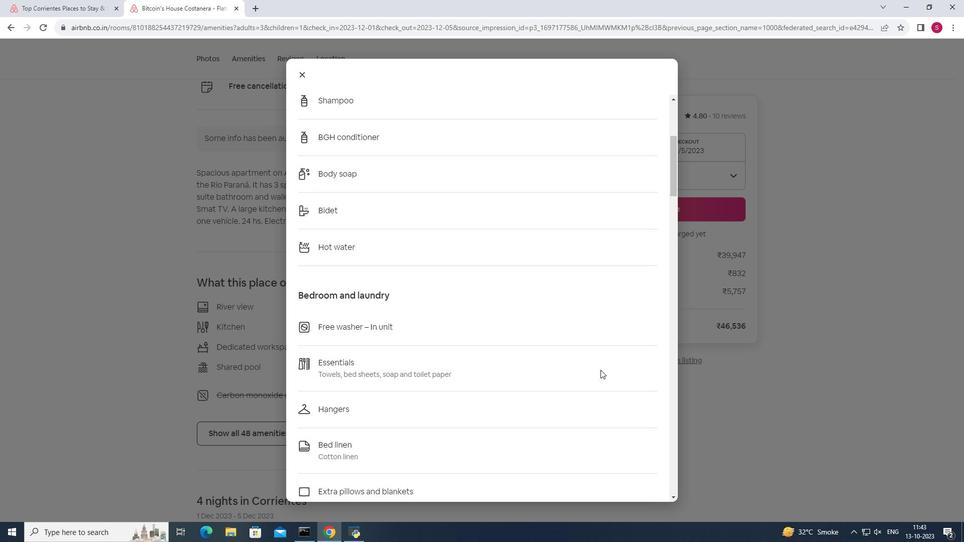 
Action: Mouse scrolled (600, 369) with delta (0, 0)
Screenshot: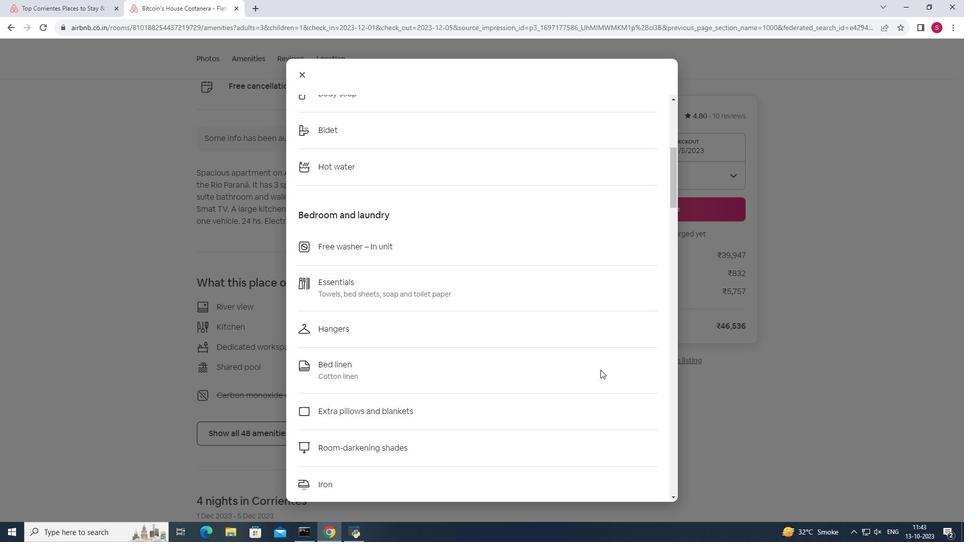 
Action: Mouse scrolled (600, 369) with delta (0, 0)
Screenshot: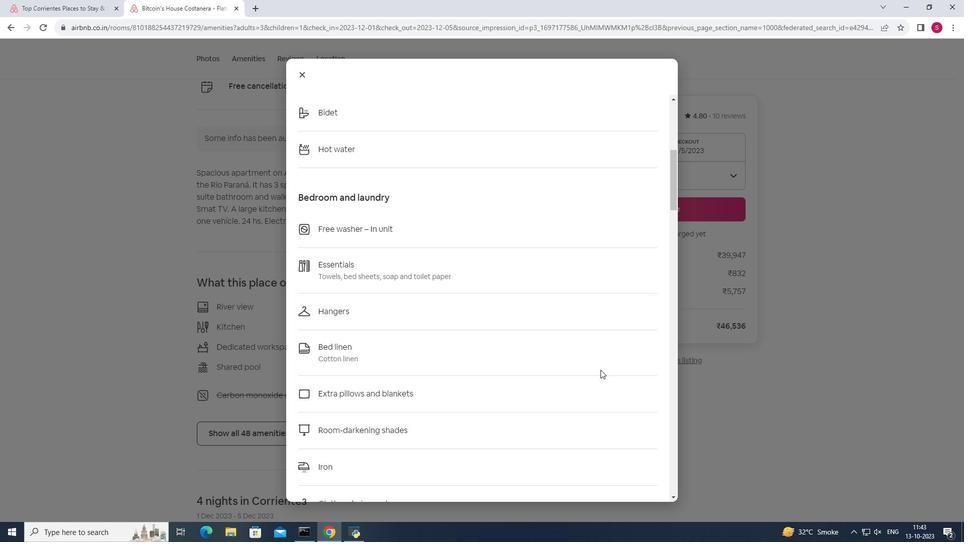 
Action: Mouse scrolled (600, 369) with delta (0, 0)
Screenshot: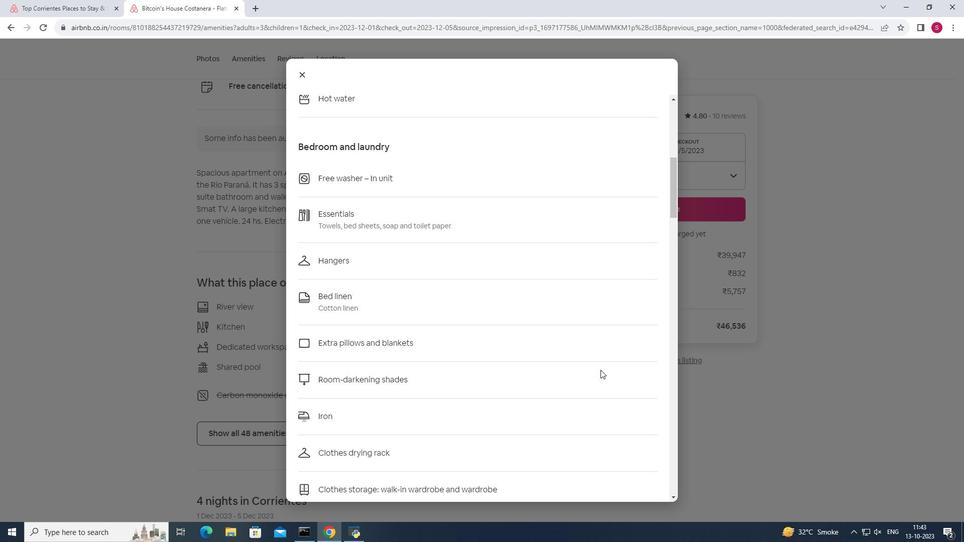 
Action: Mouse scrolled (600, 369) with delta (0, 0)
Screenshot: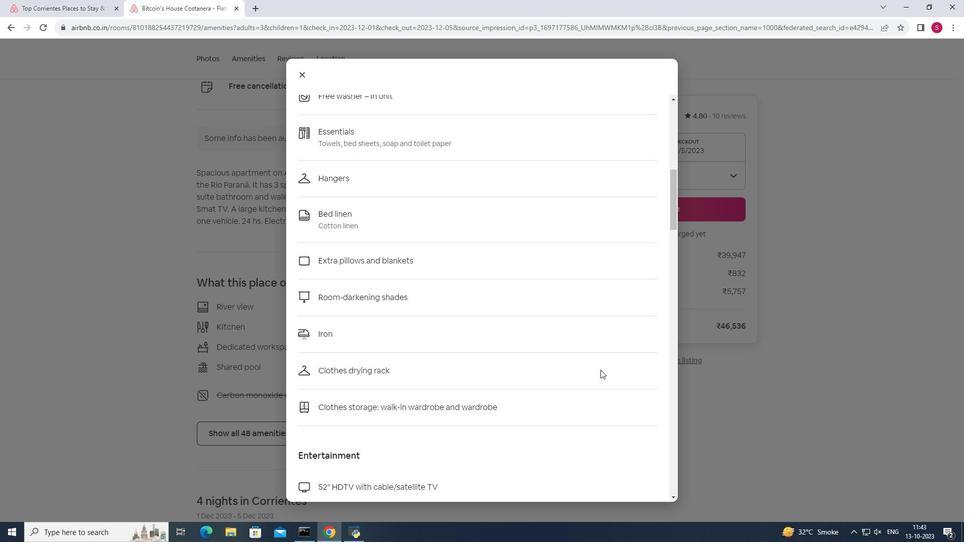 
Action: Mouse scrolled (600, 369) with delta (0, 0)
Screenshot: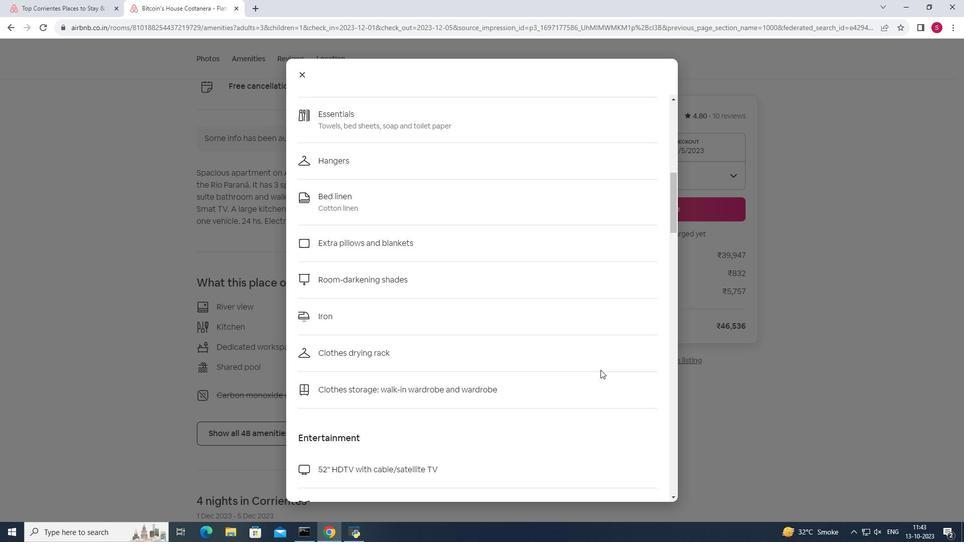 
Action: Mouse scrolled (600, 369) with delta (0, 0)
Screenshot: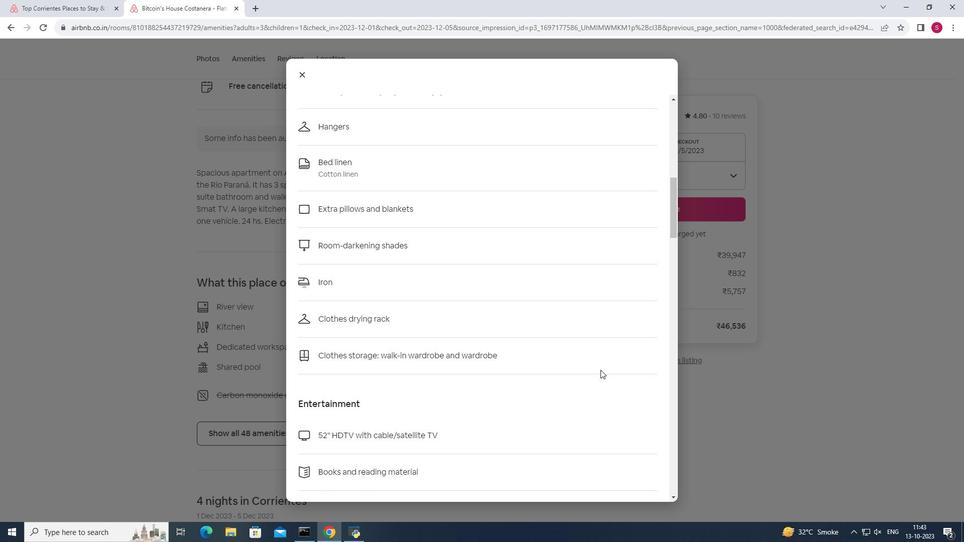 
Action: Mouse scrolled (600, 369) with delta (0, 0)
Screenshot: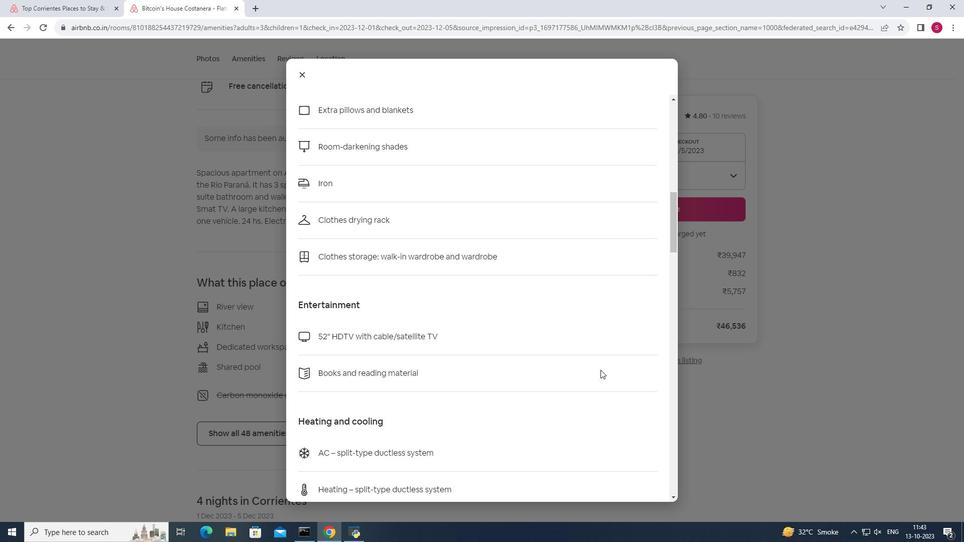 
Action: Mouse scrolled (600, 369) with delta (0, 0)
Screenshot: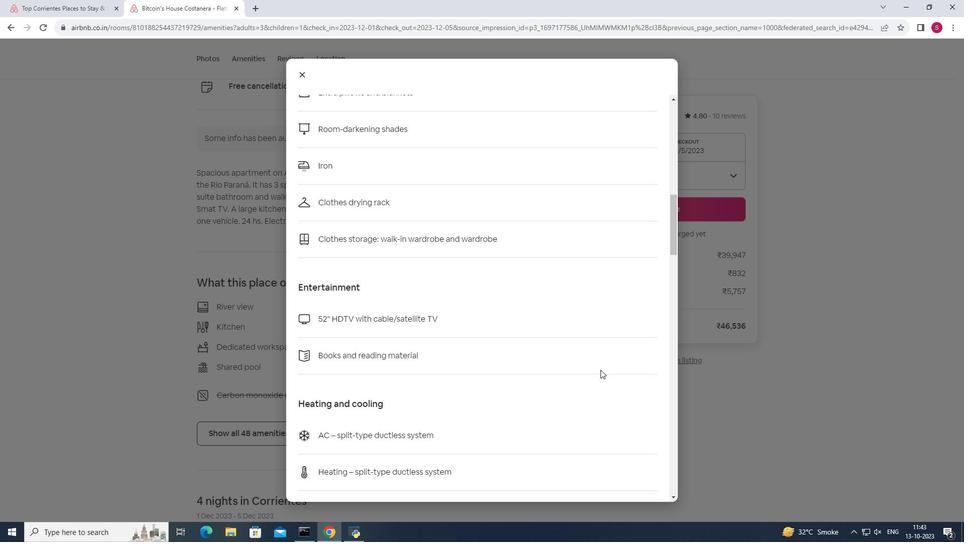 
Action: Mouse moved to (605, 369)
Screenshot: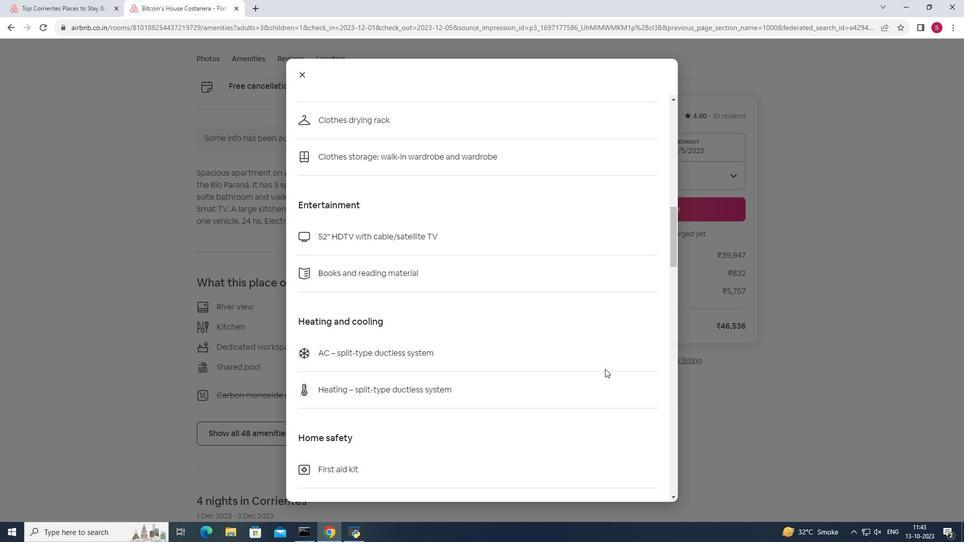 
Action: Mouse scrolled (605, 368) with delta (0, 0)
Screenshot: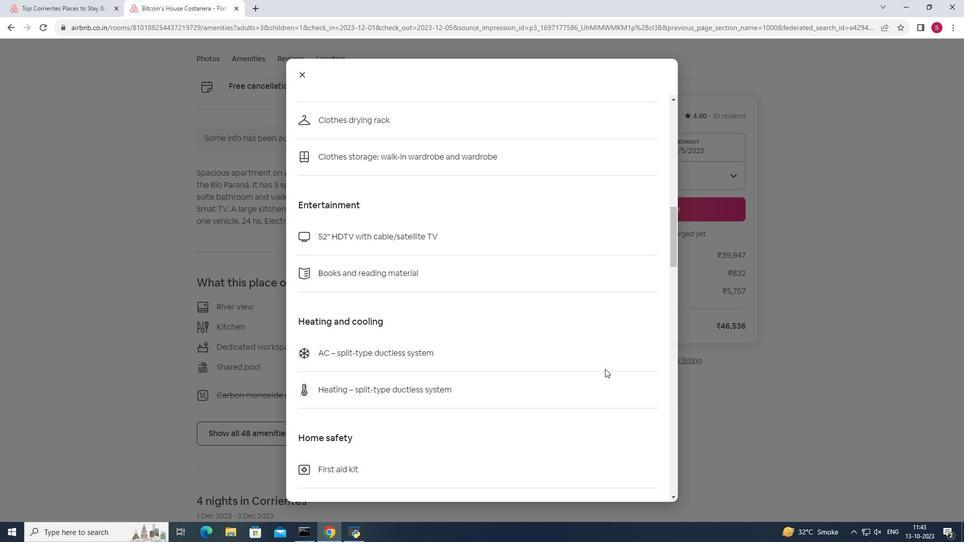 
Action: Mouse scrolled (605, 368) with delta (0, 0)
Screenshot: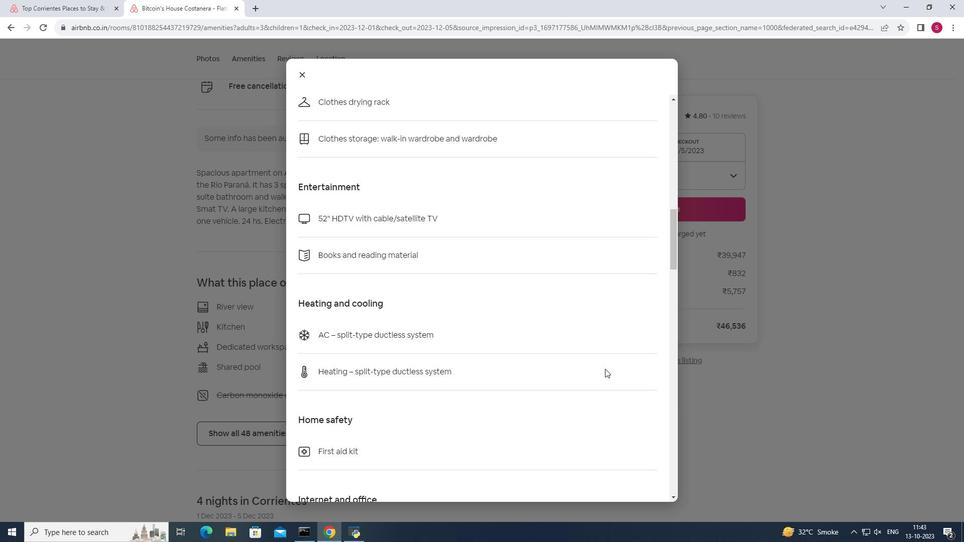
Action: Mouse scrolled (605, 368) with delta (0, 0)
Screenshot: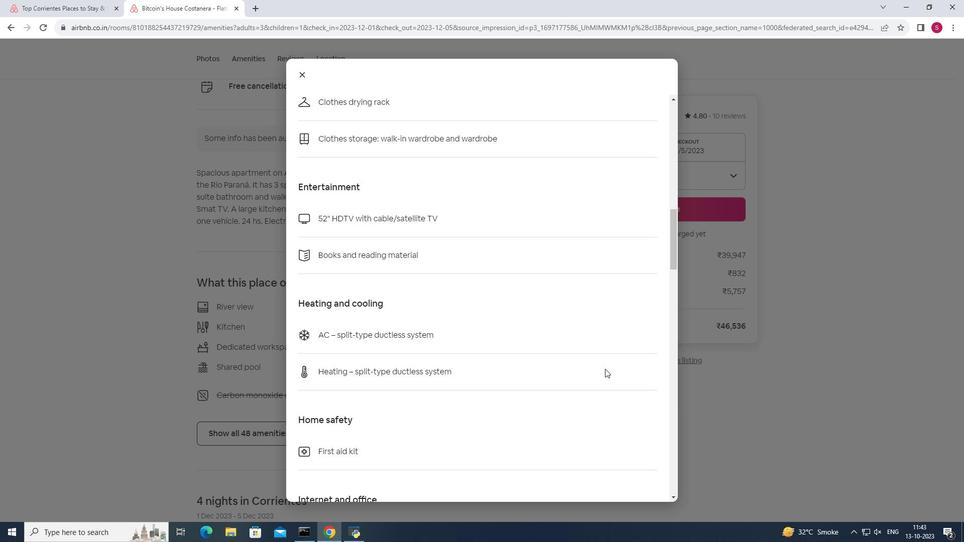 
Action: Mouse scrolled (605, 368) with delta (0, 0)
Screenshot: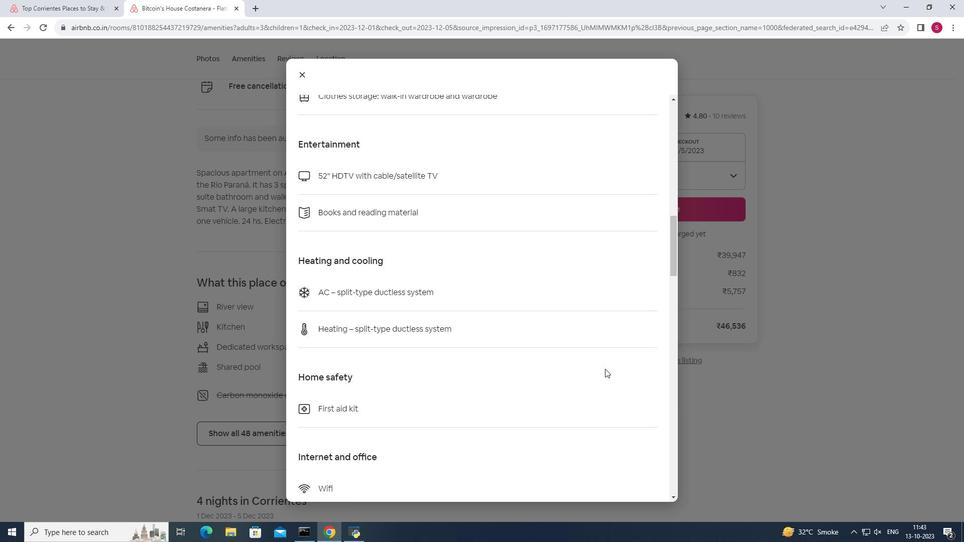 
Action: Mouse scrolled (605, 368) with delta (0, 0)
Screenshot: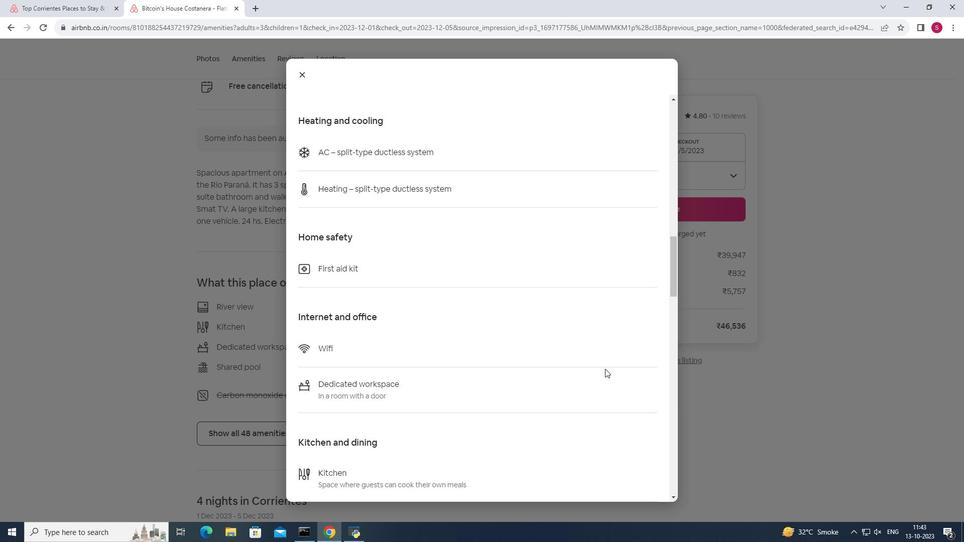 
Action: Mouse scrolled (605, 368) with delta (0, 0)
Screenshot: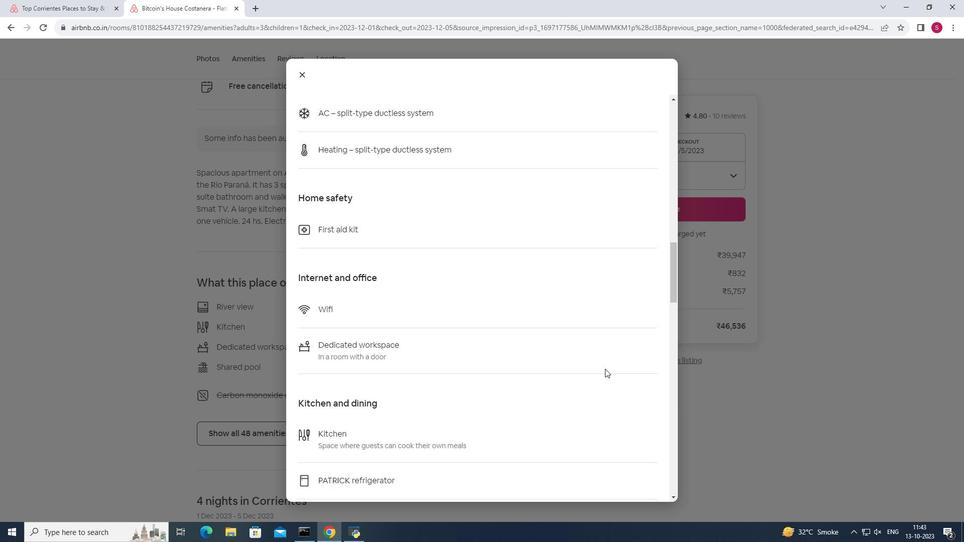 
Action: Mouse scrolled (605, 368) with delta (0, 0)
Screenshot: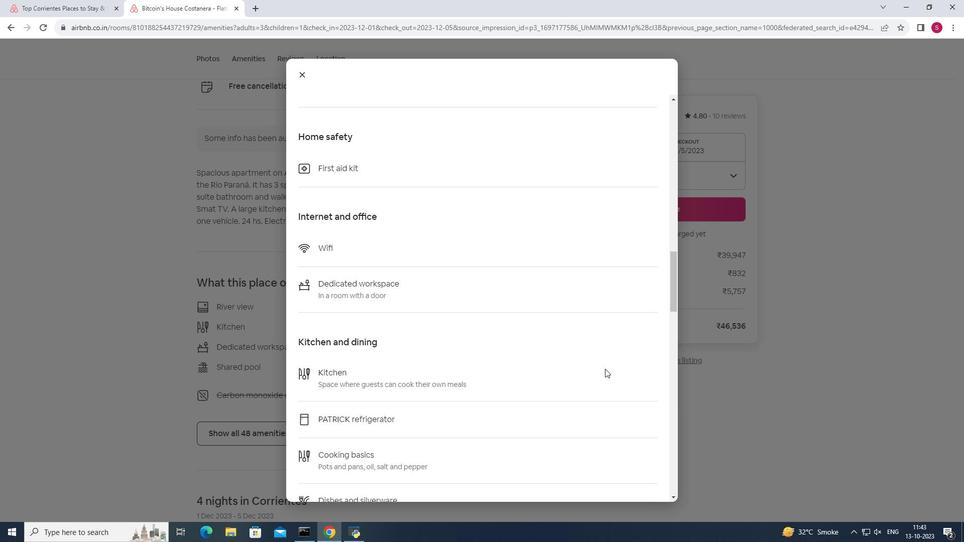 
Action: Mouse scrolled (605, 368) with delta (0, 0)
Screenshot: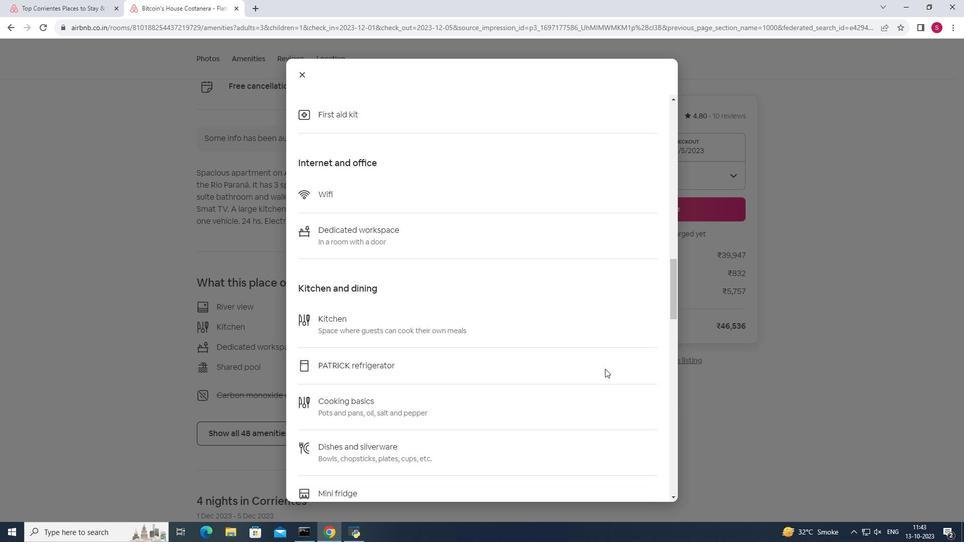 
Action: Mouse scrolled (605, 368) with delta (0, 0)
Screenshot: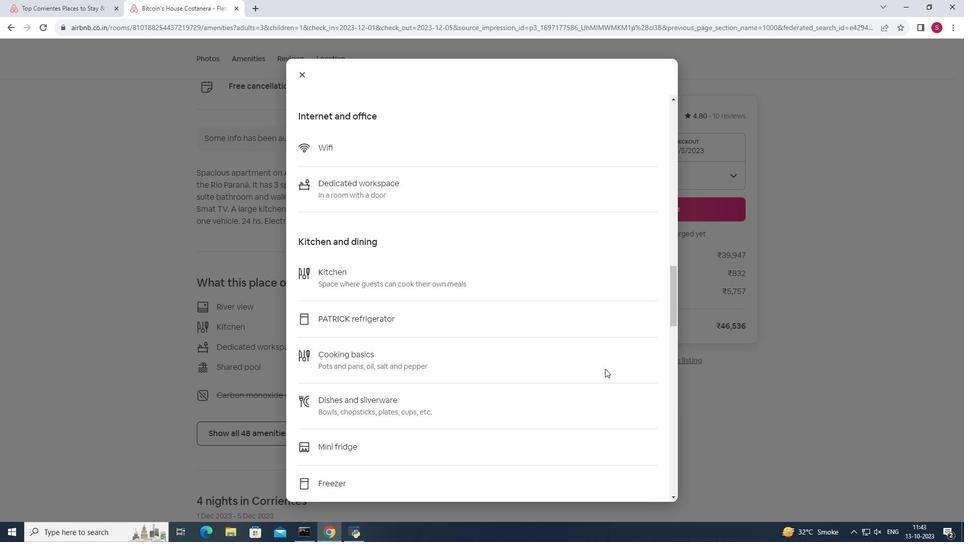 
Action: Mouse scrolled (605, 368) with delta (0, 0)
Screenshot: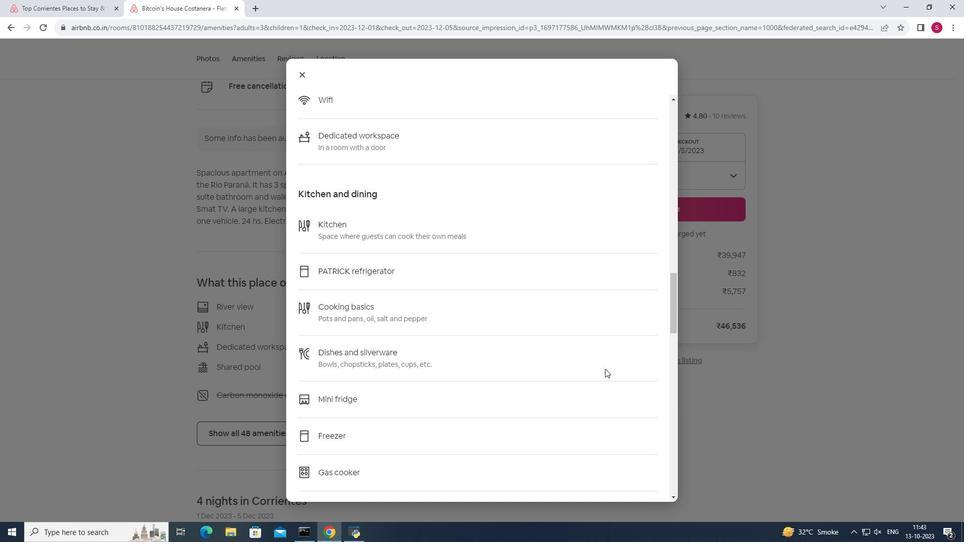
Action: Mouse scrolled (605, 368) with delta (0, 0)
Screenshot: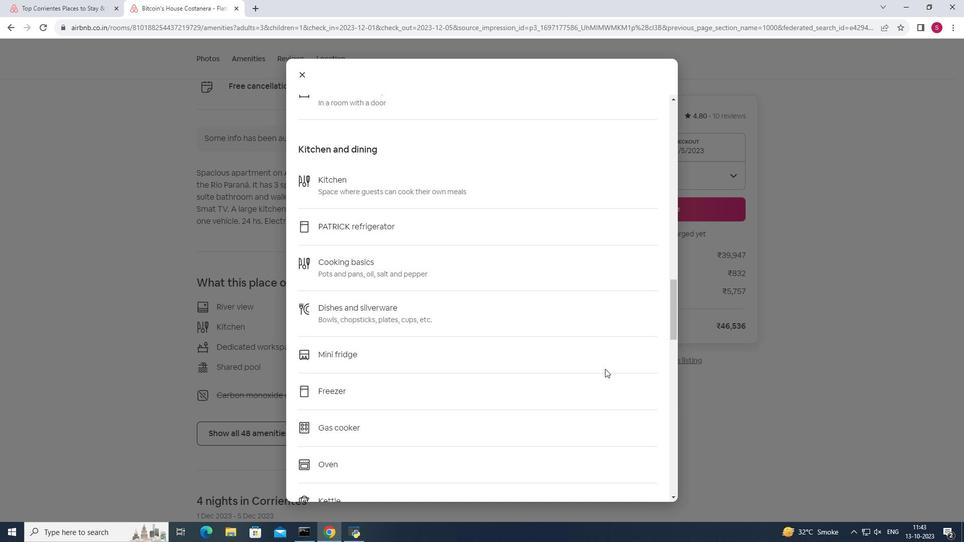 
Action: Mouse scrolled (605, 368) with delta (0, 0)
Screenshot: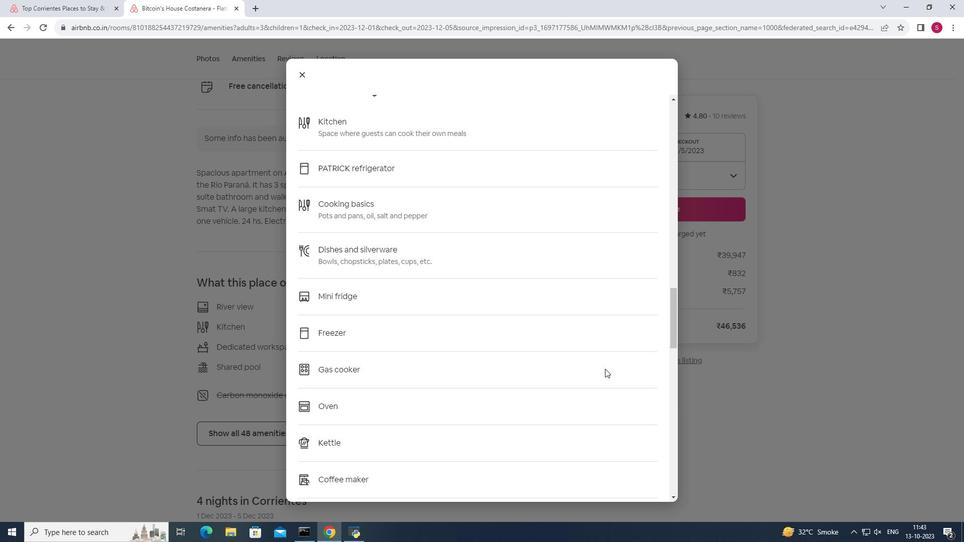 
Action: Mouse scrolled (605, 368) with delta (0, 0)
Screenshot: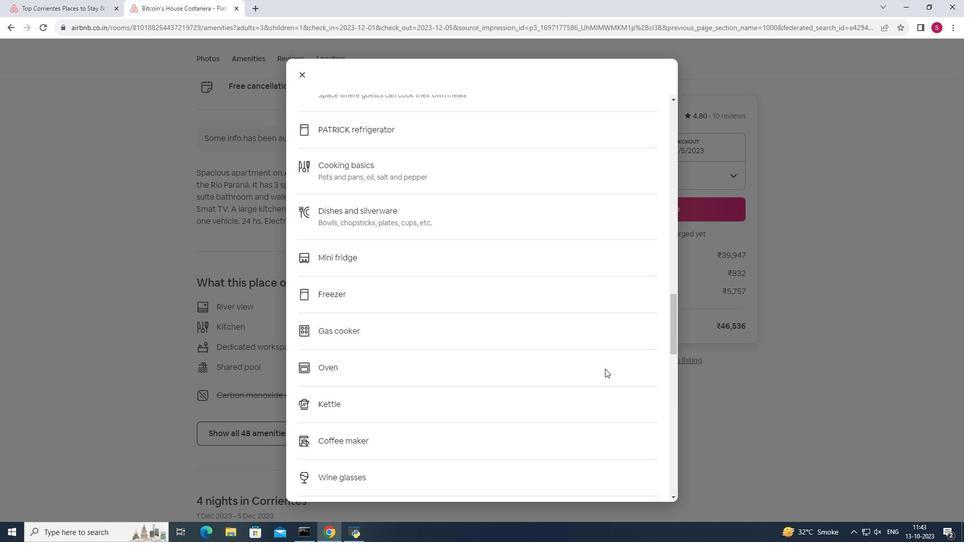 
Action: Mouse scrolled (605, 368) with delta (0, 0)
Screenshot: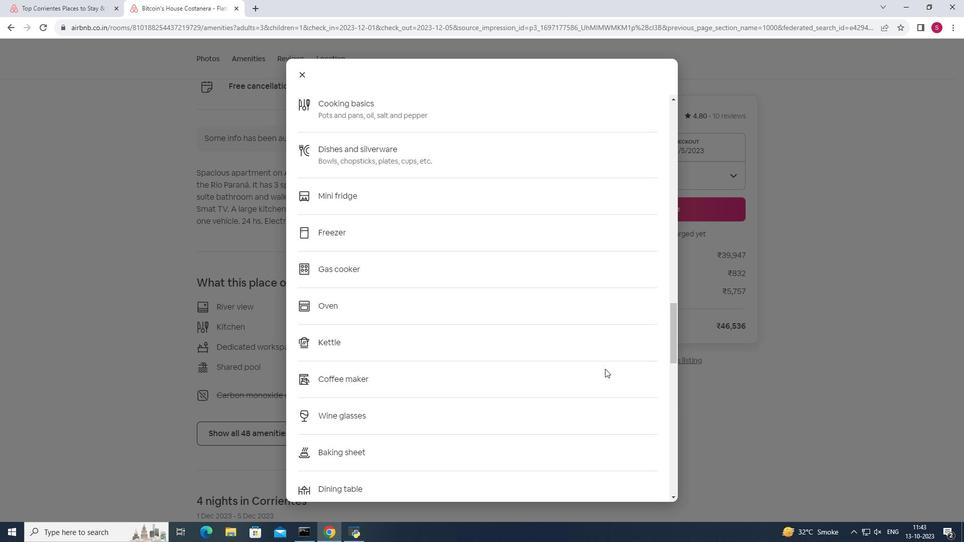 
Action: Mouse scrolled (605, 368) with delta (0, 0)
Screenshot: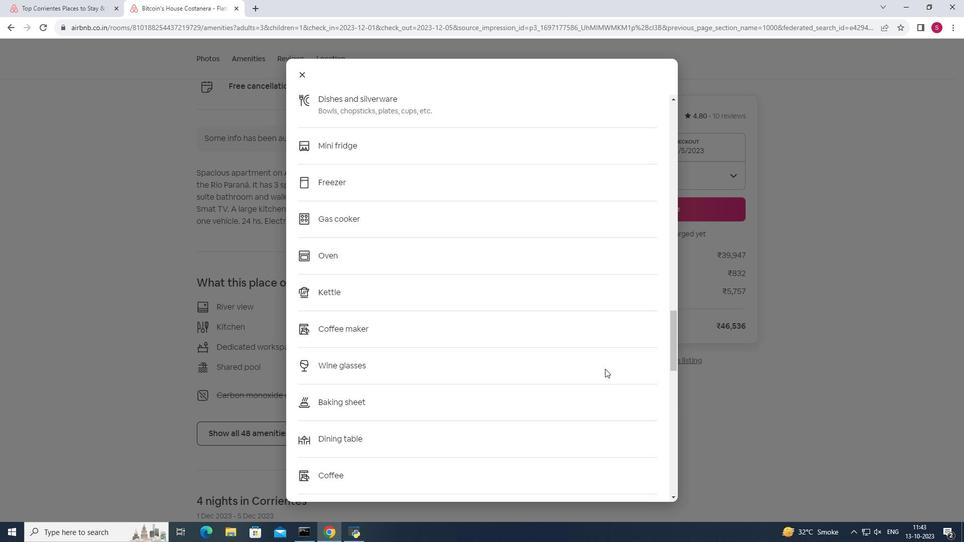 
Action: Mouse scrolled (605, 368) with delta (0, 0)
Screenshot: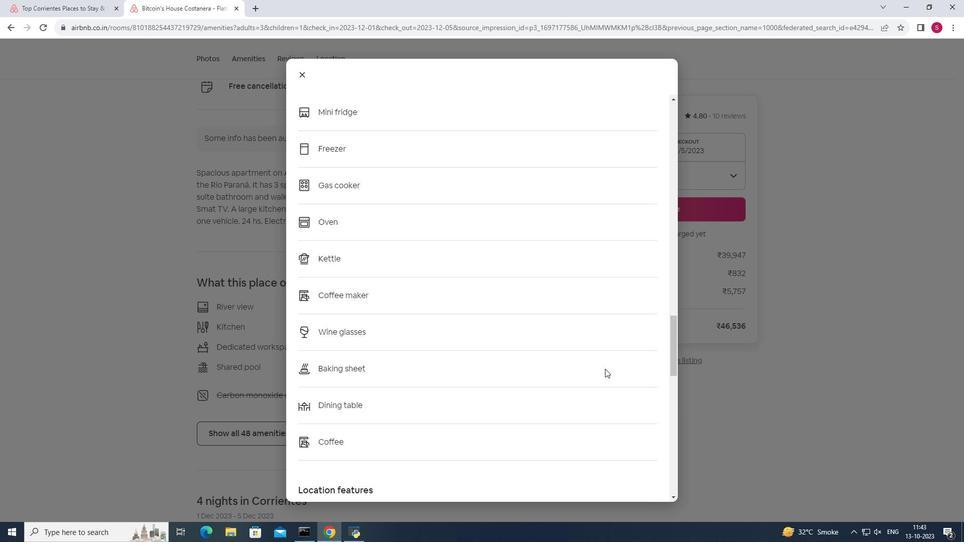 
Action: Mouse scrolled (605, 368) with delta (0, 0)
Screenshot: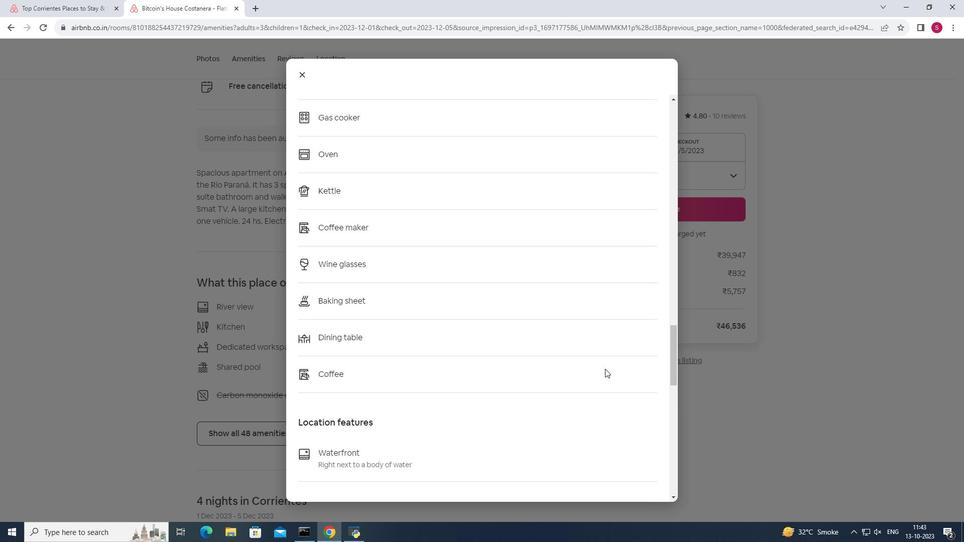 
Action: Mouse scrolled (605, 368) with delta (0, 0)
Screenshot: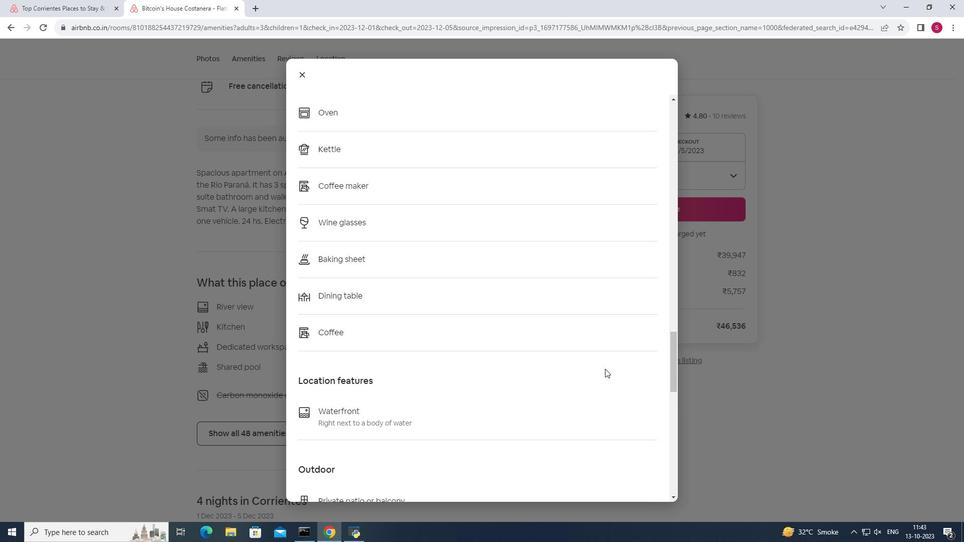
Action: Mouse scrolled (605, 368) with delta (0, 0)
Screenshot: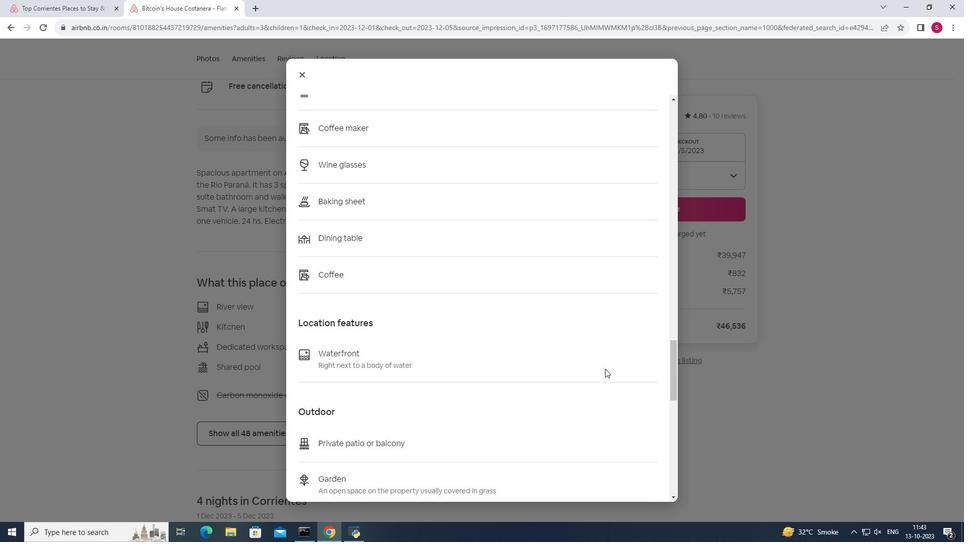 
Action: Mouse scrolled (605, 368) with delta (0, 0)
Screenshot: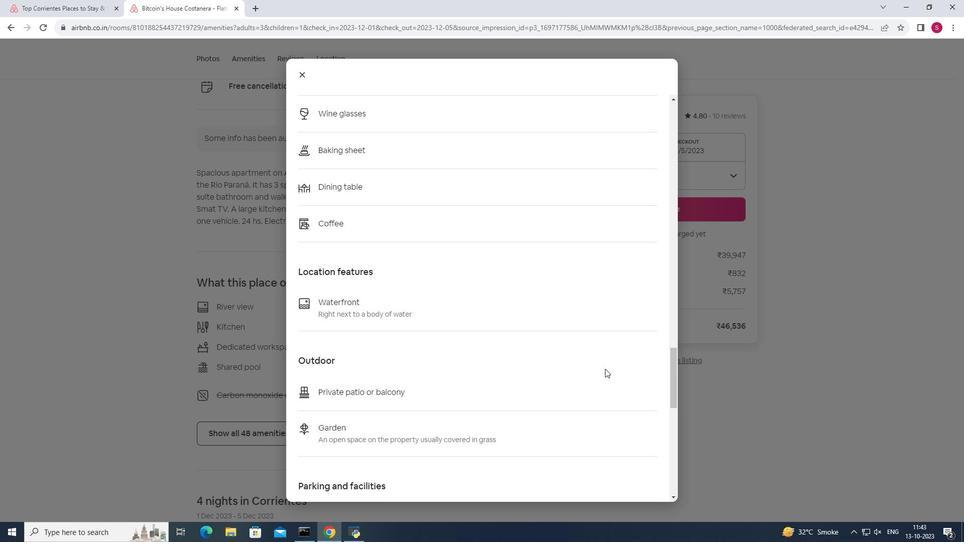 
Action: Mouse scrolled (605, 368) with delta (0, 0)
Screenshot: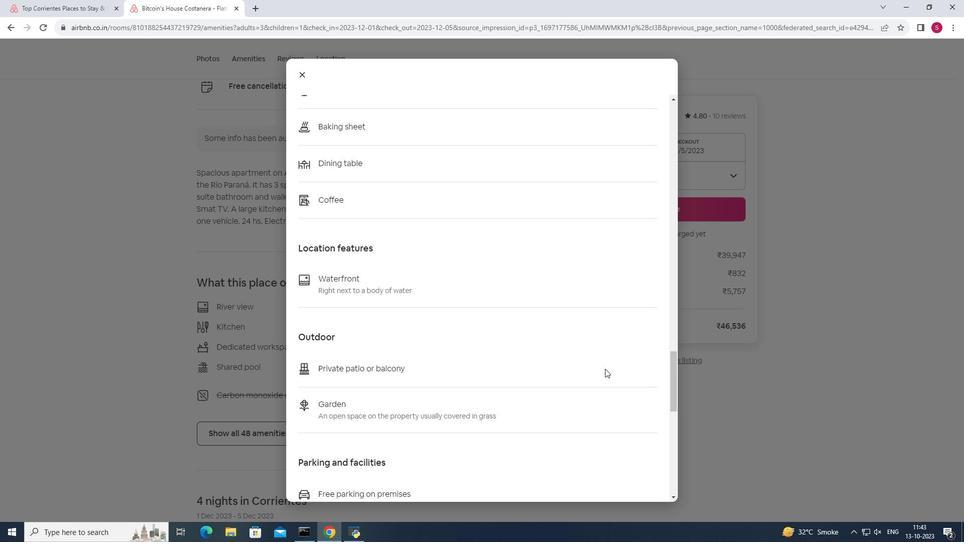
Action: Mouse scrolled (605, 368) with delta (0, 0)
Screenshot: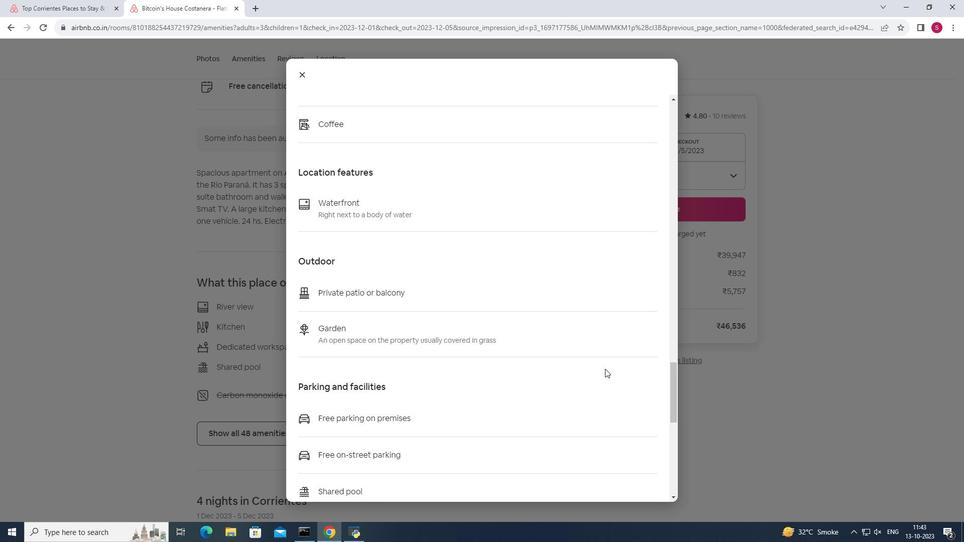 
Action: Mouse scrolled (605, 368) with delta (0, 0)
Screenshot: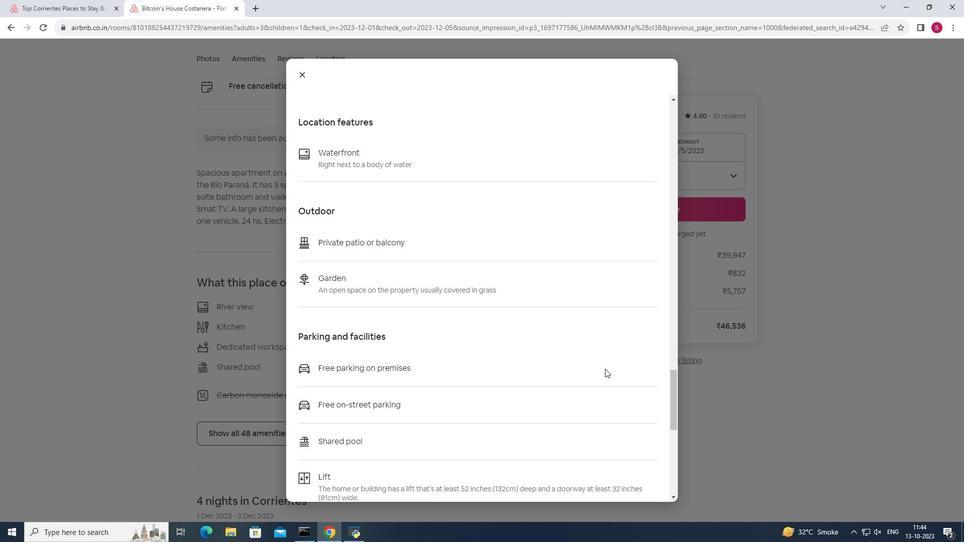 
Action: Mouse scrolled (605, 368) with delta (0, 0)
Screenshot: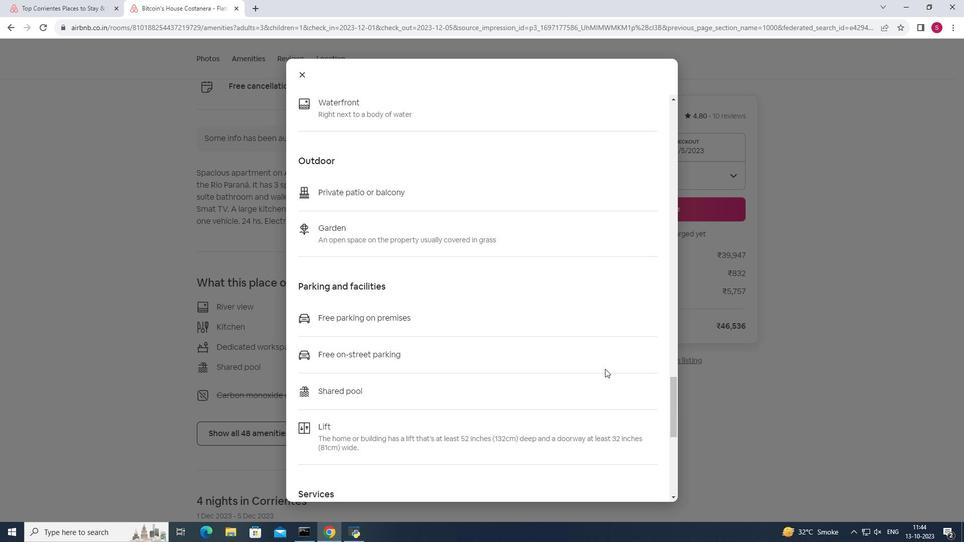 
Action: Mouse scrolled (605, 368) with delta (0, 0)
Screenshot: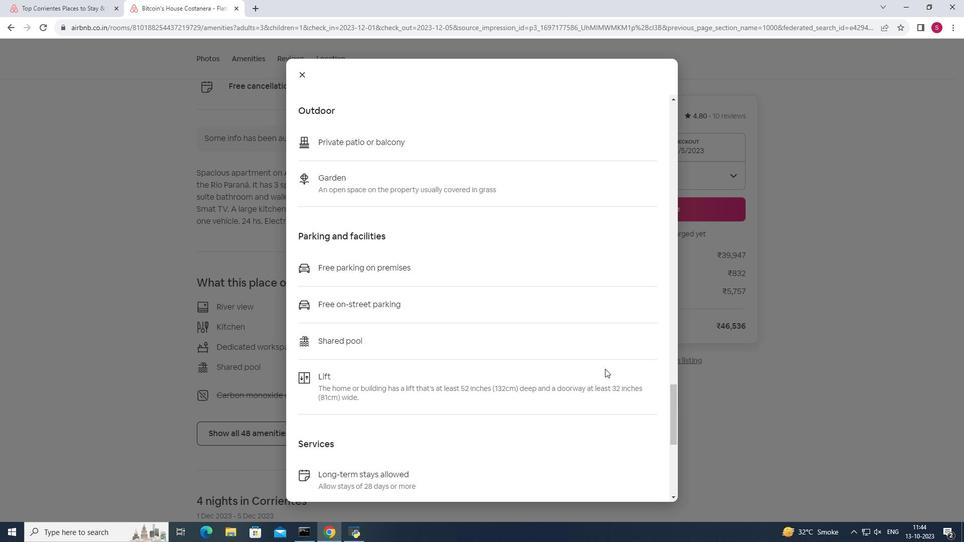 
Action: Mouse scrolled (605, 368) with delta (0, 0)
Screenshot: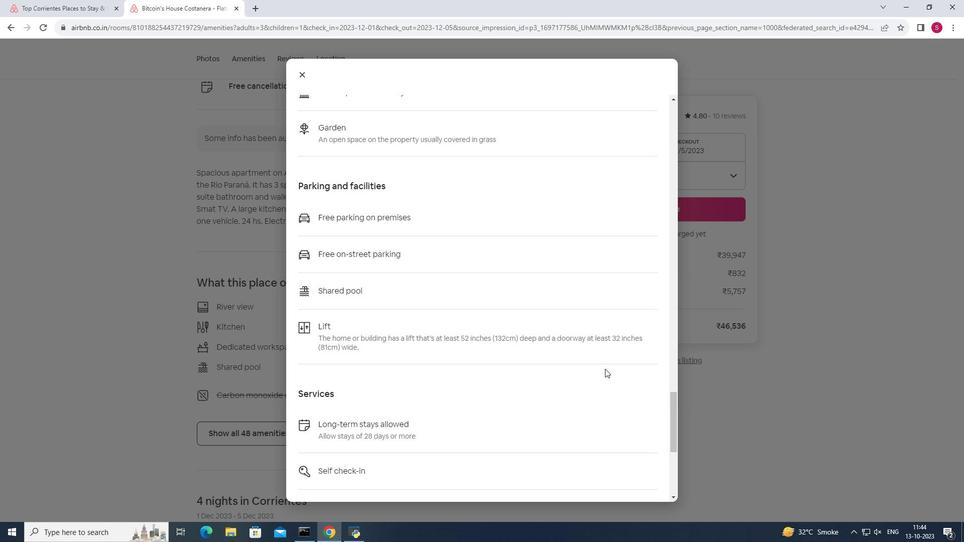 
Action: Mouse scrolled (605, 368) with delta (0, 0)
Screenshot: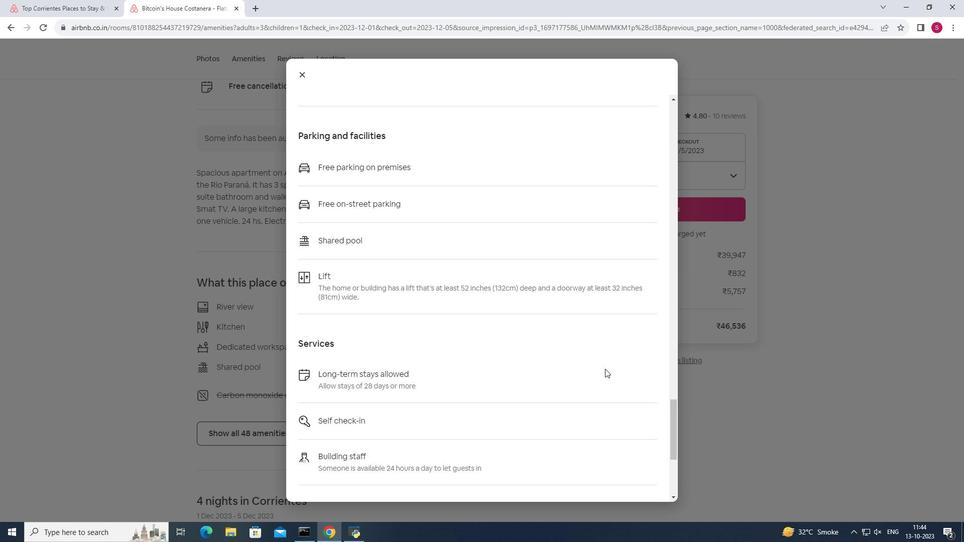 
Action: Mouse scrolled (605, 368) with delta (0, 0)
Screenshot: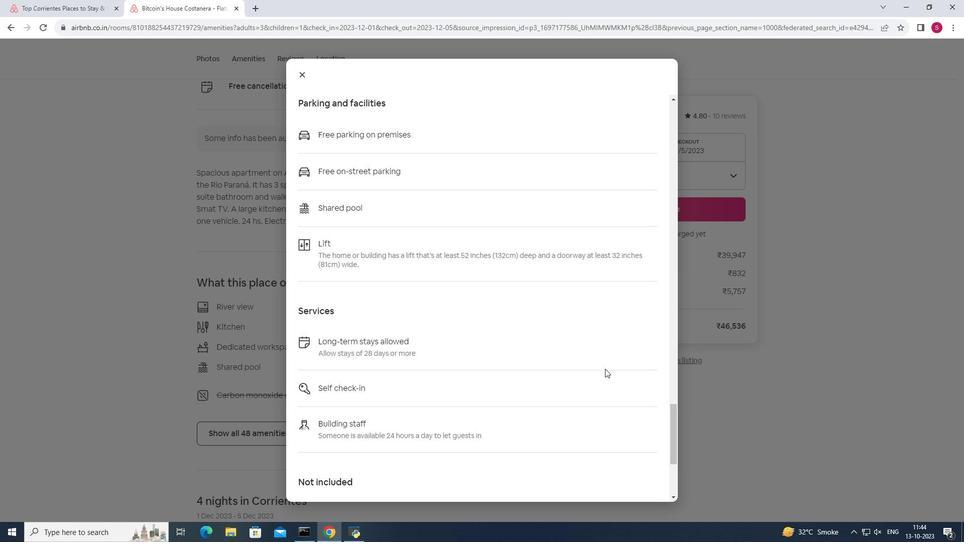
Action: Mouse scrolled (605, 368) with delta (0, 0)
Screenshot: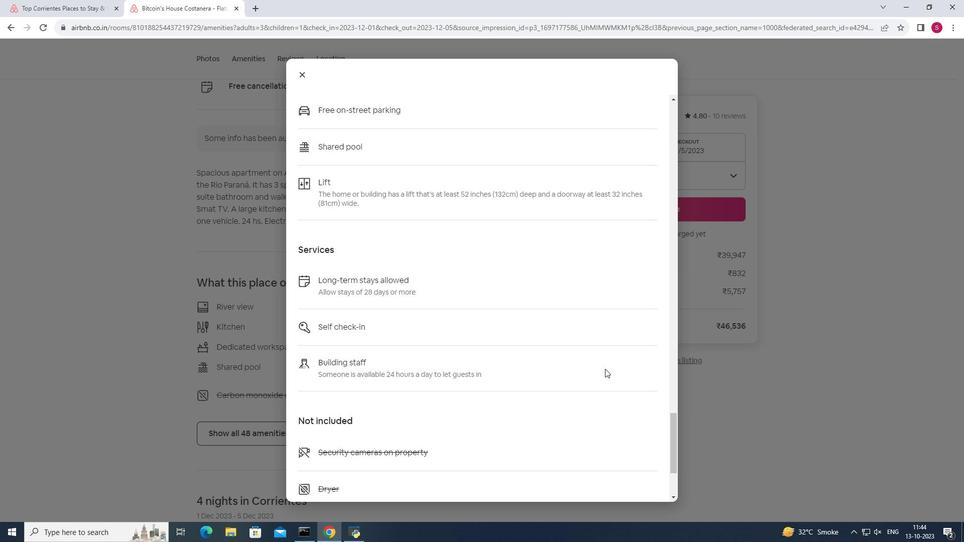 
Action: Mouse scrolled (605, 368) with delta (0, 0)
Screenshot: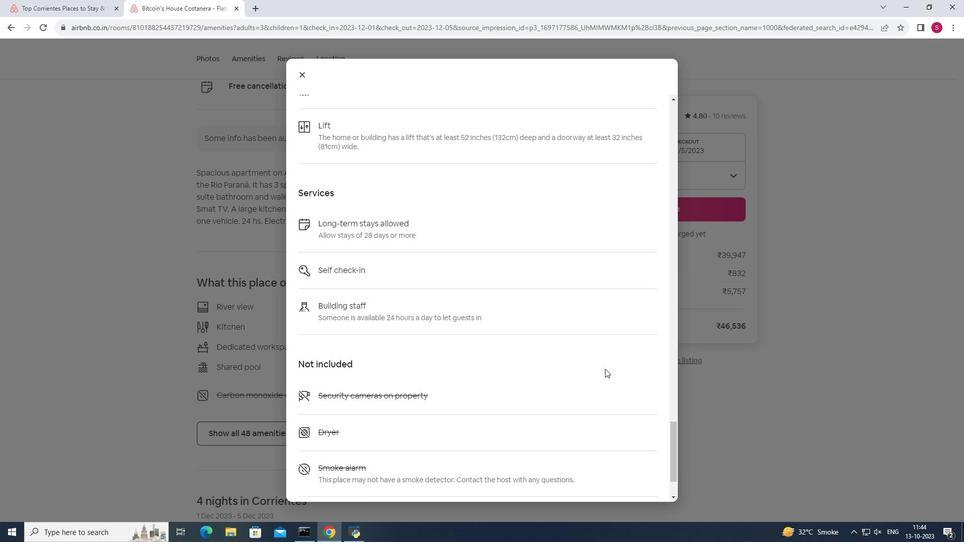 
Action: Mouse scrolled (605, 368) with delta (0, 0)
Screenshot: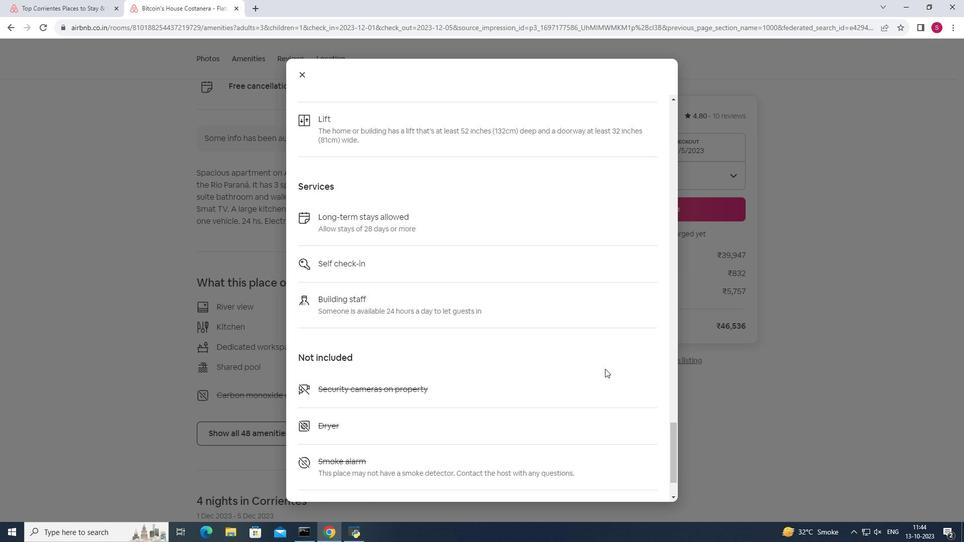 
Action: Mouse scrolled (605, 368) with delta (0, 0)
Screenshot: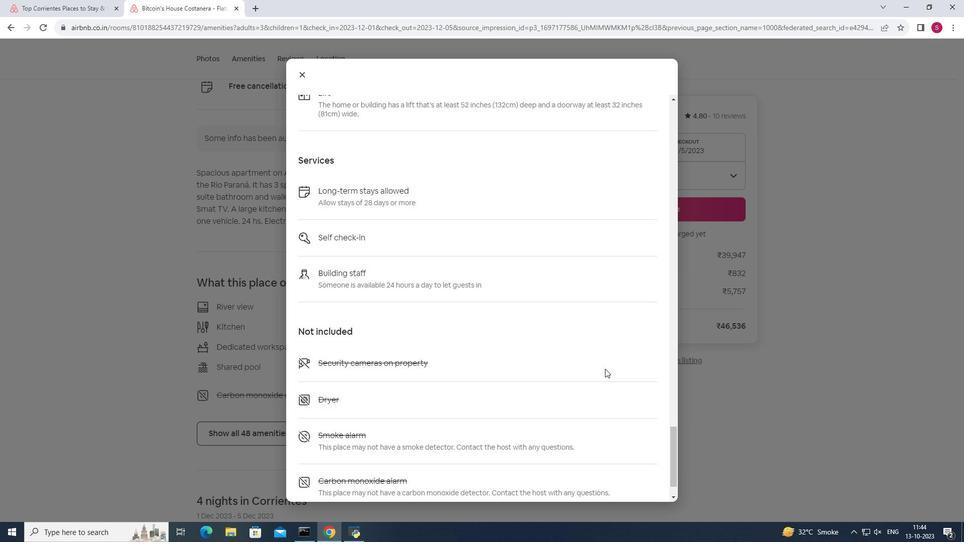 
Action: Mouse moved to (302, 75)
Screenshot: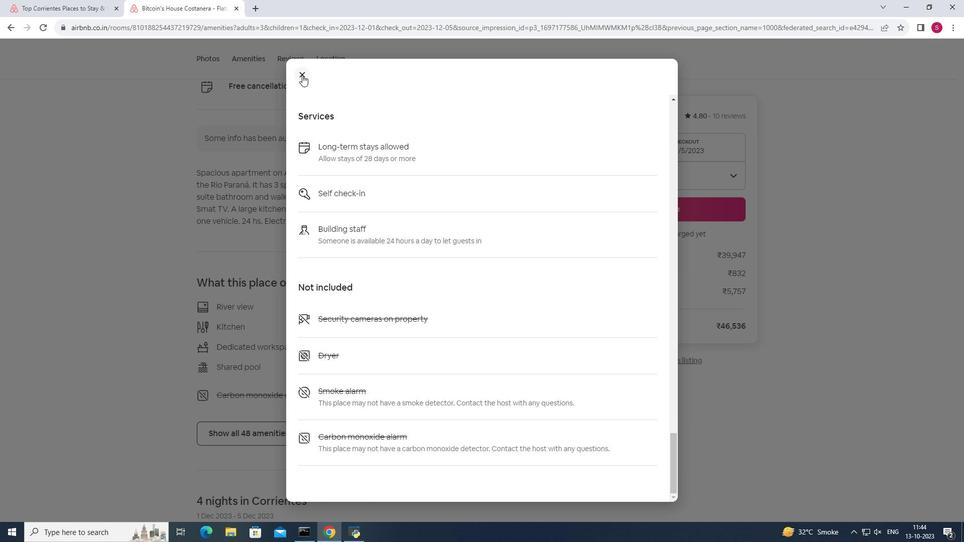 
Action: Mouse pressed left at (302, 75)
Screenshot: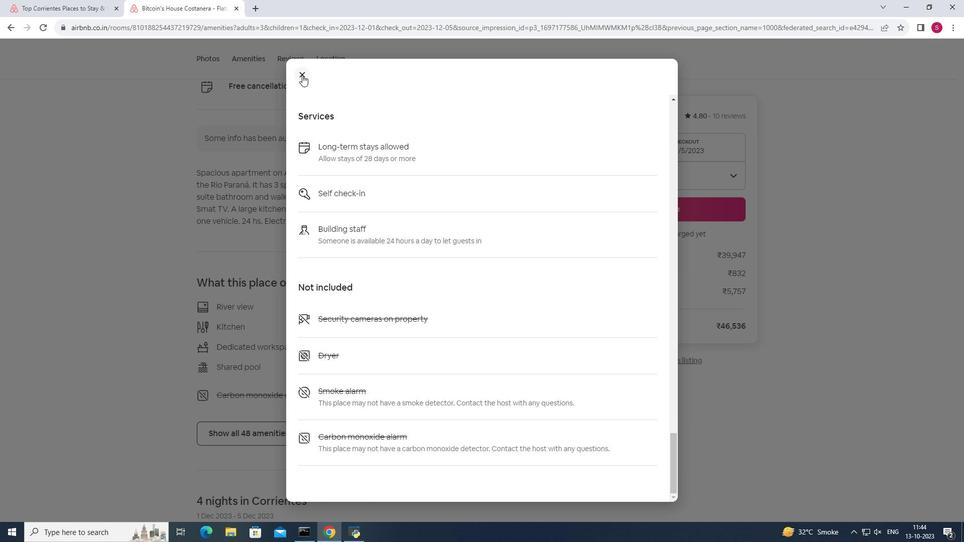 
Action: Mouse moved to (870, 337)
Screenshot: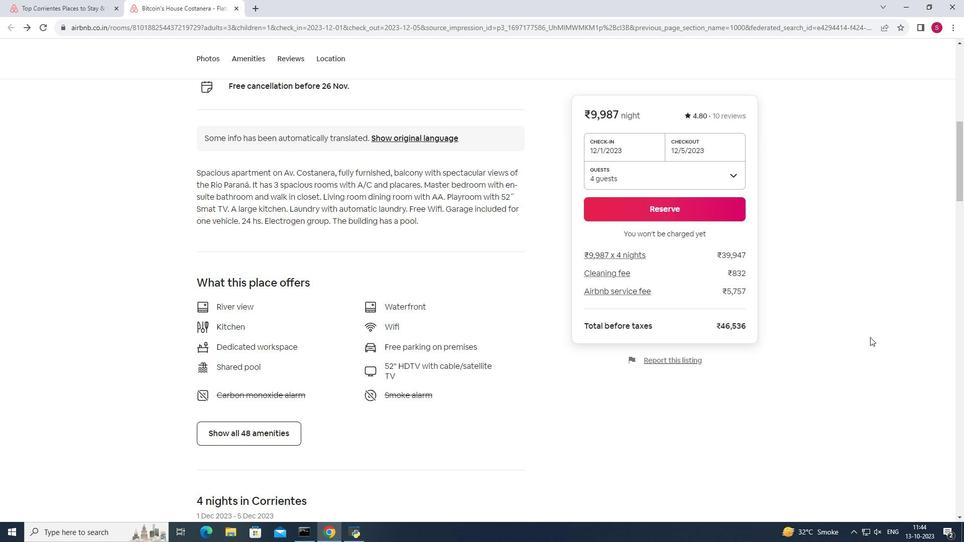 
Action: Mouse scrolled (870, 336) with delta (0, 0)
Screenshot: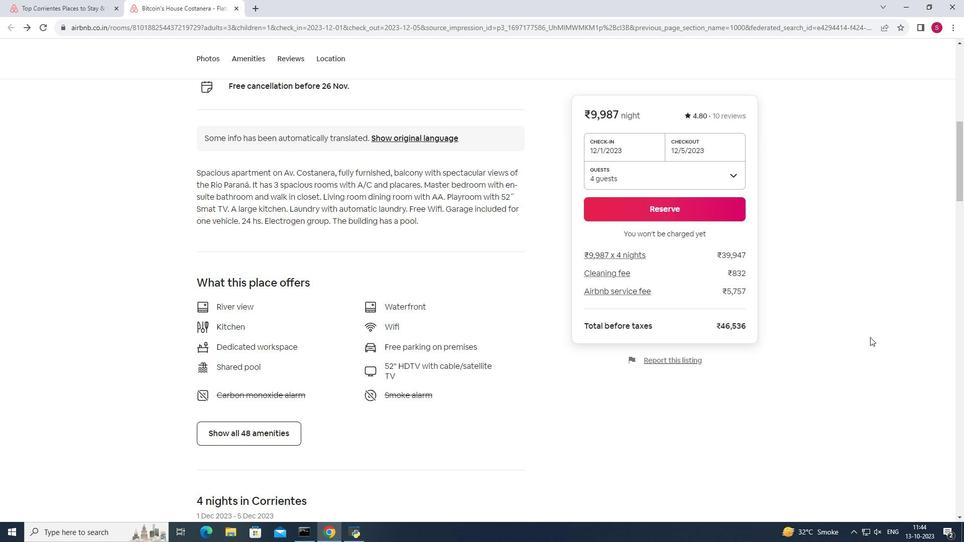 
Action: Mouse moved to (870, 337)
Screenshot: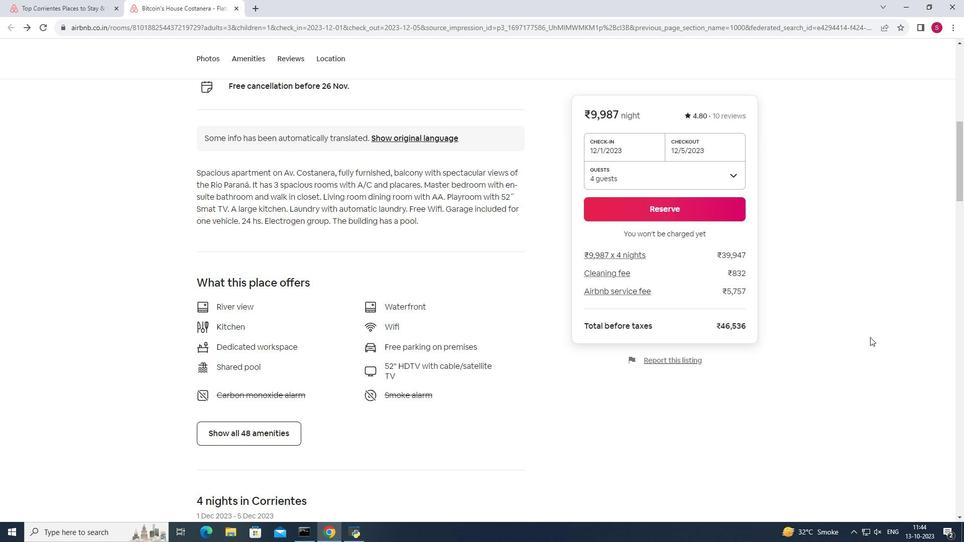 
Action: Mouse scrolled (870, 336) with delta (0, 0)
Screenshot: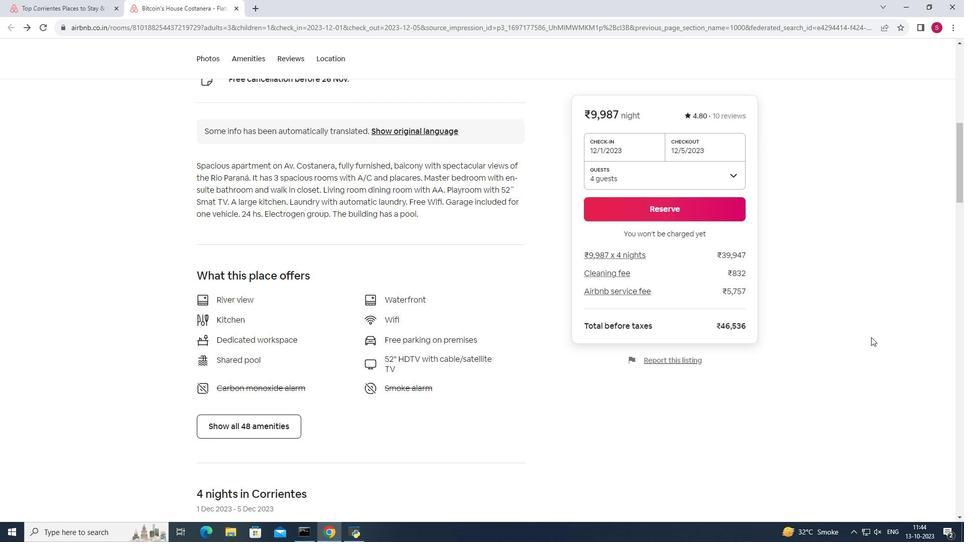 
Action: Mouse moved to (870, 337)
Screenshot: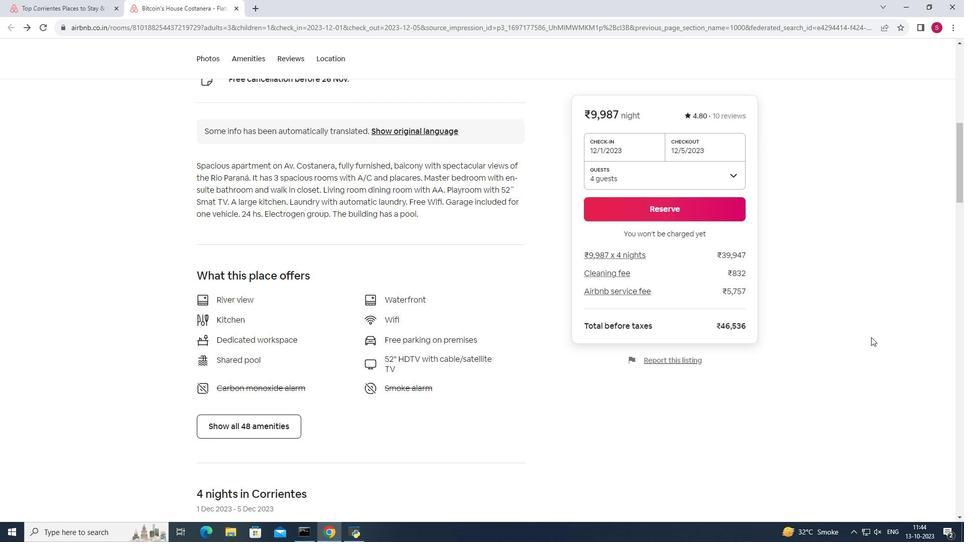 
Action: Mouse scrolled (870, 336) with delta (0, 0)
Screenshot: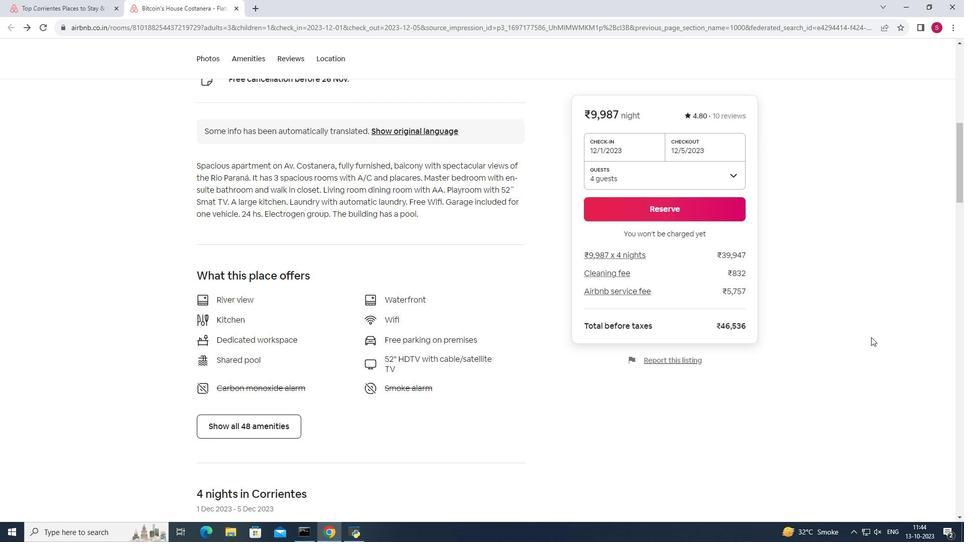 
Action: Mouse moved to (871, 337)
Screenshot: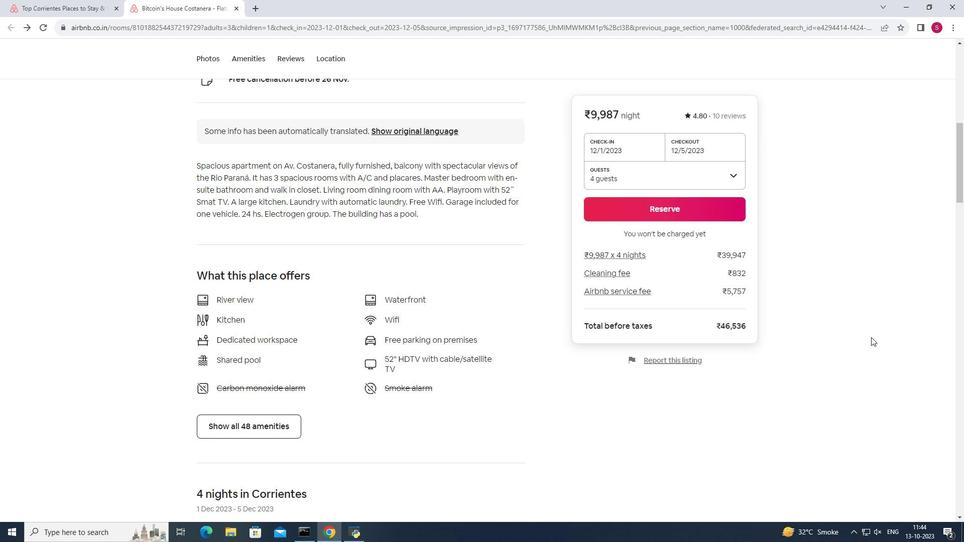 
Action: Mouse scrolled (871, 336) with delta (0, 0)
Screenshot: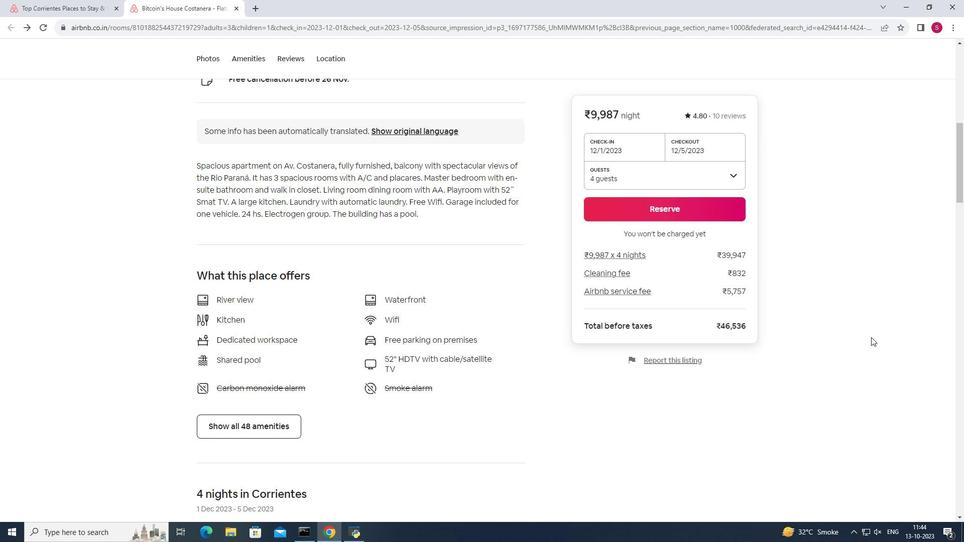 
Action: Mouse moved to (871, 337)
Screenshot: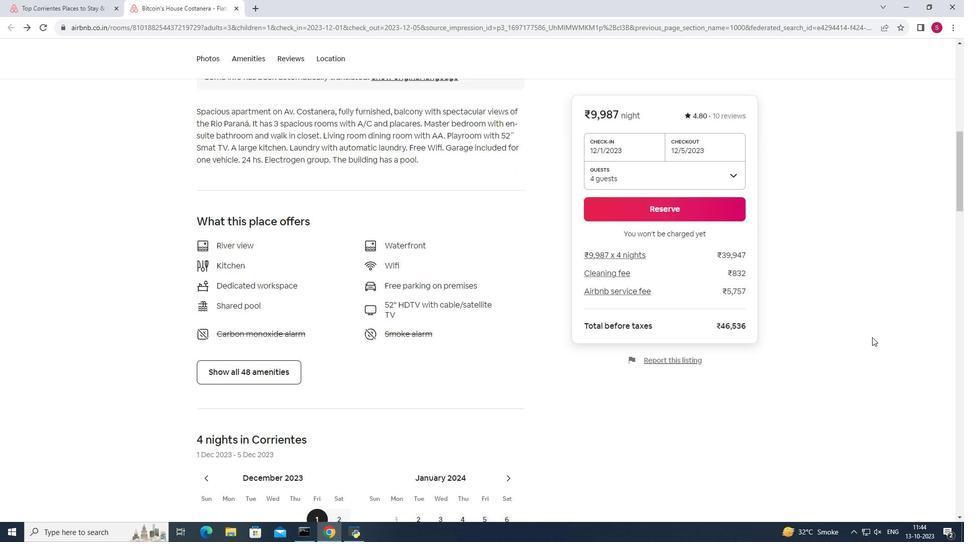 
Action: Mouse scrolled (871, 336) with delta (0, 0)
Screenshot: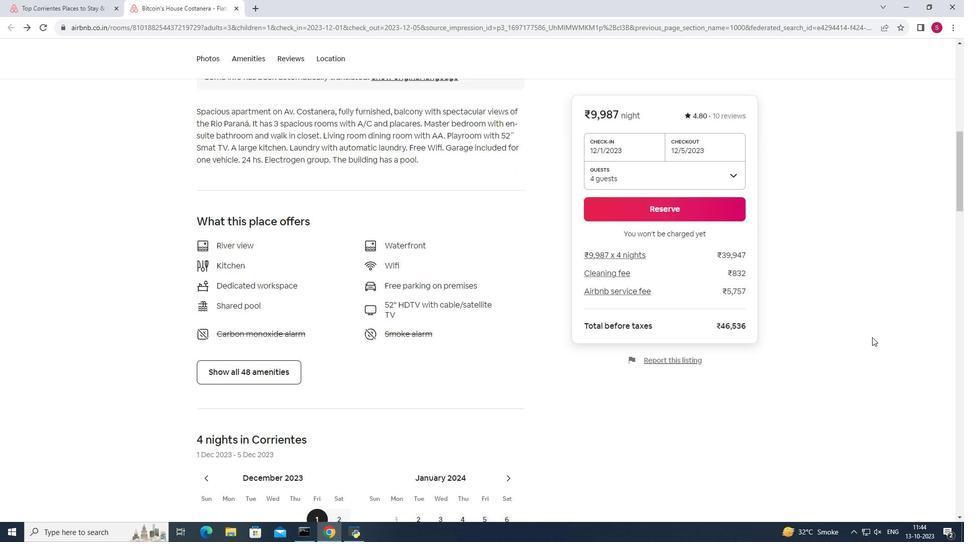 
Action: Mouse moved to (872, 337)
Screenshot: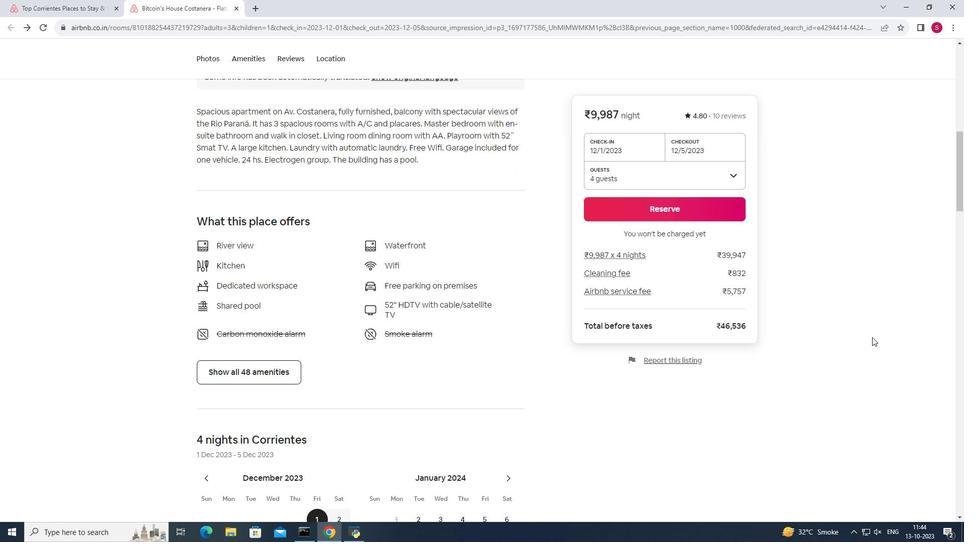 
Action: Mouse scrolled (872, 336) with delta (0, 0)
Screenshot: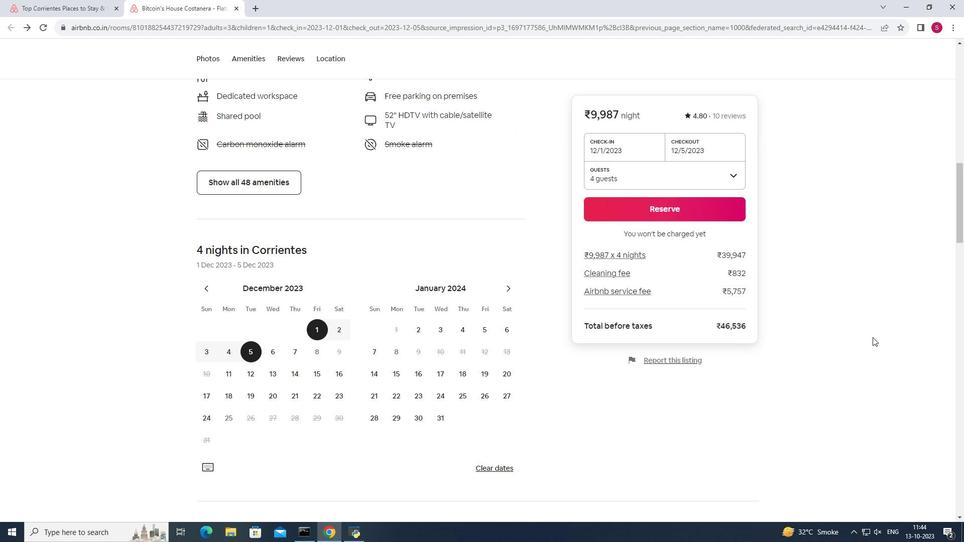 
Action: Mouse scrolled (872, 336) with delta (0, 0)
Screenshot: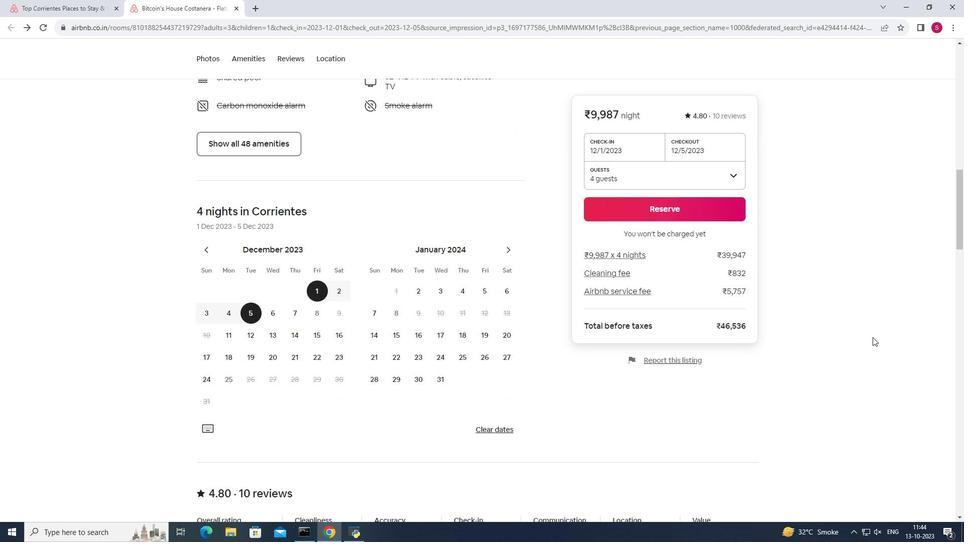 
Action: Mouse scrolled (872, 336) with delta (0, 0)
Screenshot: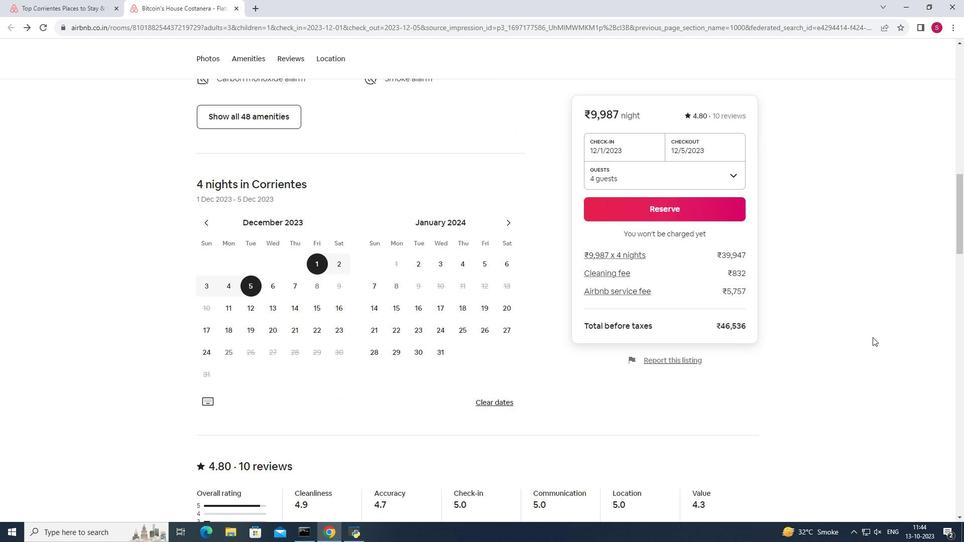 
Action: Mouse scrolled (872, 336) with delta (0, 0)
Screenshot: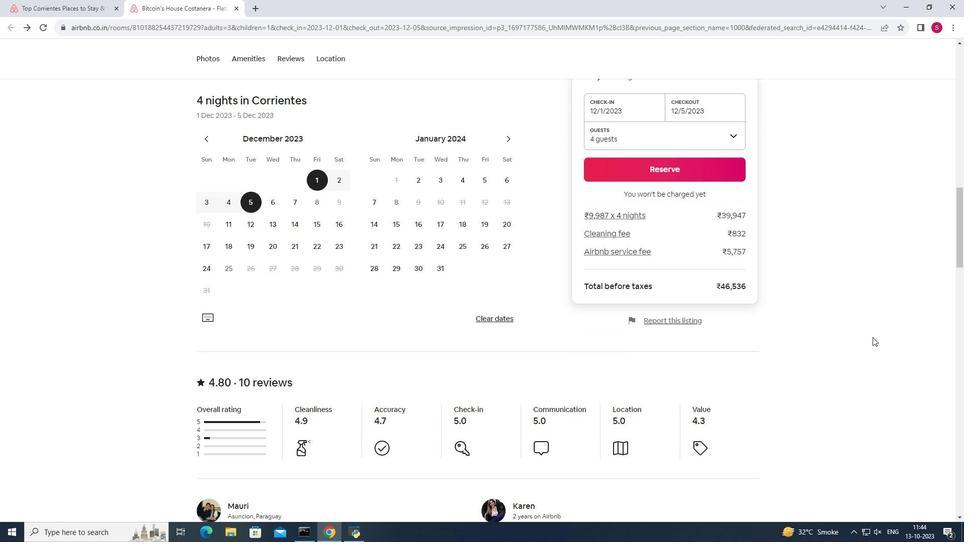 
Action: Mouse scrolled (872, 336) with delta (0, 0)
Screenshot: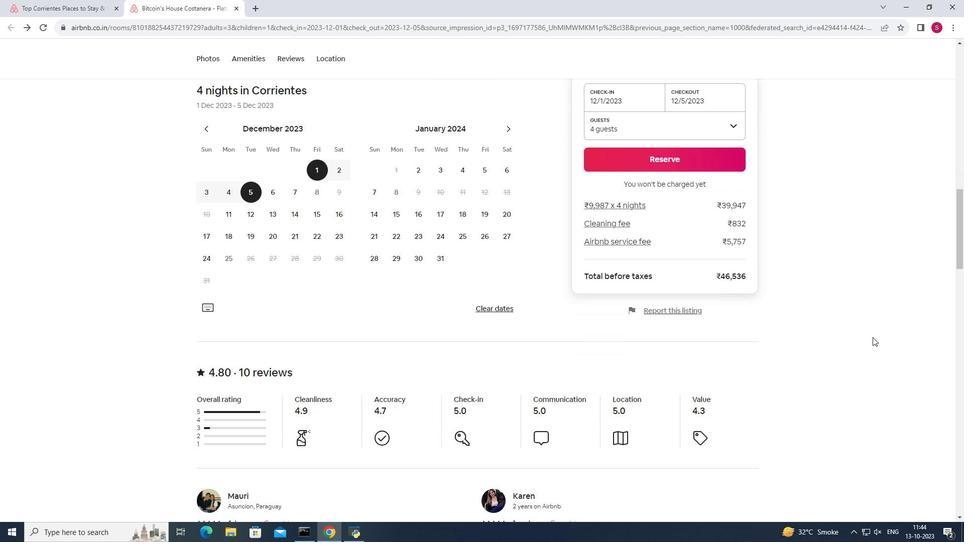 
Action: Mouse scrolled (872, 336) with delta (0, 0)
Screenshot: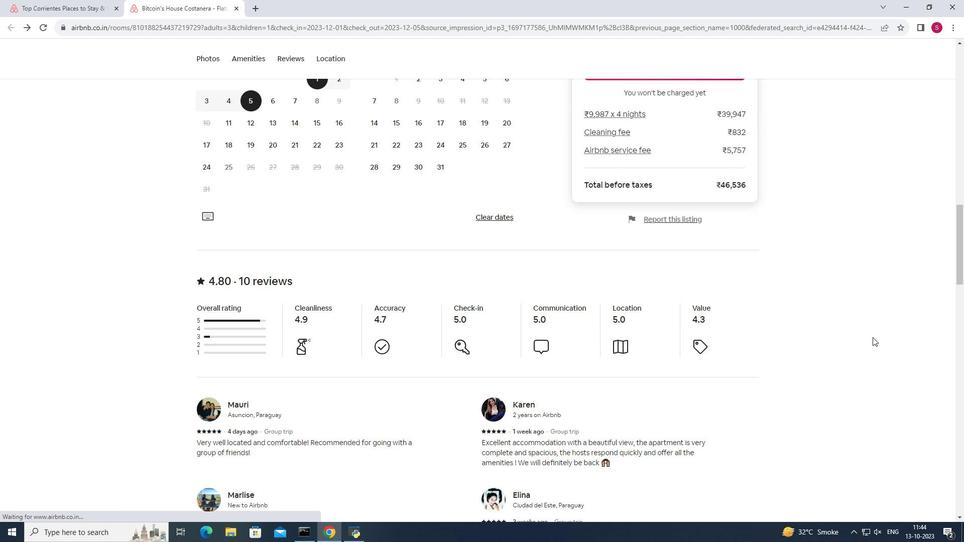 
Action: Mouse scrolled (872, 336) with delta (0, 0)
Screenshot: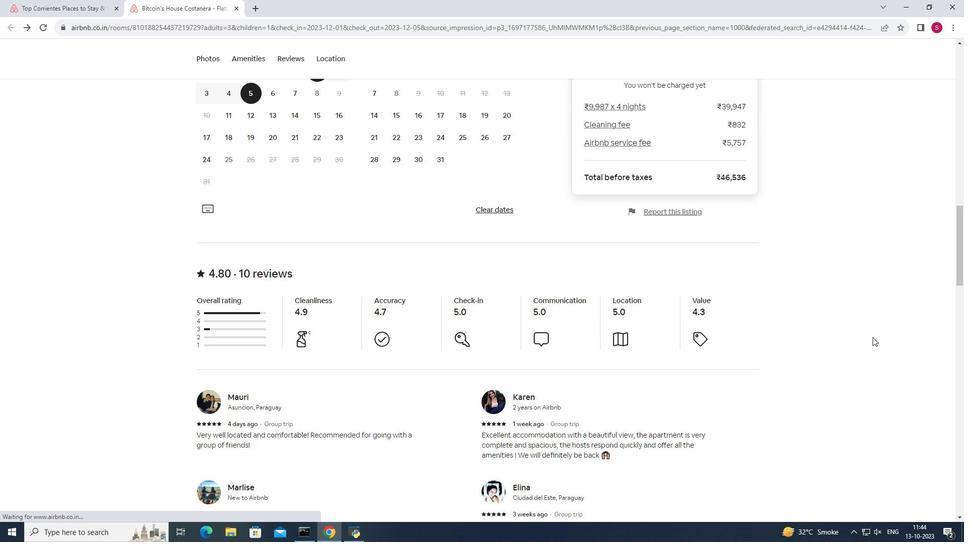 
Action: Mouse scrolled (872, 336) with delta (0, 0)
Screenshot: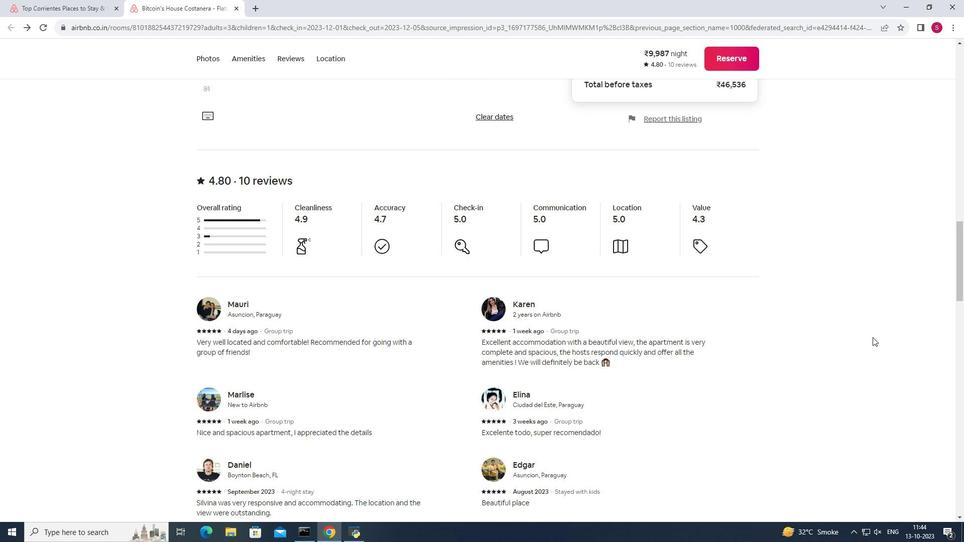 
Action: Mouse scrolled (872, 336) with delta (0, 0)
Screenshot: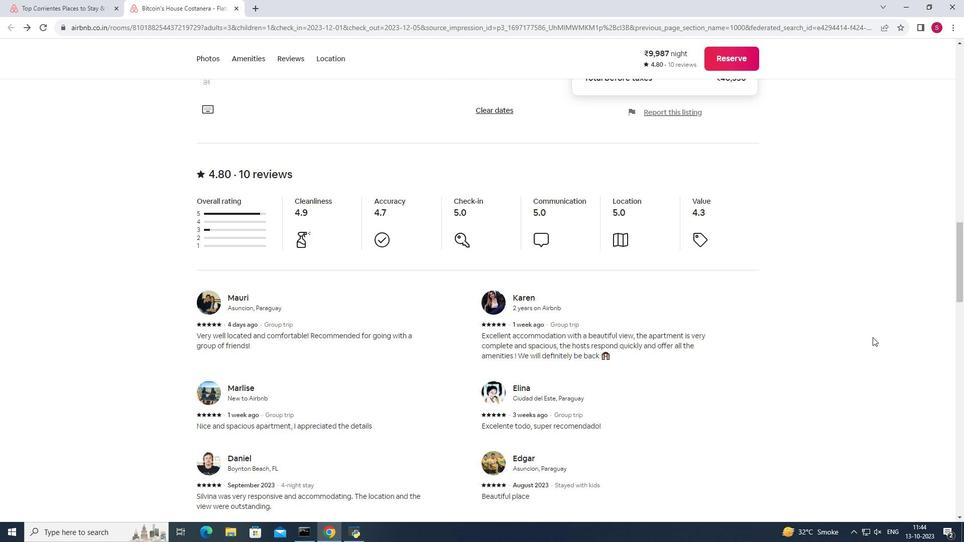 
Action: Mouse scrolled (872, 336) with delta (0, 0)
Screenshot: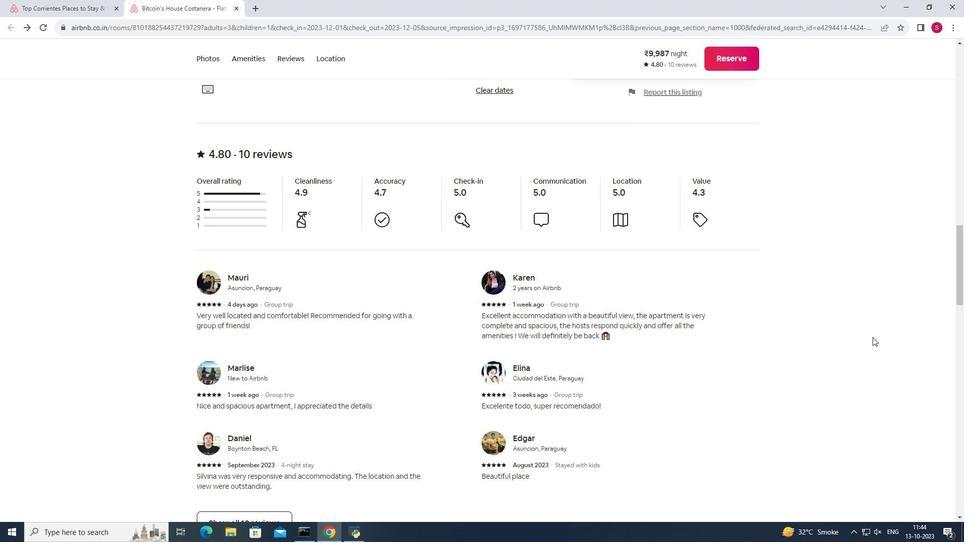 
Action: Mouse moved to (262, 400)
Screenshot: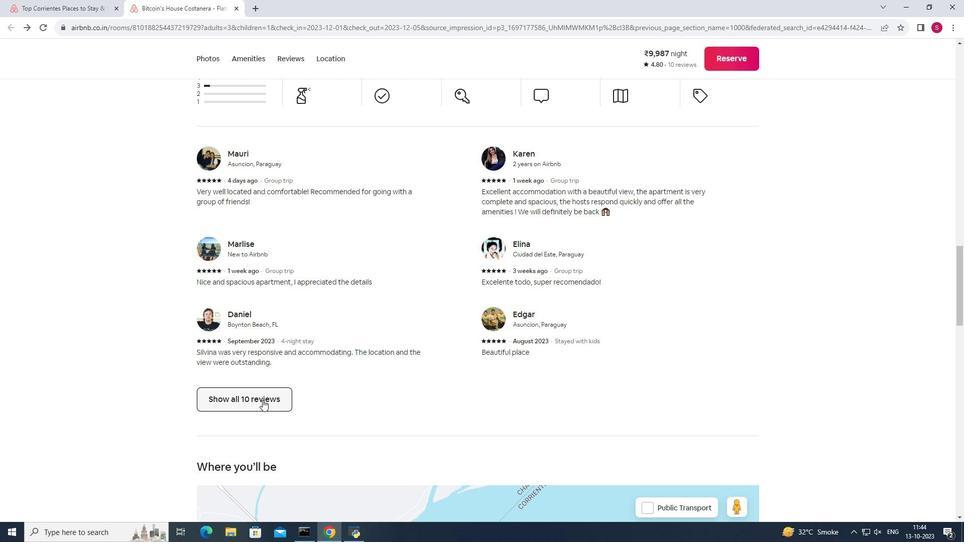 
Action: Mouse pressed left at (262, 400)
Screenshot: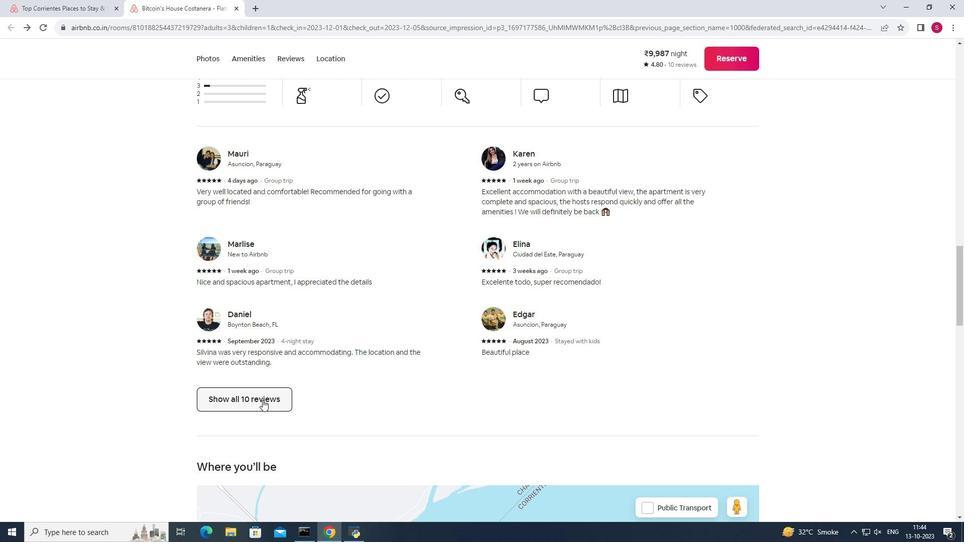 
Action: Mouse pressed left at (262, 400)
Screenshot: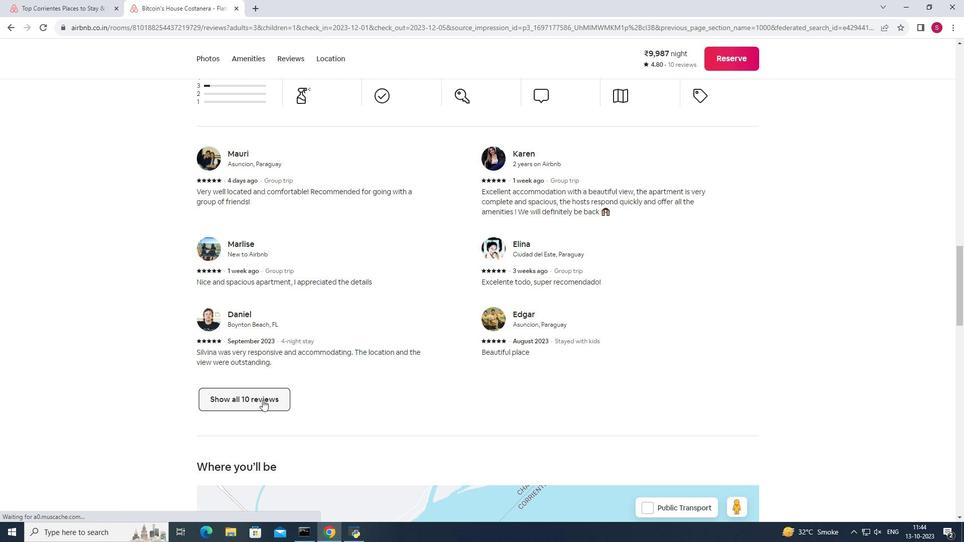 
Action: Mouse moved to (714, 381)
Screenshot: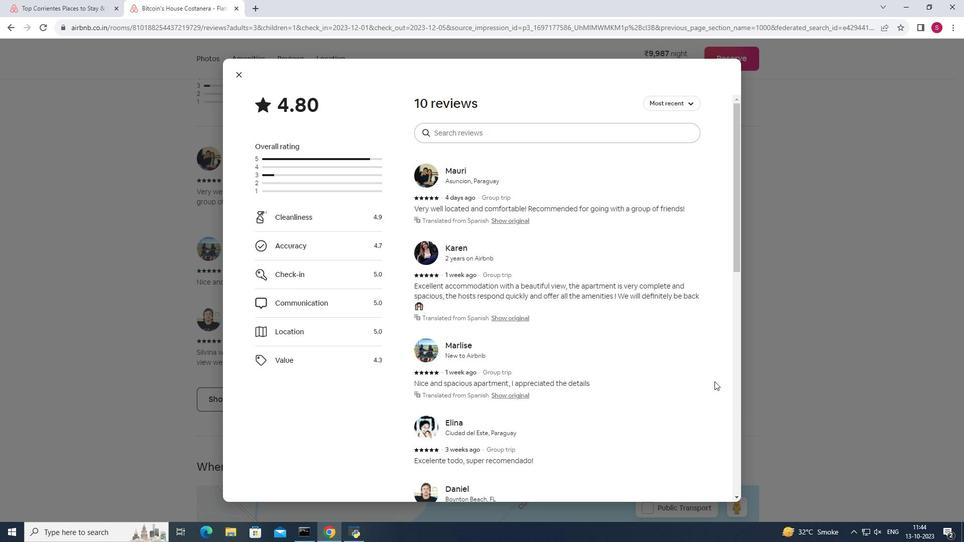 
Action: Mouse scrolled (714, 381) with delta (0, 0)
Screenshot: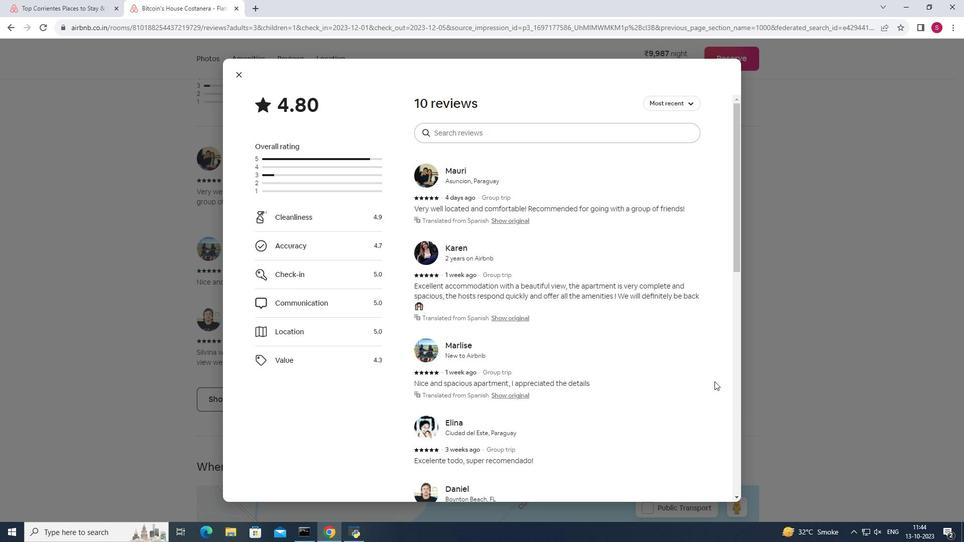 
Action: Mouse scrolled (714, 381) with delta (0, 0)
Screenshot: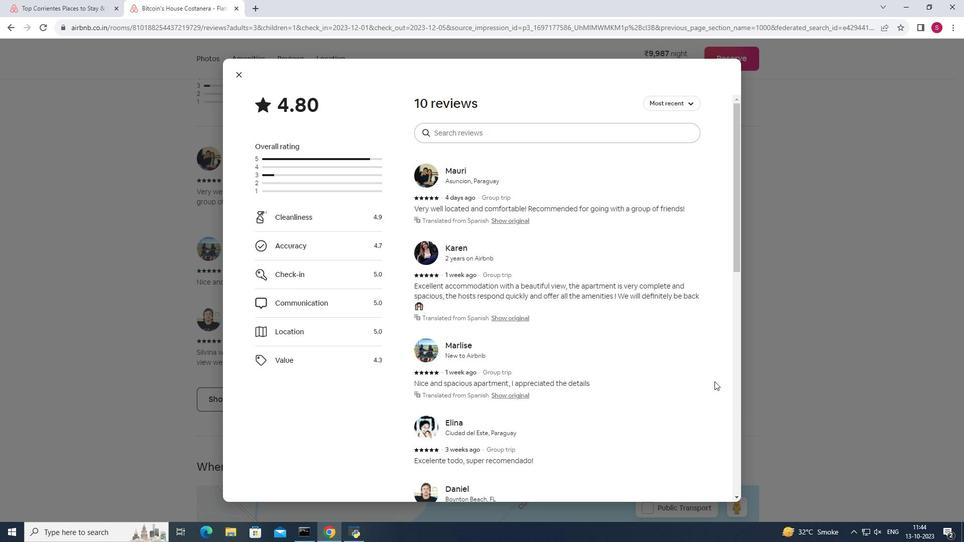 
Action: Mouse scrolled (714, 381) with delta (0, 0)
Screenshot: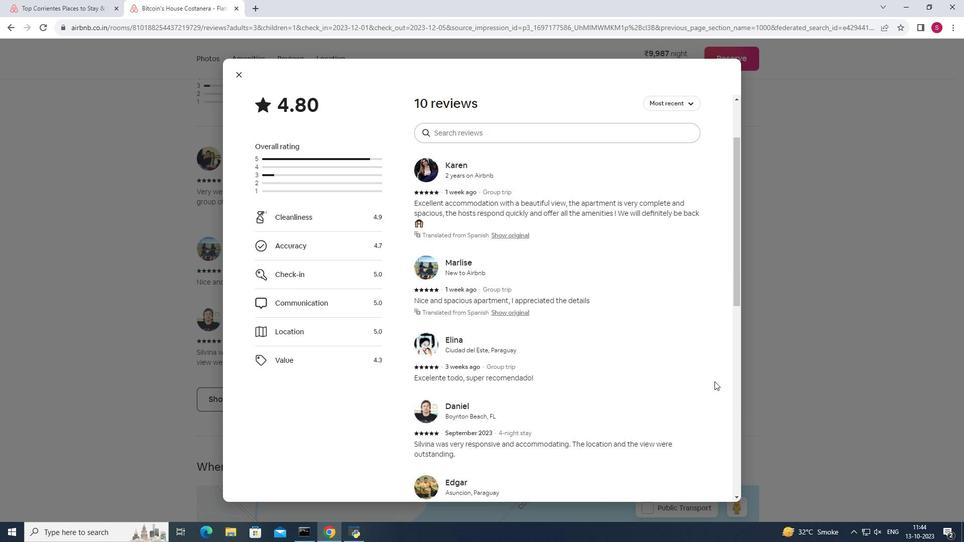 
Action: Mouse moved to (713, 381)
Screenshot: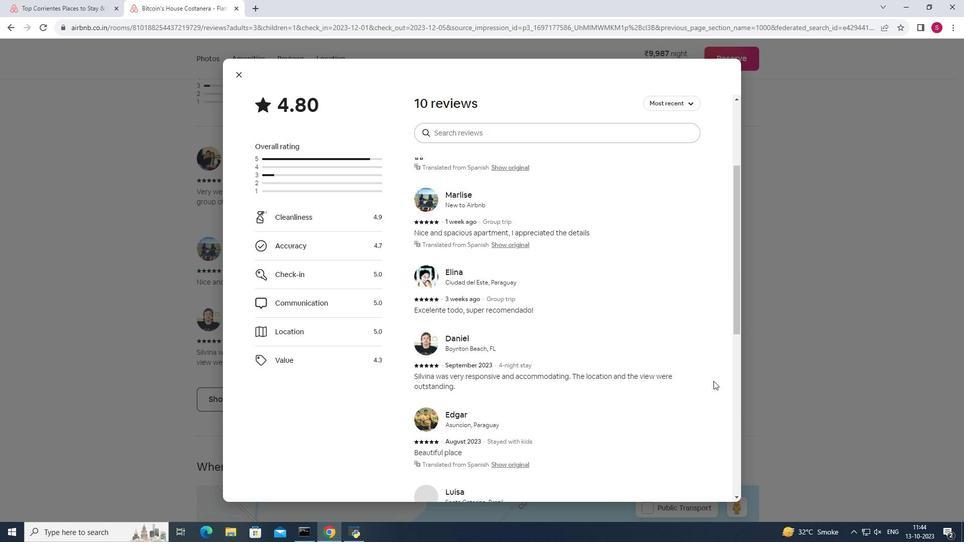
Action: Mouse scrolled (713, 380) with delta (0, 0)
Screenshot: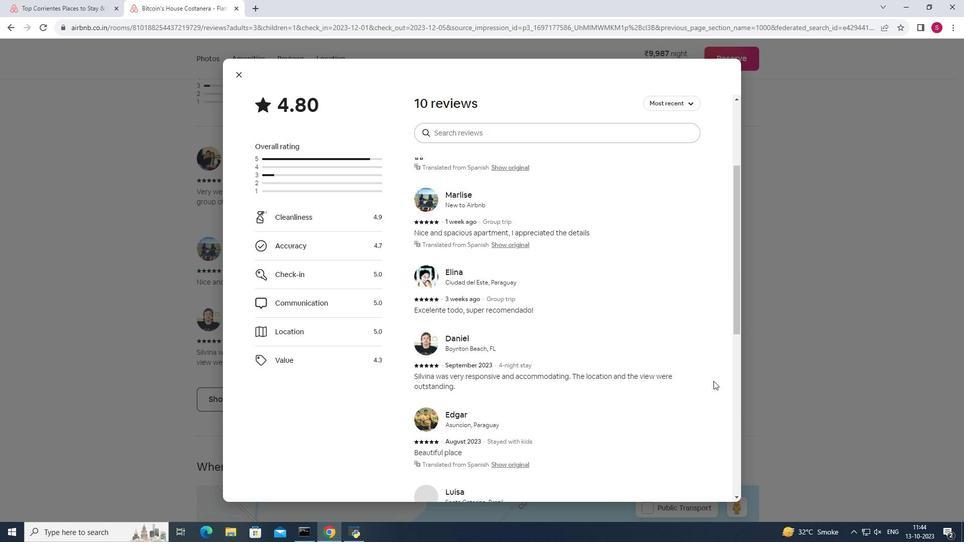 
Action: Mouse scrolled (713, 380) with delta (0, 0)
Screenshot: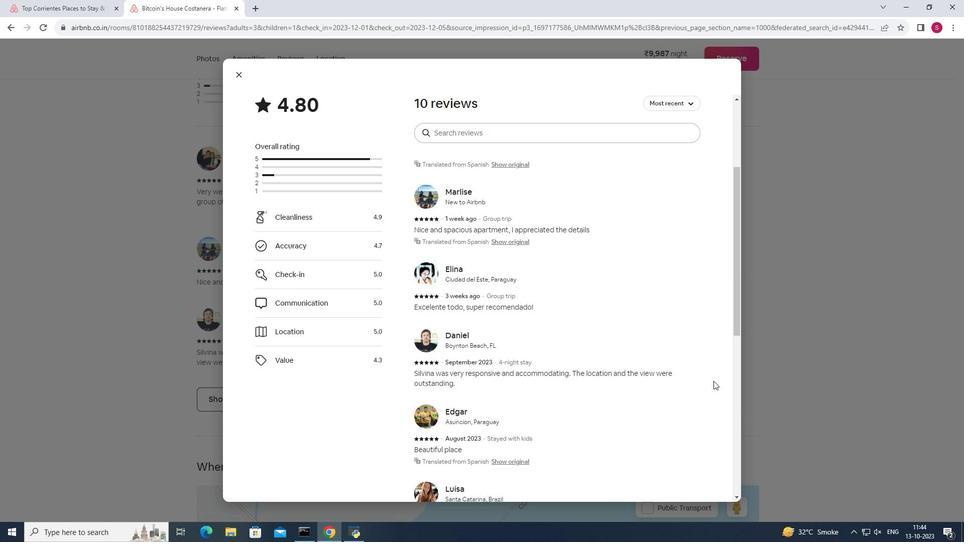 
Action: Mouse scrolled (713, 380) with delta (0, 0)
Screenshot: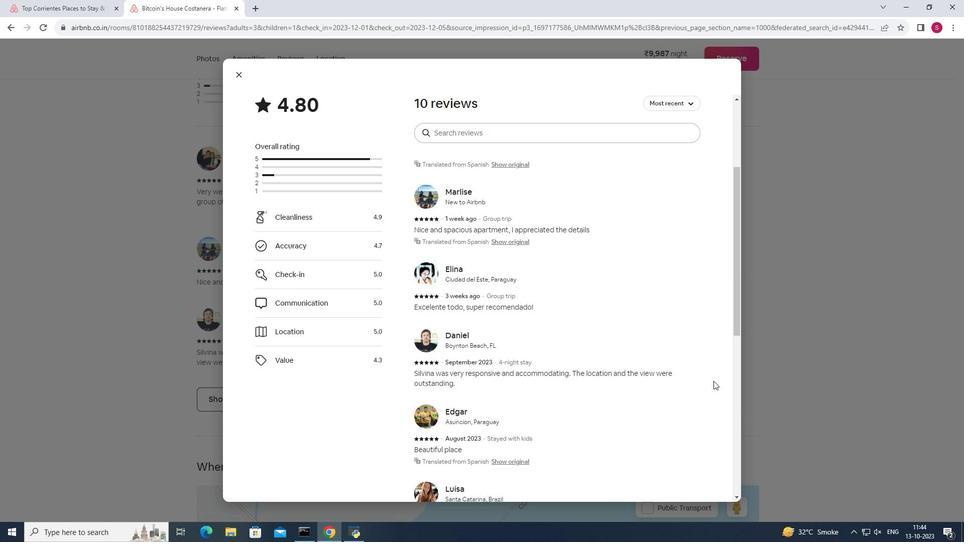 
Action: Mouse scrolled (713, 380) with delta (0, 0)
Screenshot: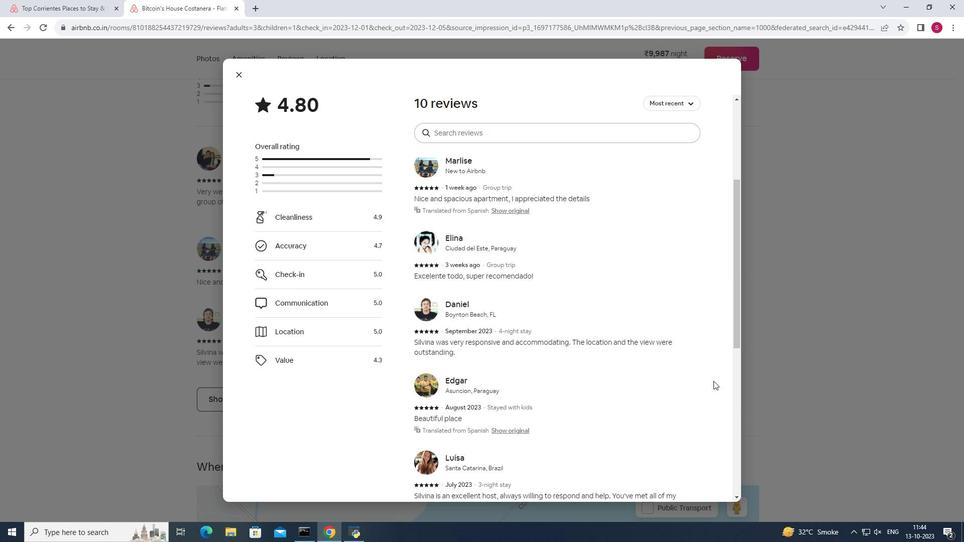 
Action: Mouse scrolled (713, 380) with delta (0, 0)
Screenshot: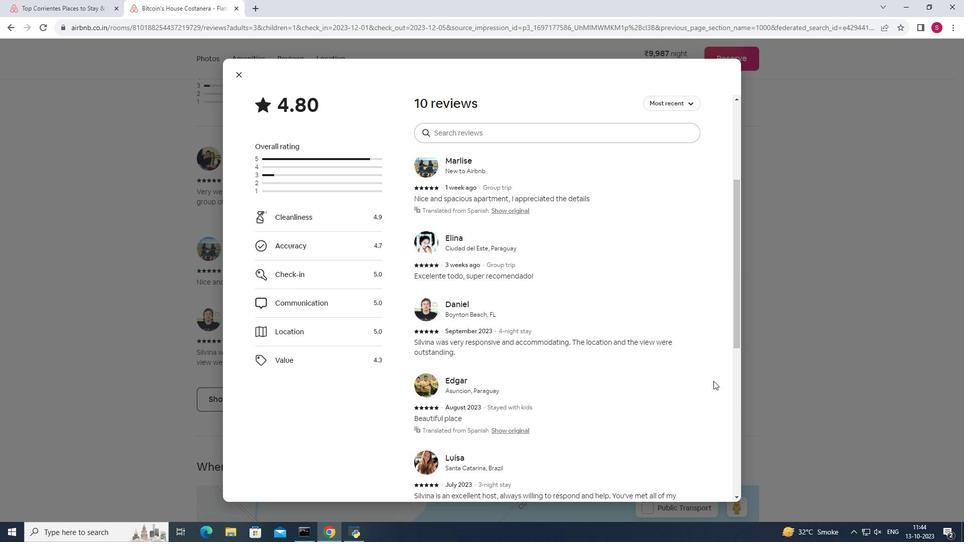 
Action: Mouse moved to (713, 379)
Screenshot: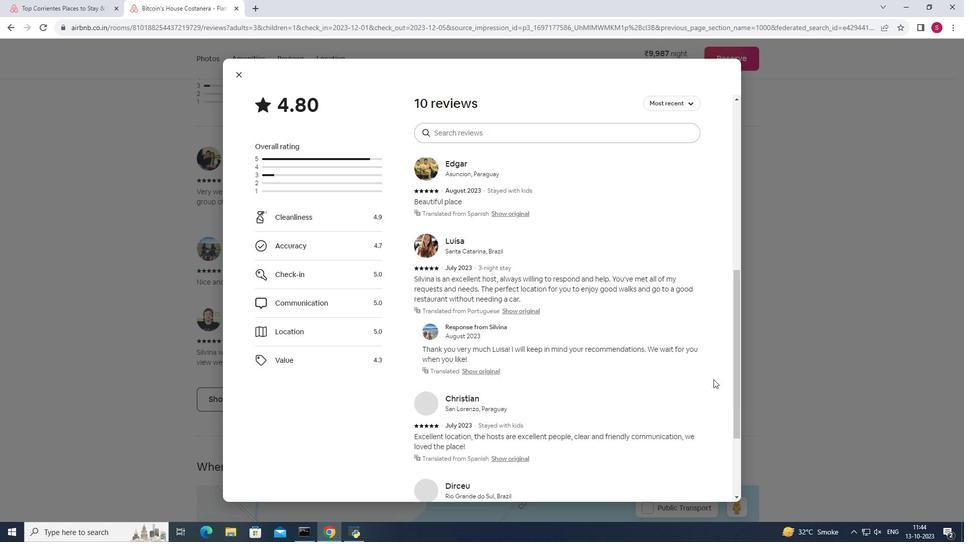 
Action: Mouse scrolled (713, 379) with delta (0, 0)
Screenshot: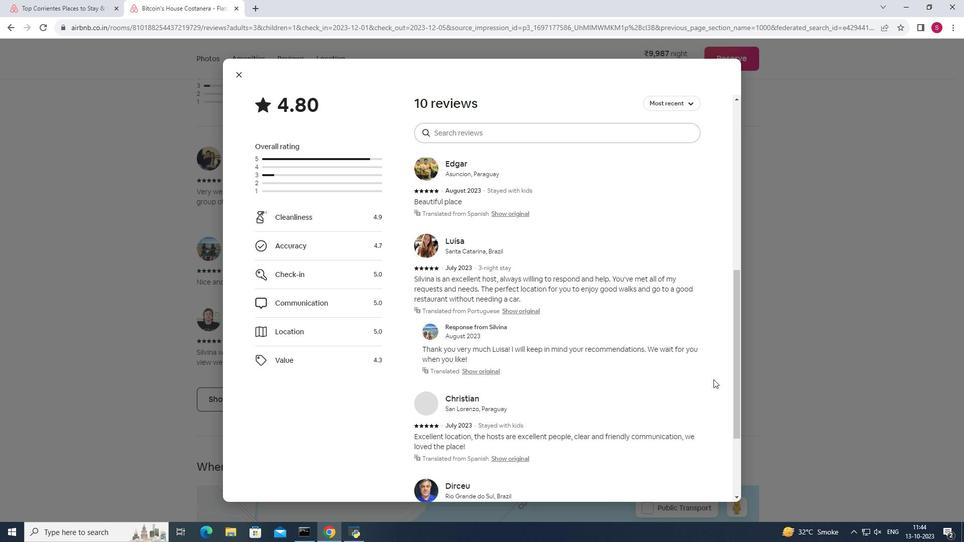 
Action: Mouse scrolled (713, 379) with delta (0, 0)
Screenshot: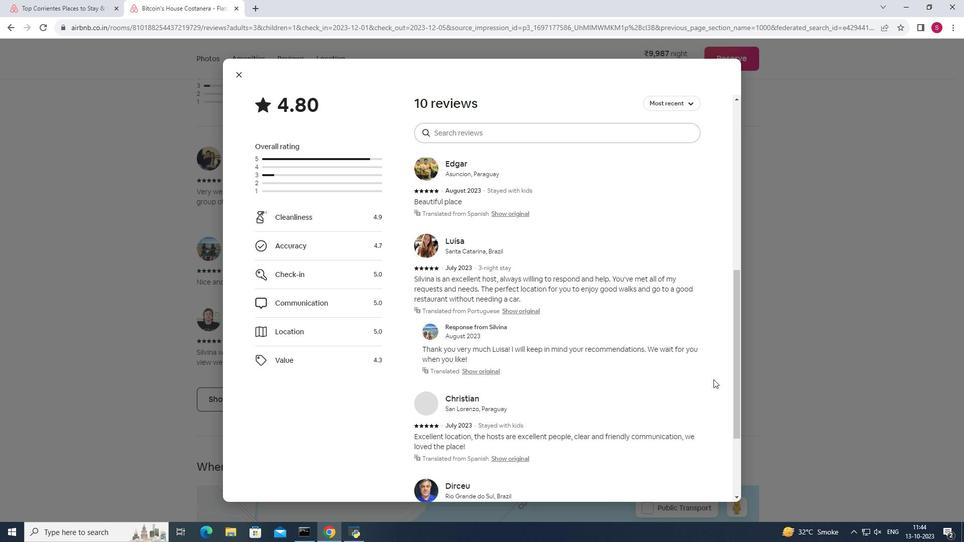 
Action: Mouse scrolled (713, 379) with delta (0, 0)
Screenshot: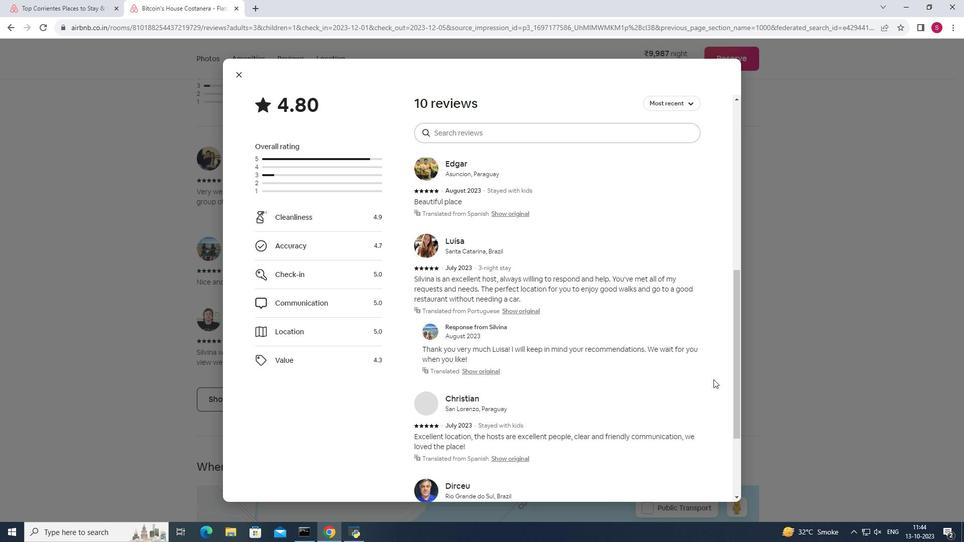 
Action: Mouse scrolled (713, 379) with delta (0, 0)
Screenshot: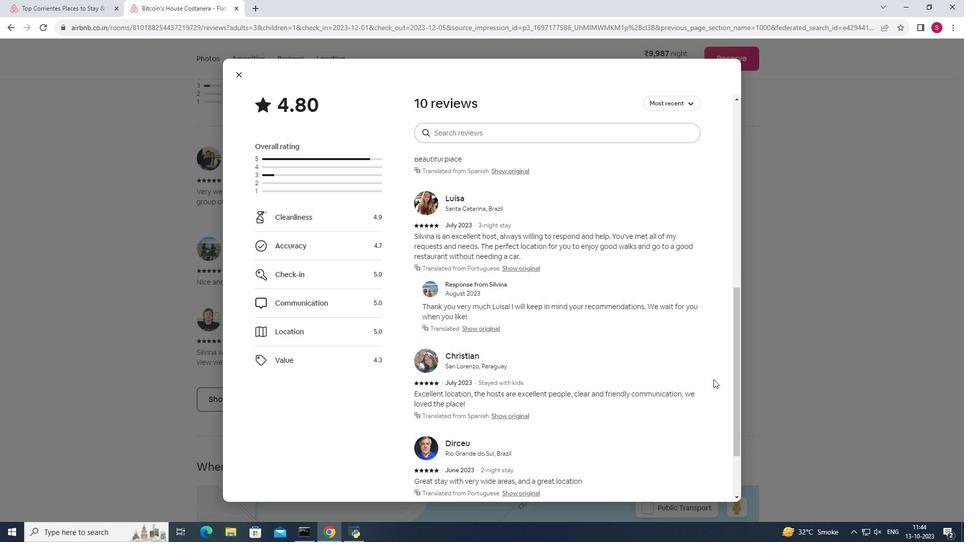 
Action: Mouse moved to (237, 75)
Screenshot: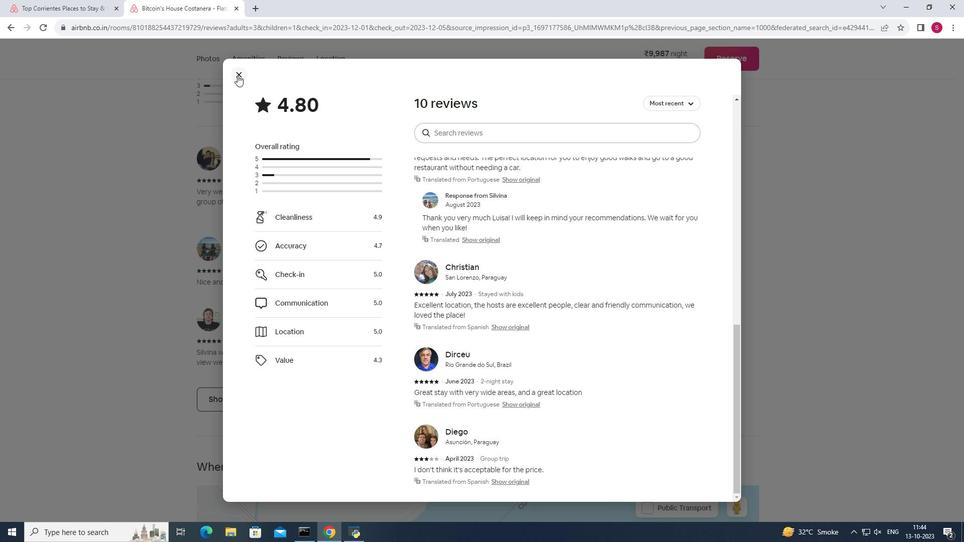 
Action: Mouse pressed left at (237, 75)
Screenshot: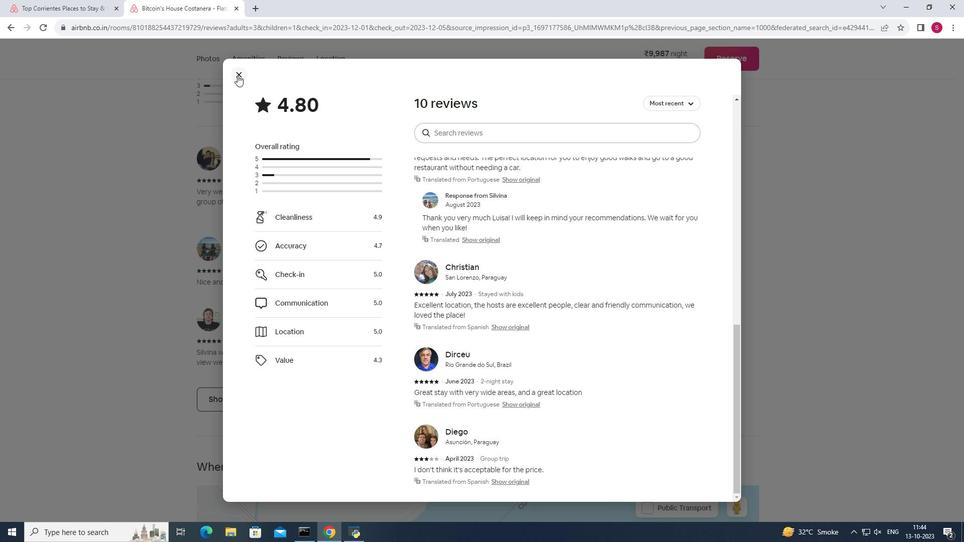 
Action: Mouse moved to (241, 73)
Screenshot: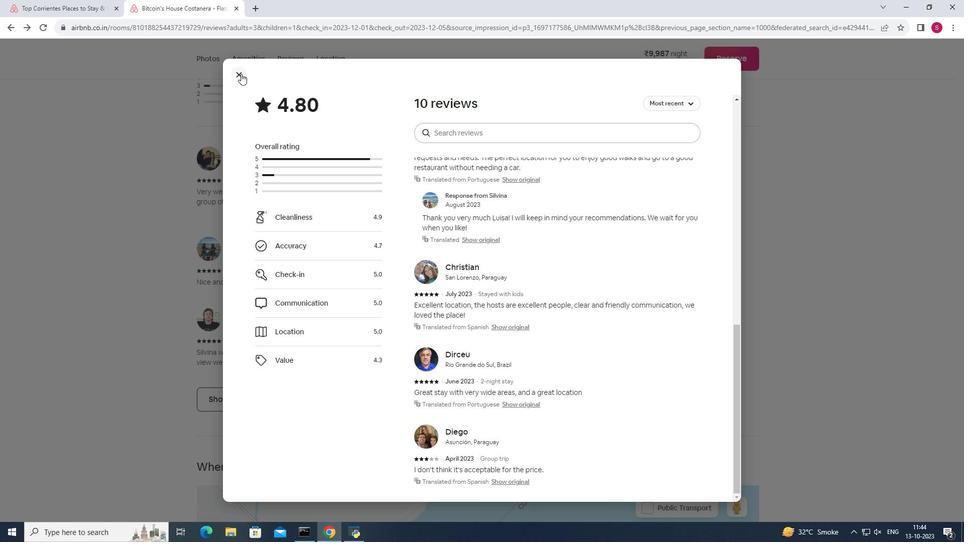 
Action: Mouse pressed left at (241, 73)
Screenshot: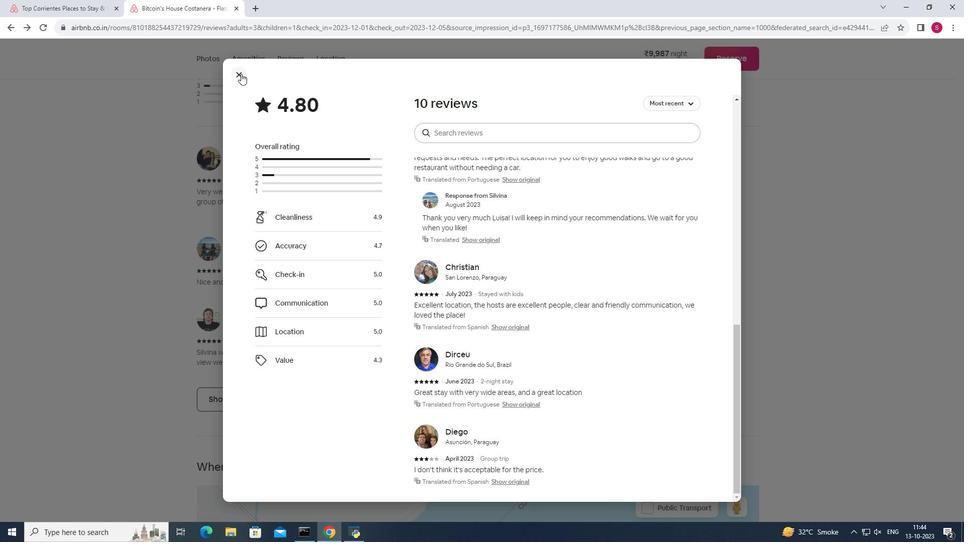 
Action: Mouse moved to (810, 306)
Screenshot: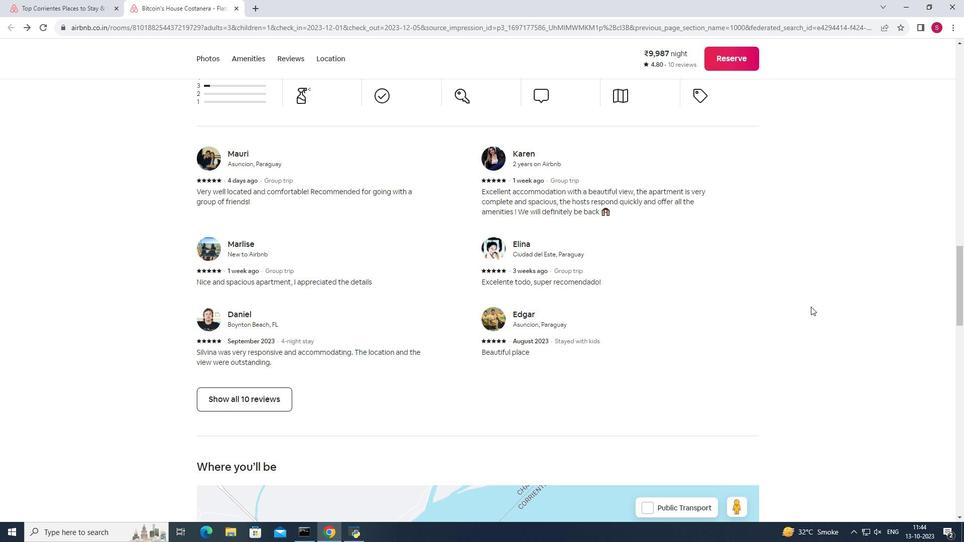 
Action: Mouse scrolled (810, 306) with delta (0, 0)
Screenshot: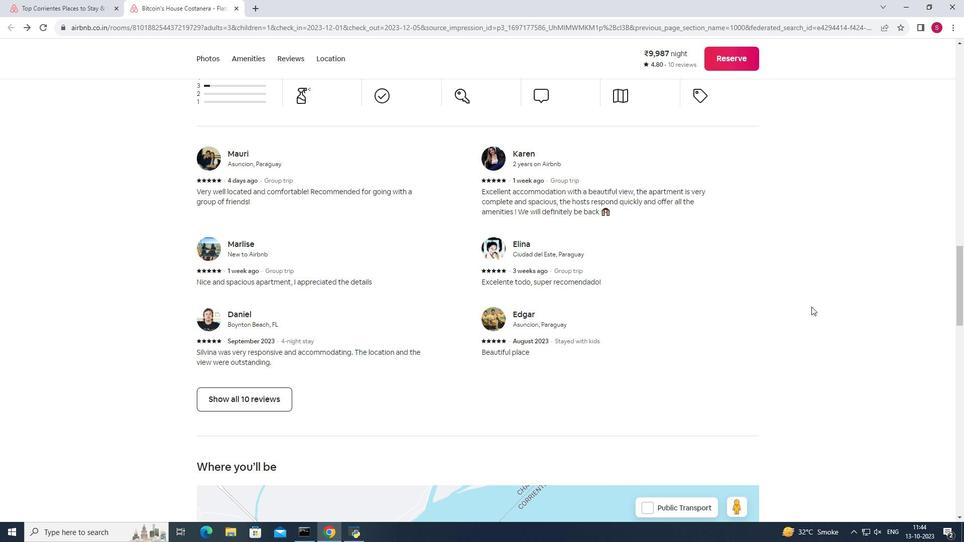 
Action: Mouse scrolled (810, 306) with delta (0, 0)
Screenshot: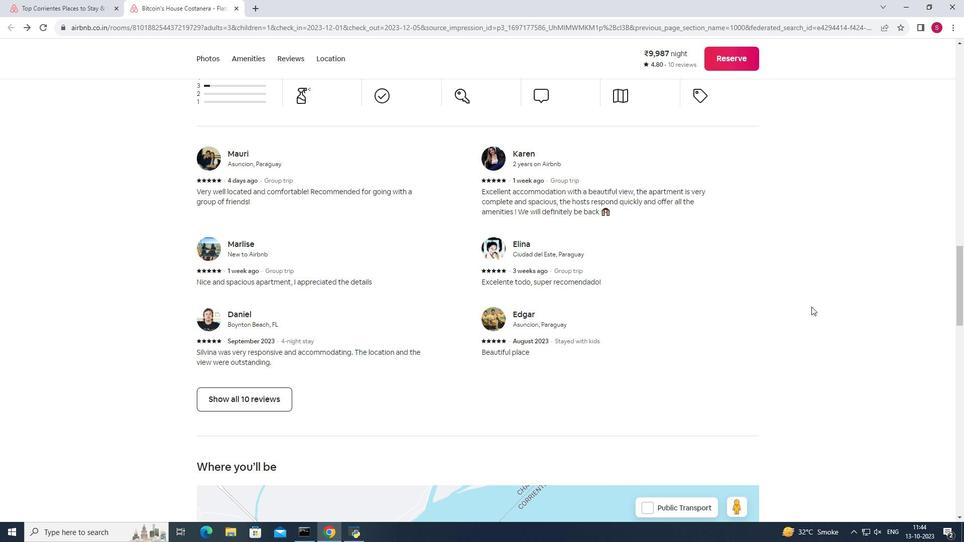 
Action: Mouse moved to (811, 307)
Screenshot: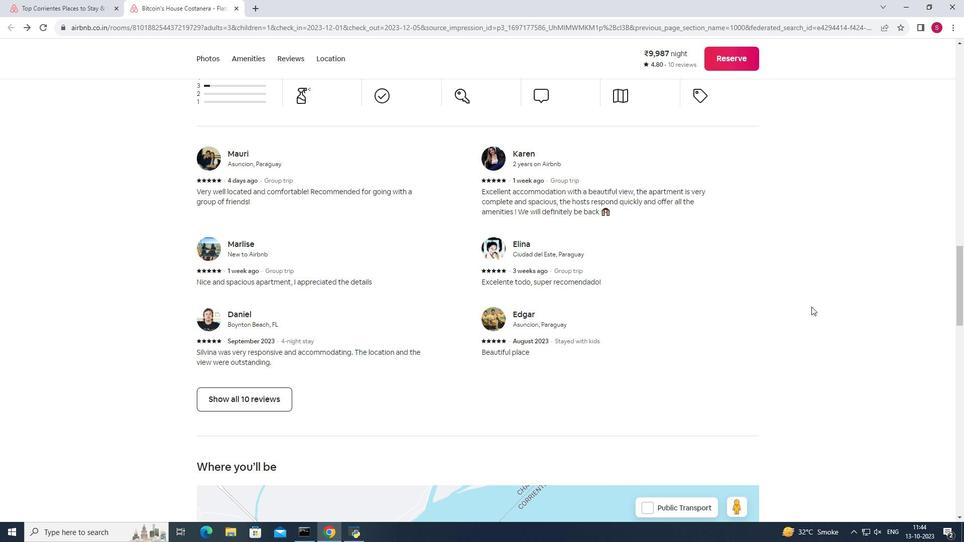 
Action: Mouse scrolled (811, 306) with delta (0, 0)
Screenshot: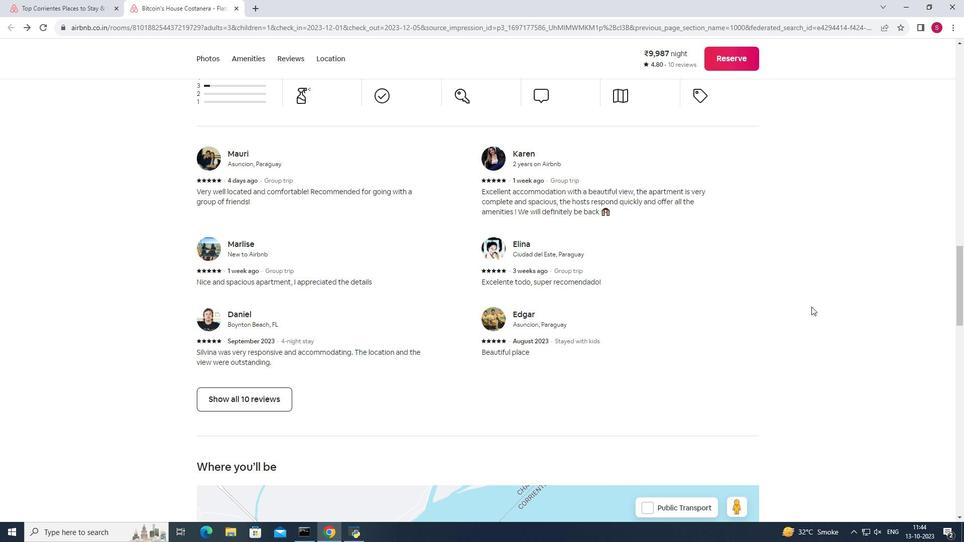 
Action: Mouse moved to (811, 307)
Screenshot: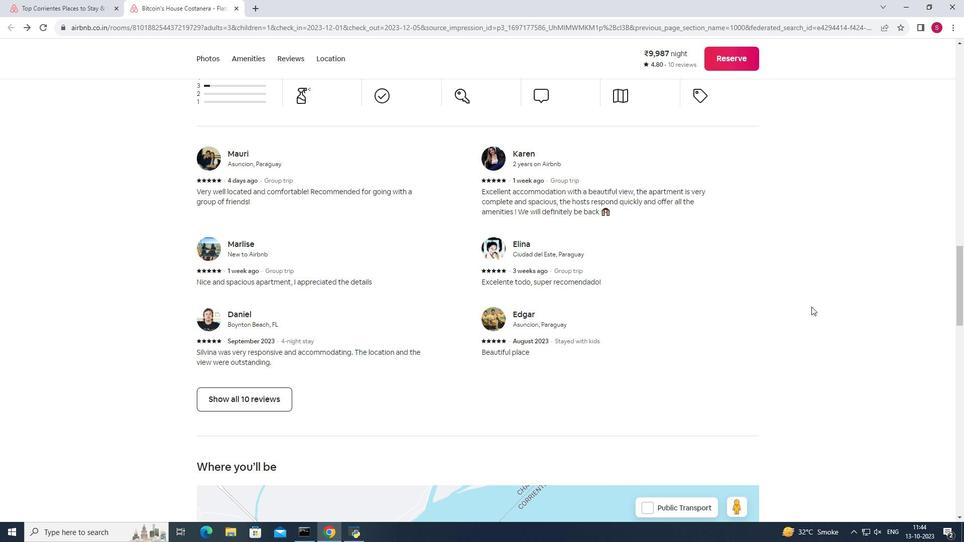 
Action: Mouse scrolled (811, 306) with delta (0, 0)
Screenshot: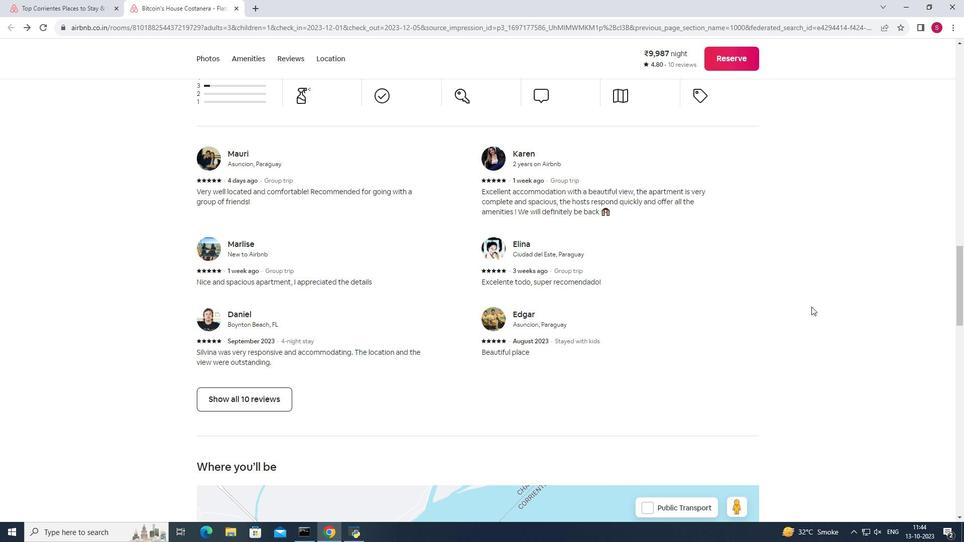 
Action: Mouse moved to (812, 307)
Screenshot: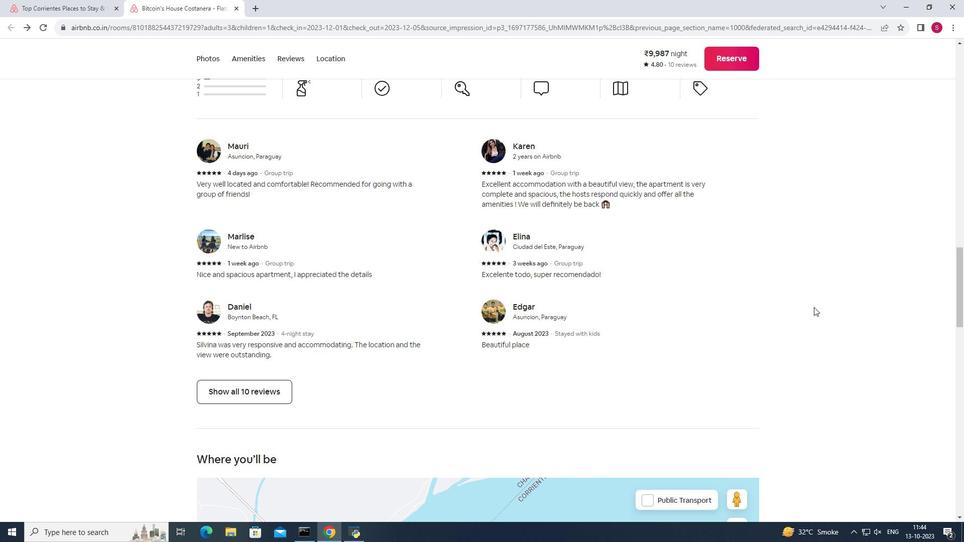 
Action: Mouse scrolled (812, 306) with delta (0, 0)
Screenshot: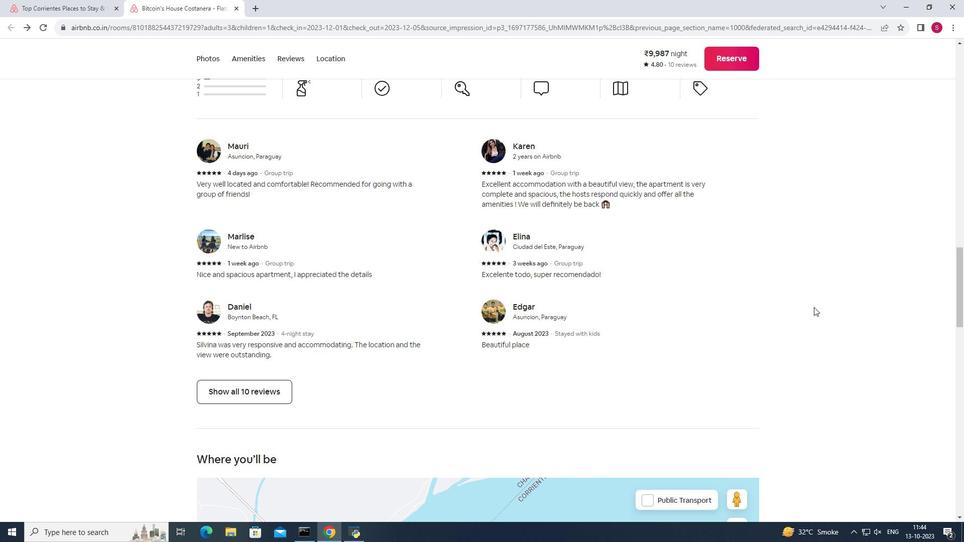 
Action: Mouse moved to (813, 307)
Screenshot: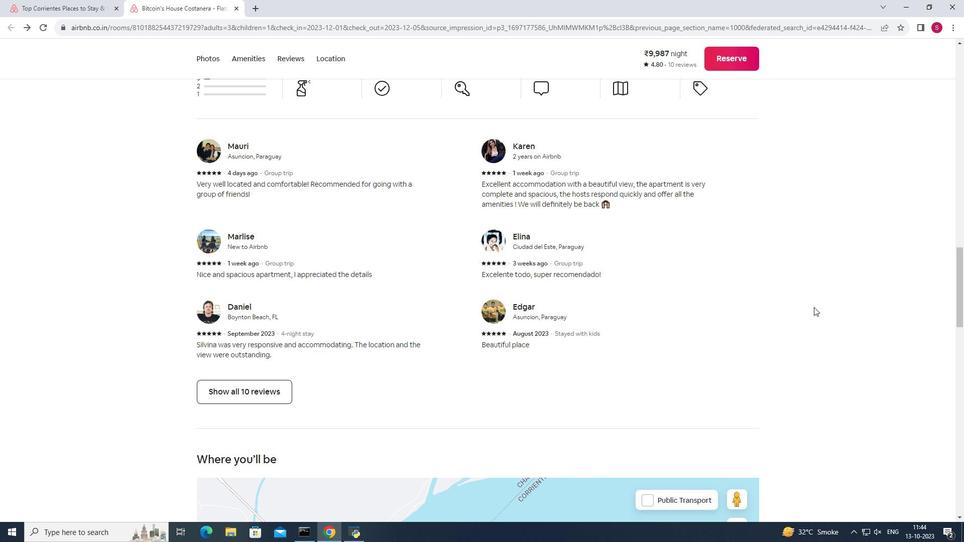 
Action: Mouse scrolled (813, 306) with delta (0, 0)
Screenshot: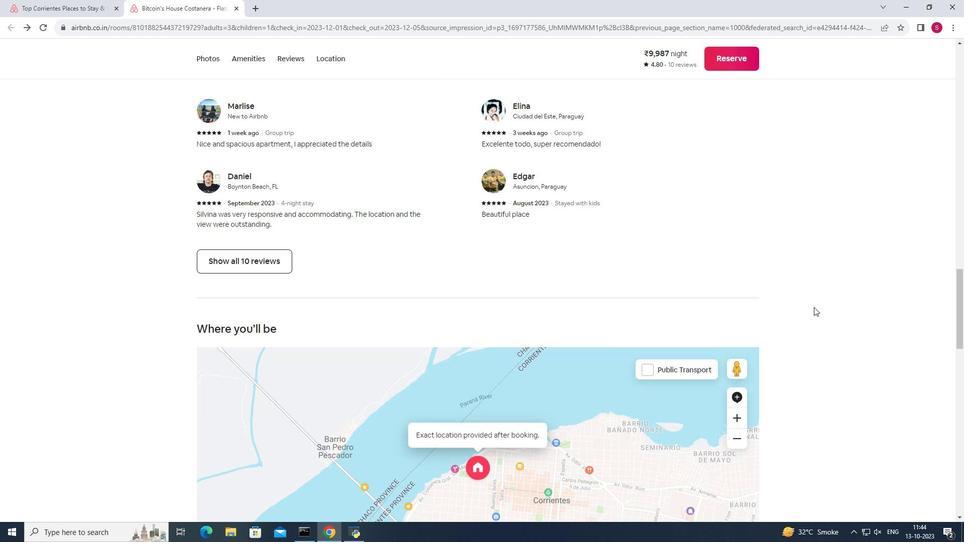 
Action: Mouse moved to (814, 307)
Screenshot: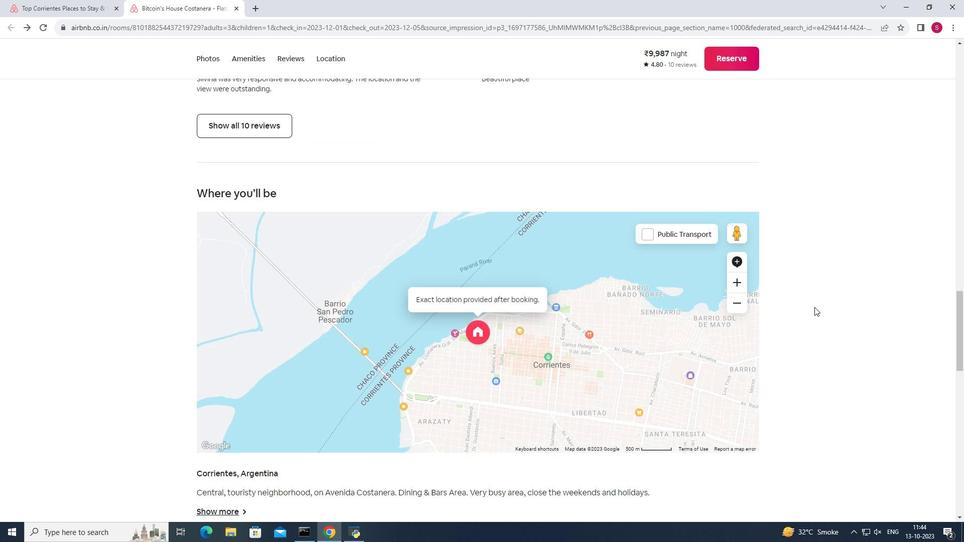 
Action: Mouse scrolled (814, 306) with delta (0, 0)
Screenshot: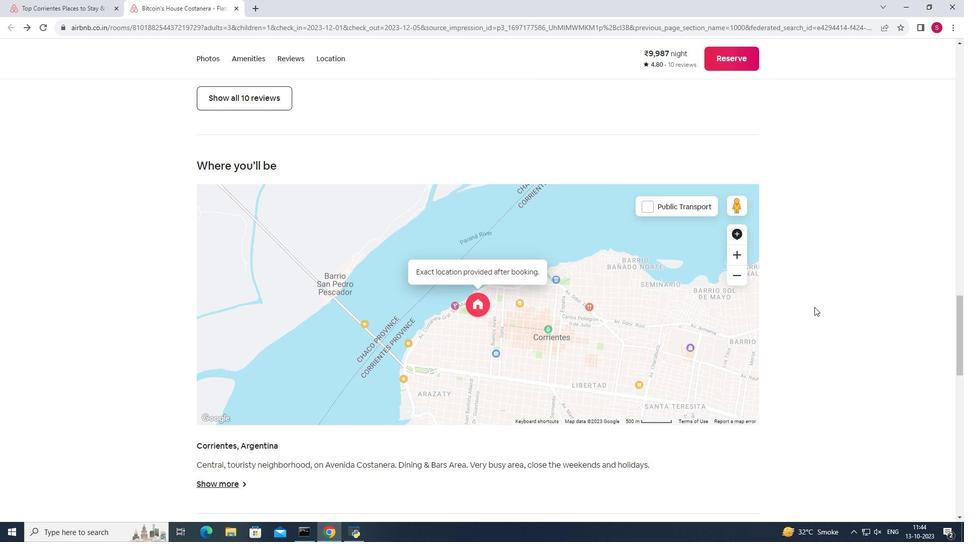 
Action: Mouse scrolled (814, 306) with delta (0, 0)
Screenshot: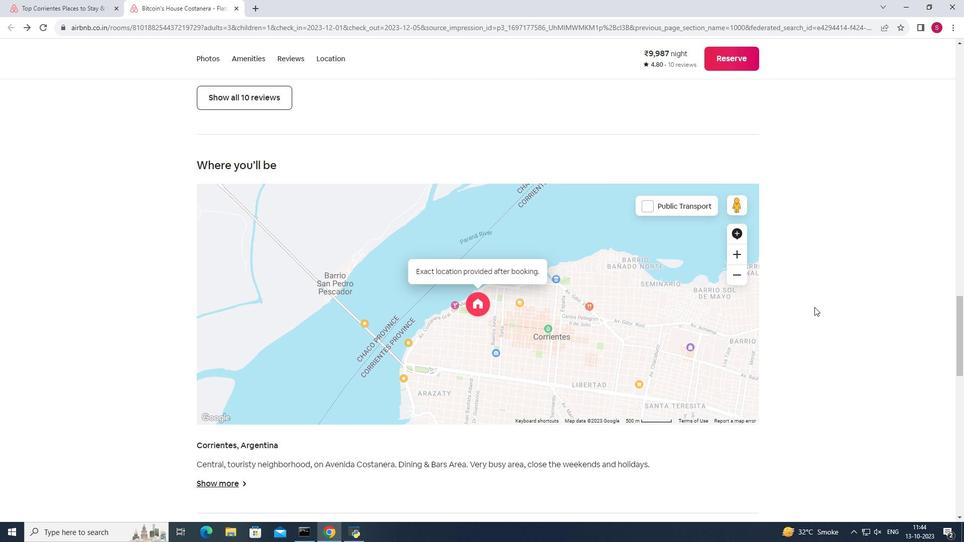 
Action: Mouse scrolled (814, 306) with delta (0, 0)
Screenshot: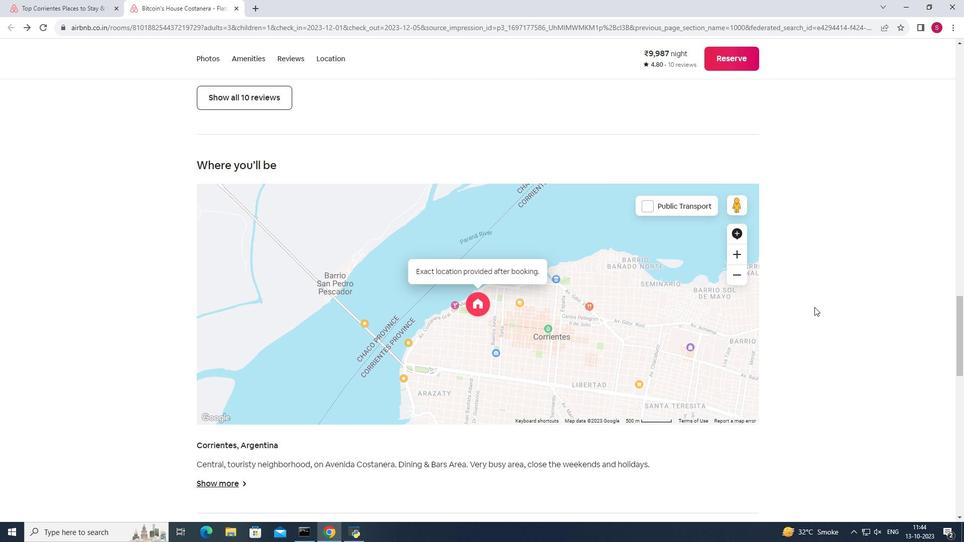 
Action: Mouse scrolled (814, 306) with delta (0, 0)
Screenshot: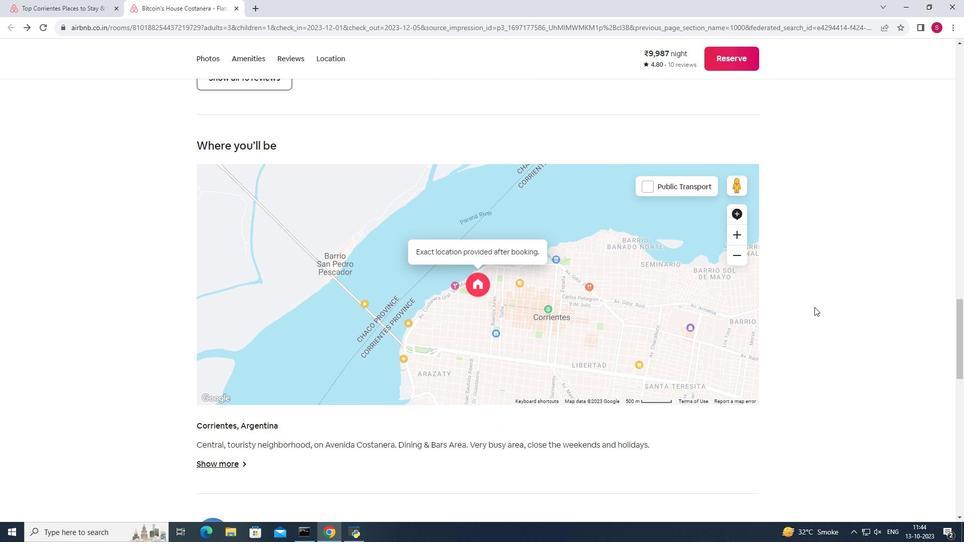 
Action: Mouse scrolled (814, 306) with delta (0, 0)
Screenshot: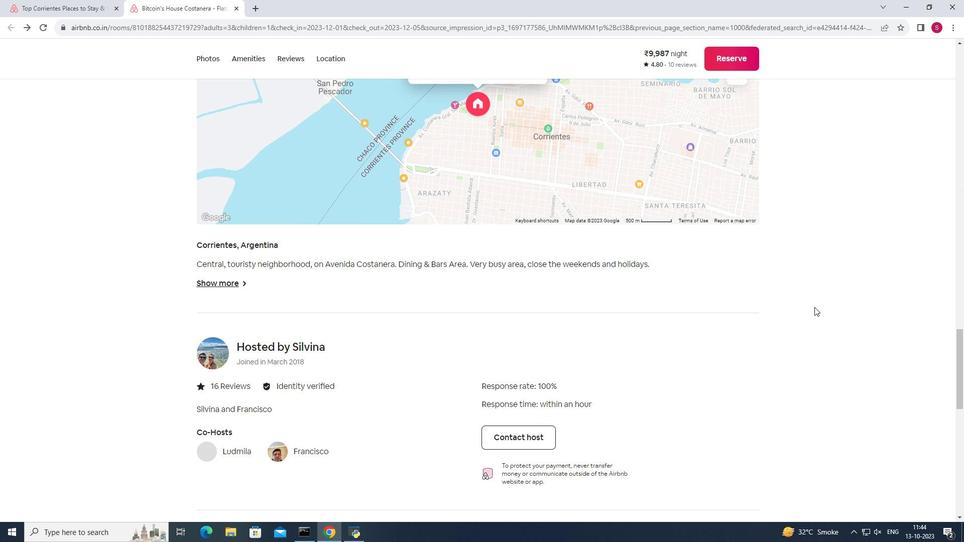 
Action: Mouse scrolled (814, 306) with delta (0, 0)
Screenshot: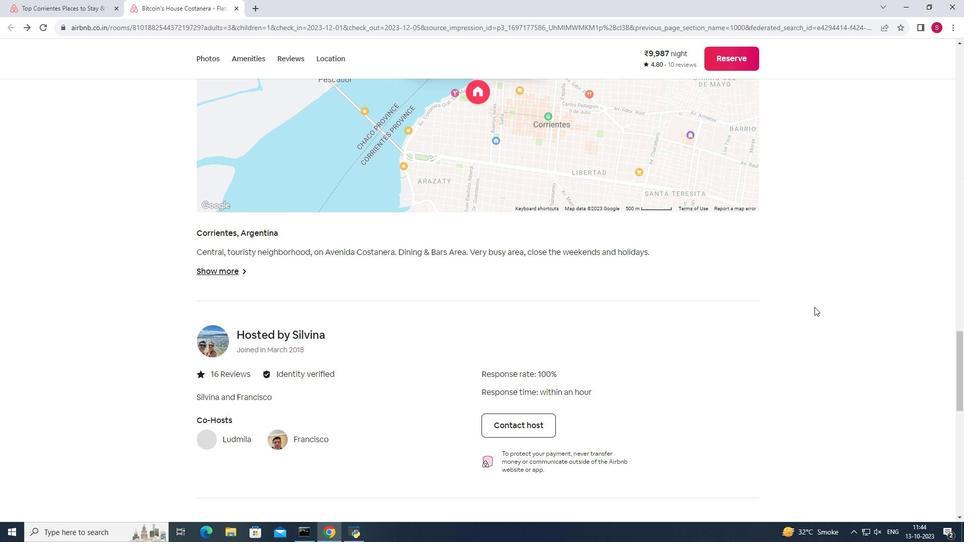 
Action: Mouse scrolled (814, 306) with delta (0, 0)
Screenshot: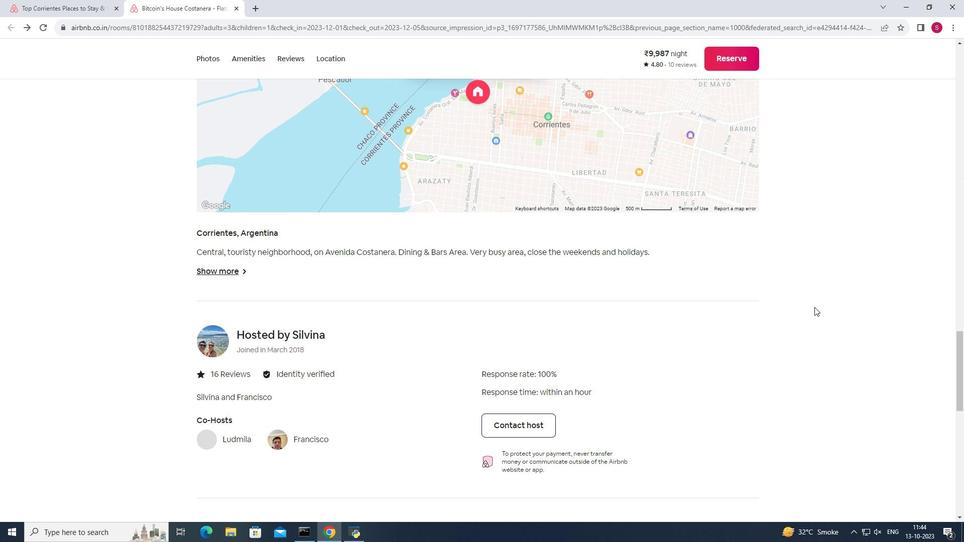 
Action: Mouse scrolled (814, 306) with delta (0, 0)
Screenshot: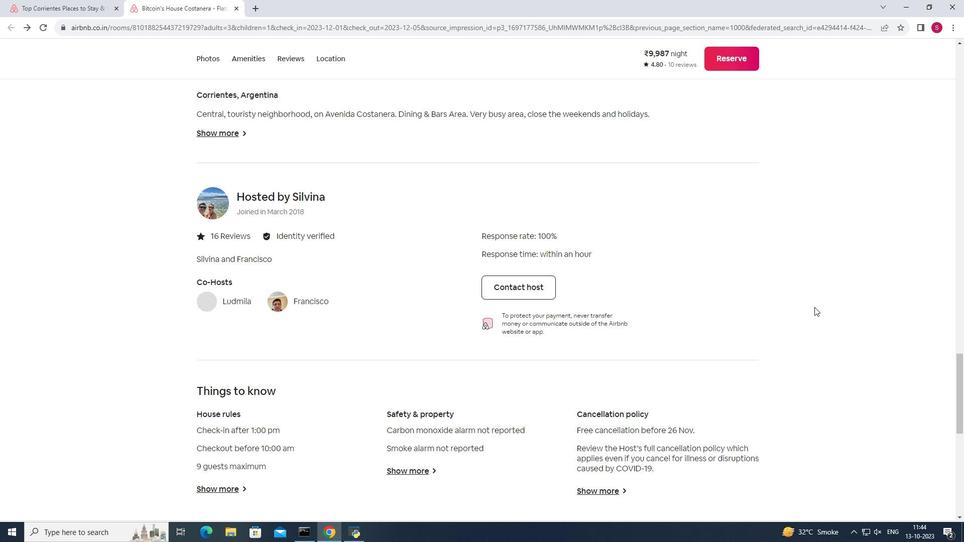 
Action: Mouse scrolled (814, 306) with delta (0, 0)
Screenshot: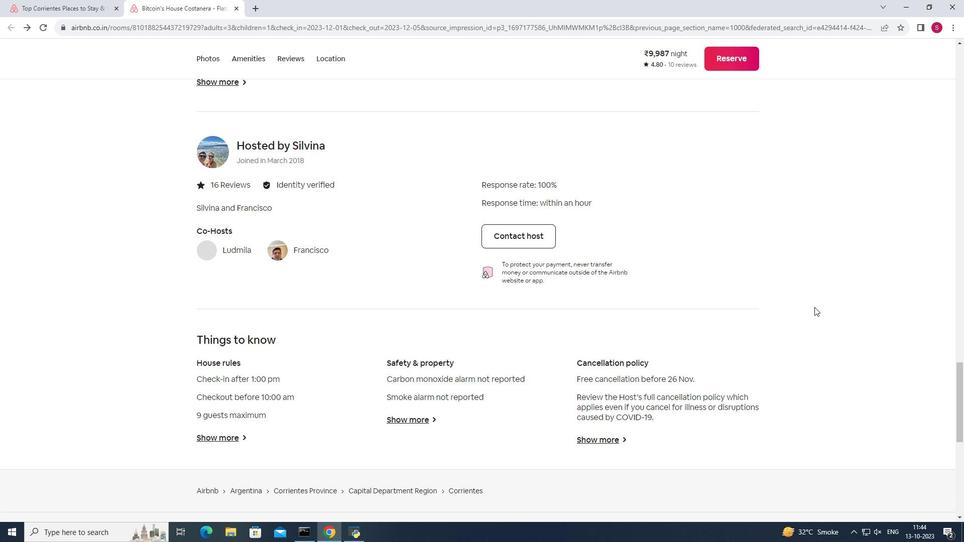 
Action: Mouse scrolled (814, 306) with delta (0, 0)
Screenshot: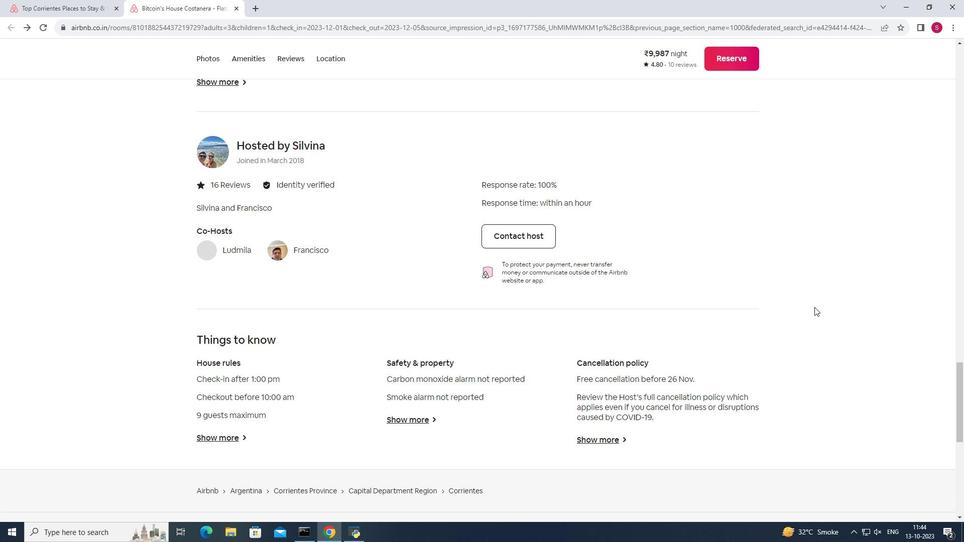 
Action: Mouse scrolled (814, 306) with delta (0, 0)
Screenshot: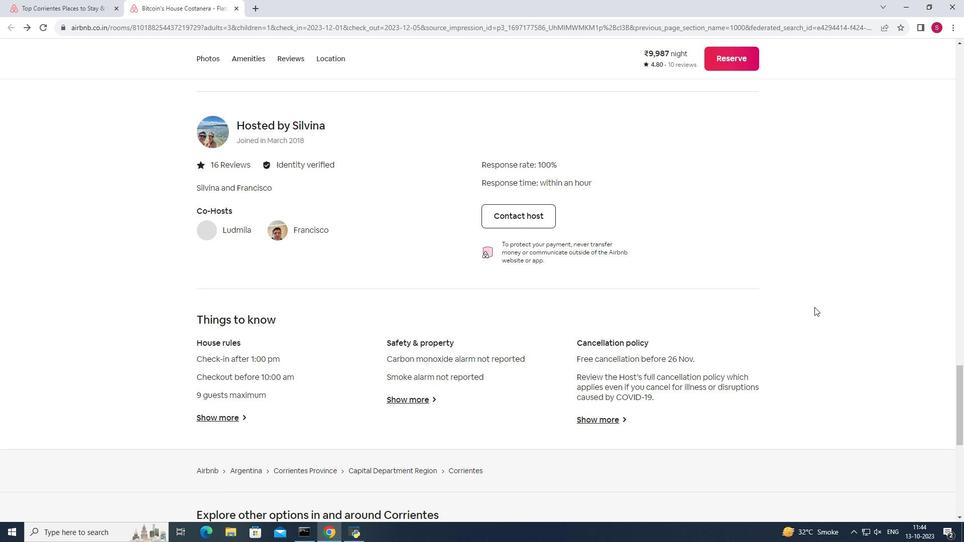 
Action: Mouse scrolled (814, 306) with delta (0, 0)
Screenshot: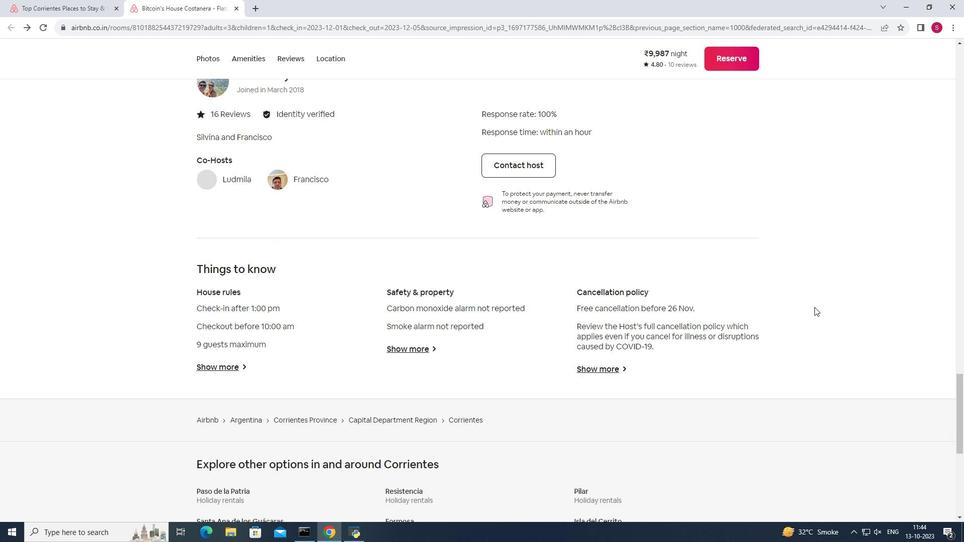 
Action: Mouse moved to (234, 237)
Screenshot: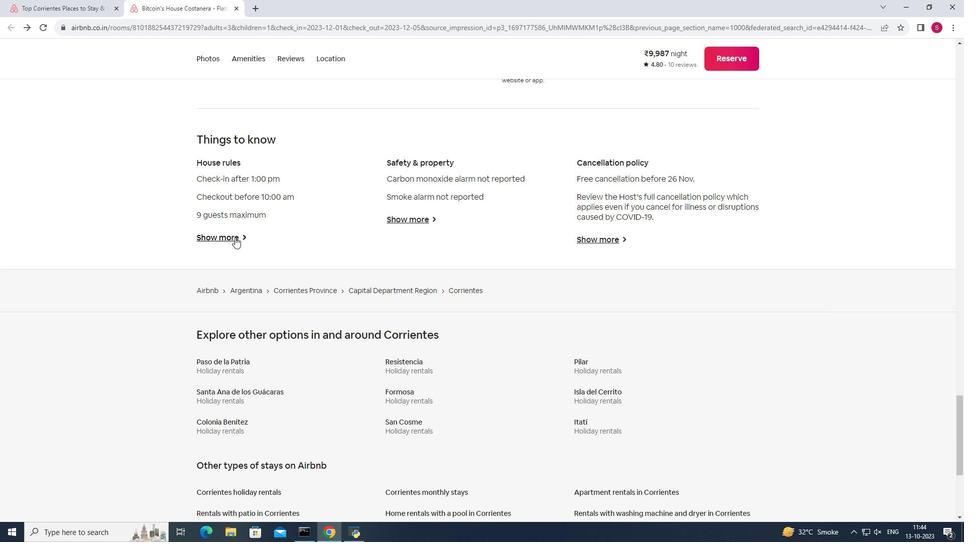 
Action: Mouse pressed left at (234, 237)
Screenshot: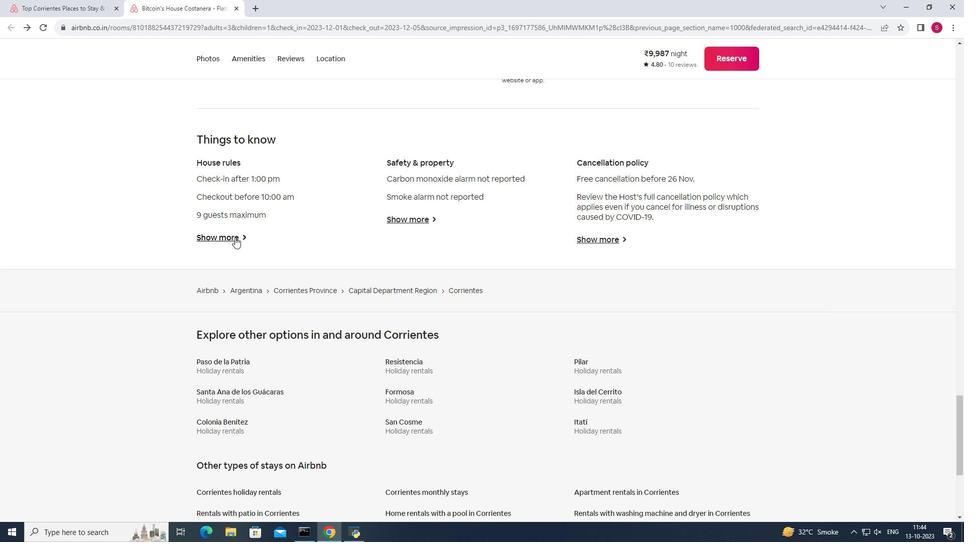 
Action: Mouse moved to (625, 309)
Screenshot: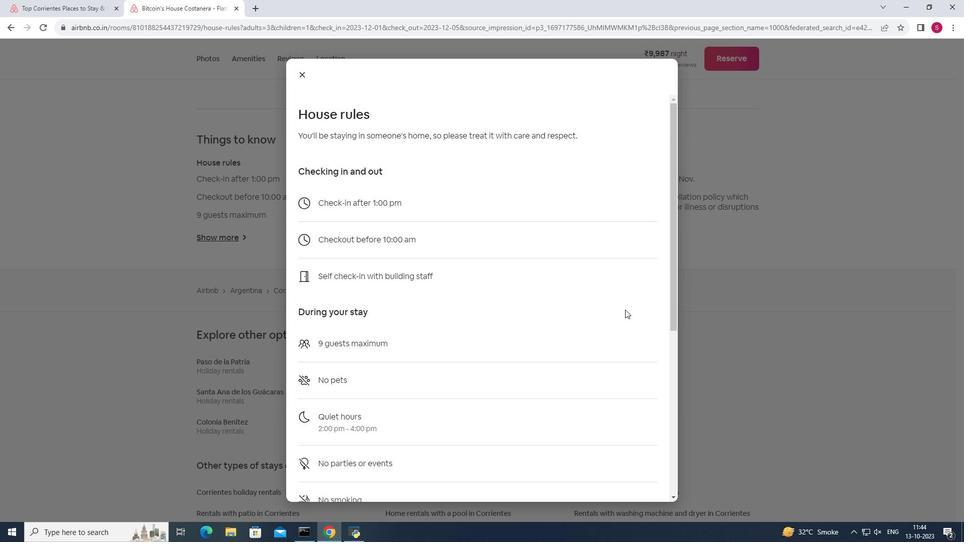
Action: Mouse scrolled (625, 309) with delta (0, 0)
Screenshot: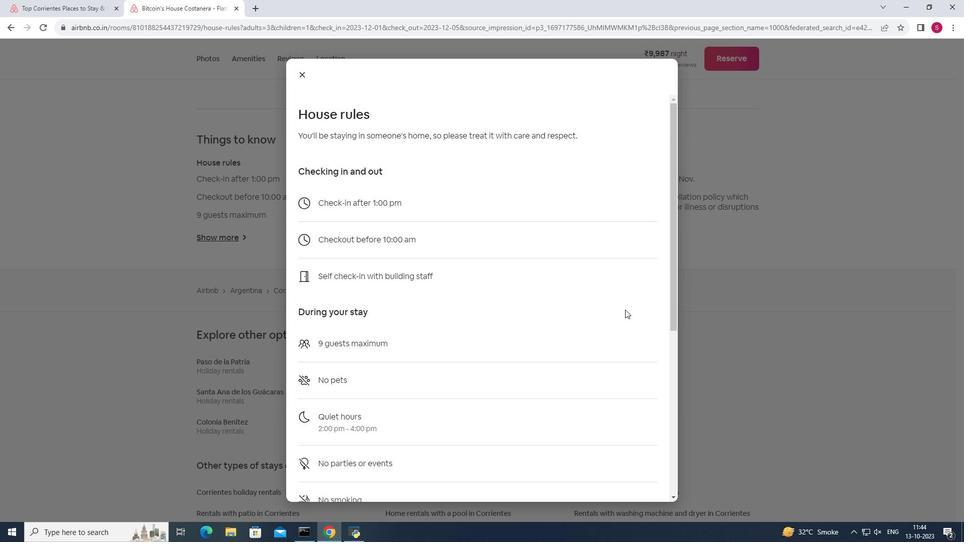 
Action: Mouse moved to (625, 309)
Screenshot: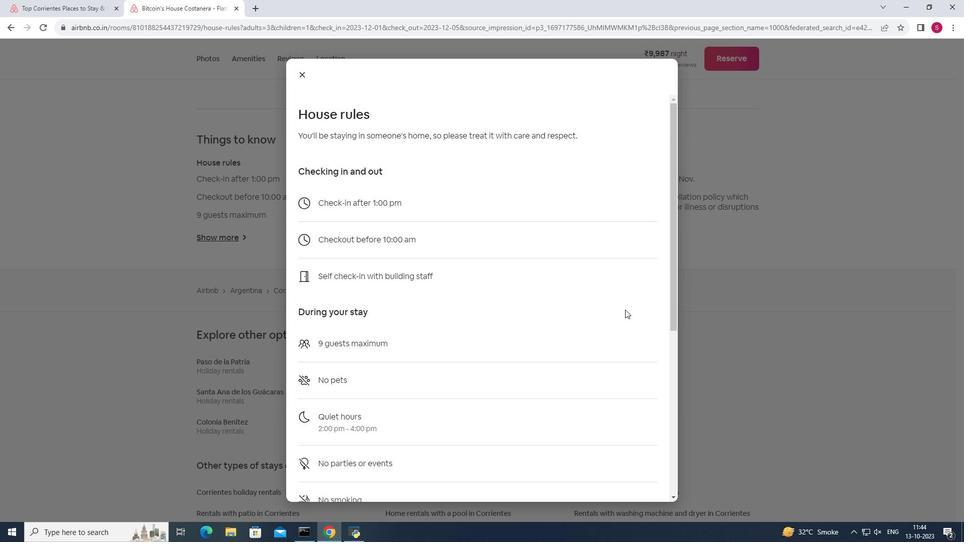 
Action: Mouse scrolled (625, 309) with delta (0, 0)
